Task: Look for space in Cochrane, Canada from 22nd June, 2023 to 30th June, 2023 for 2 adults in price range Rs.7000 to Rs.15000. Place can be entire place with 1  bedroom having 1 bed and 1 bathroom. Property type can be house, flat, guest house, hotel. Booking option can be shelf check-in. Required host language is English.
Action: Mouse moved to (550, 160)
Screenshot: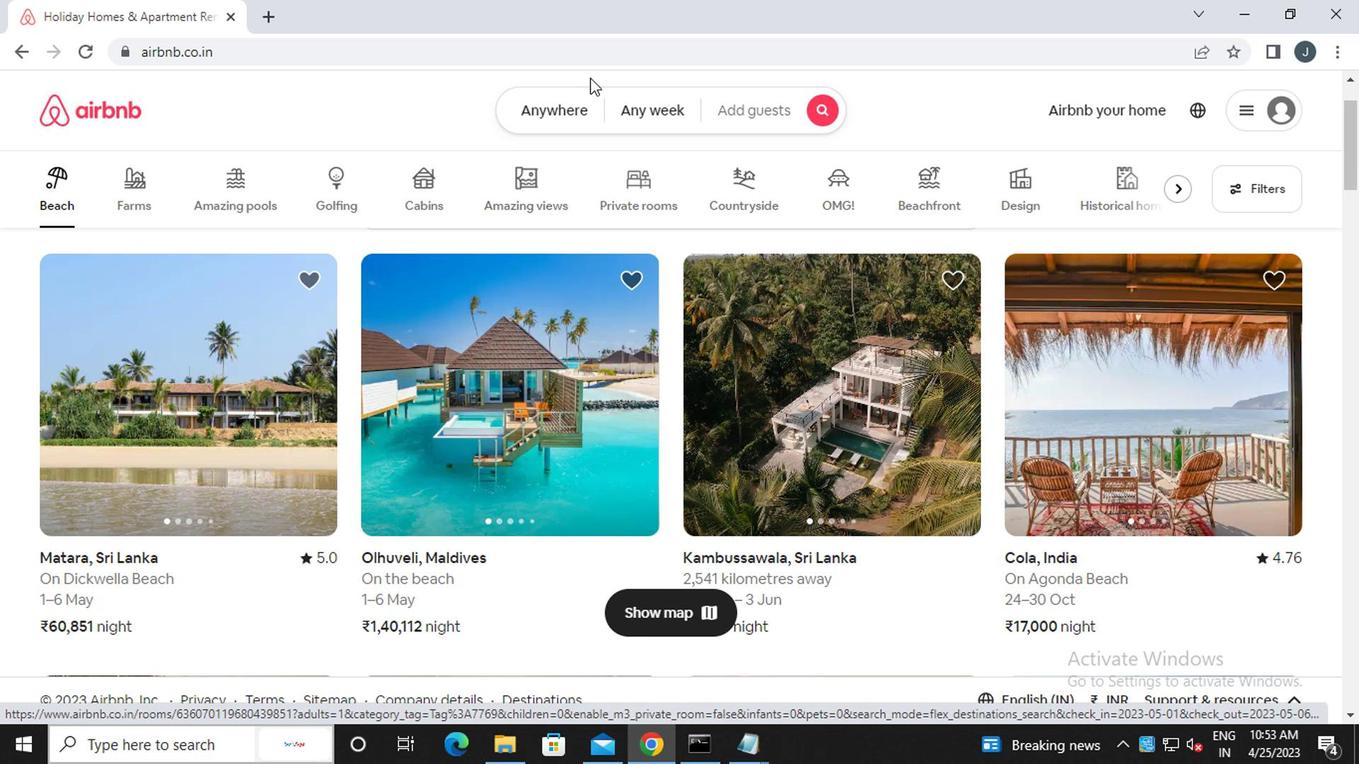 
Action: Mouse pressed left at (550, 160)
Screenshot: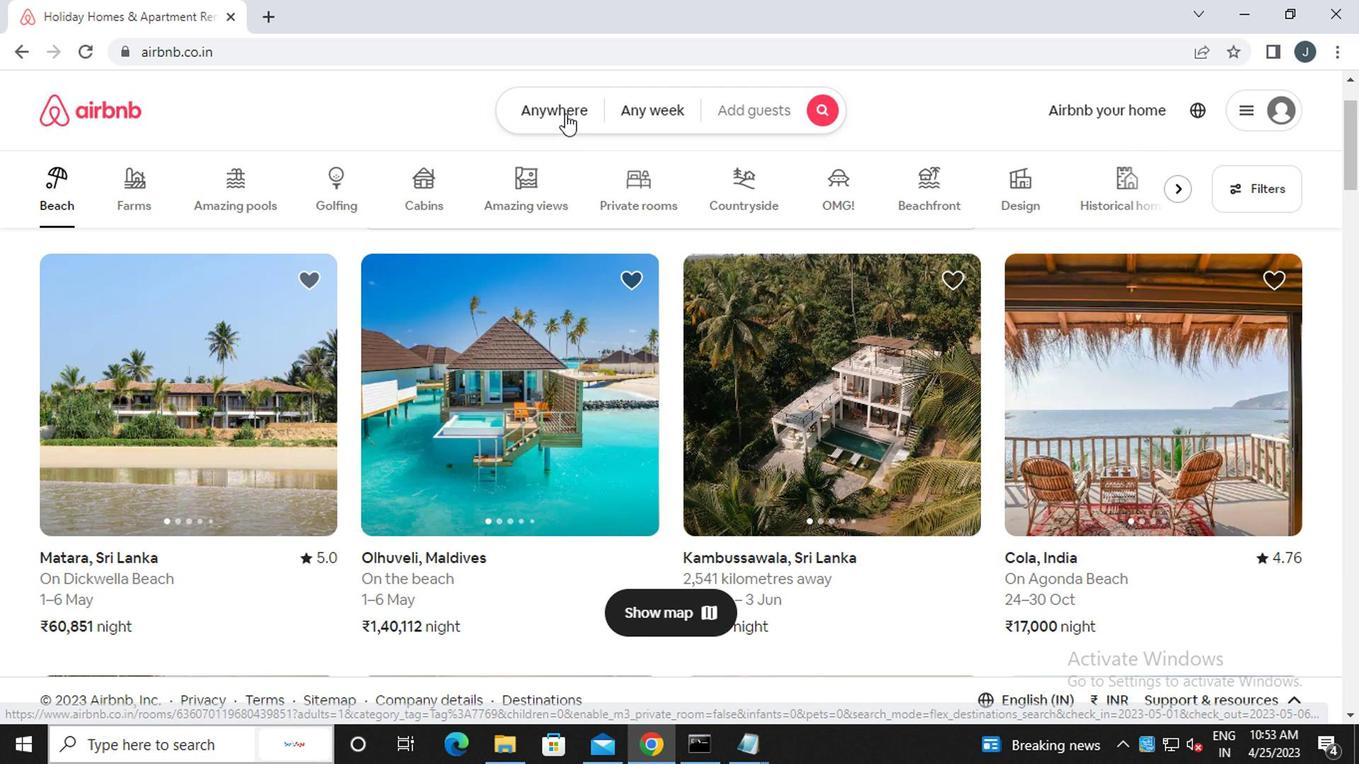 
Action: Mouse moved to (374, 230)
Screenshot: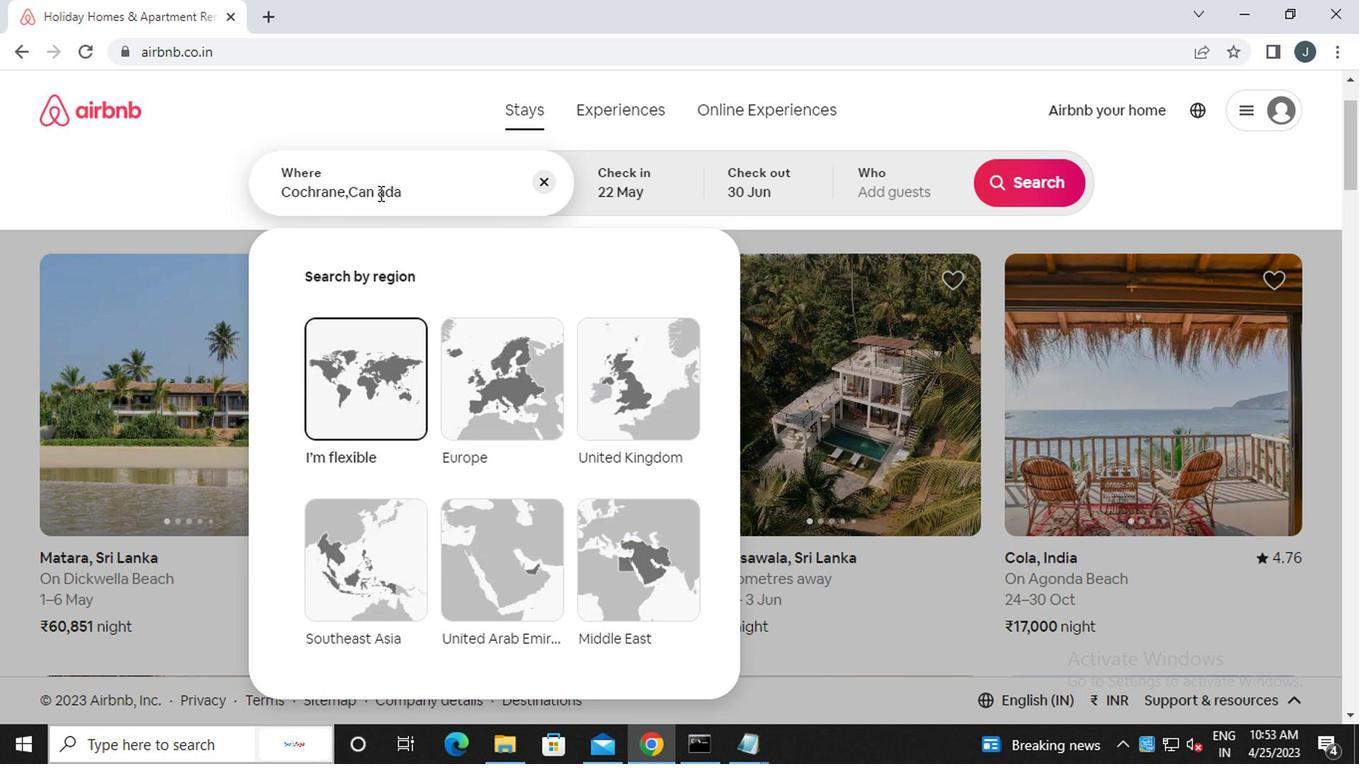 
Action: Mouse pressed left at (374, 230)
Screenshot: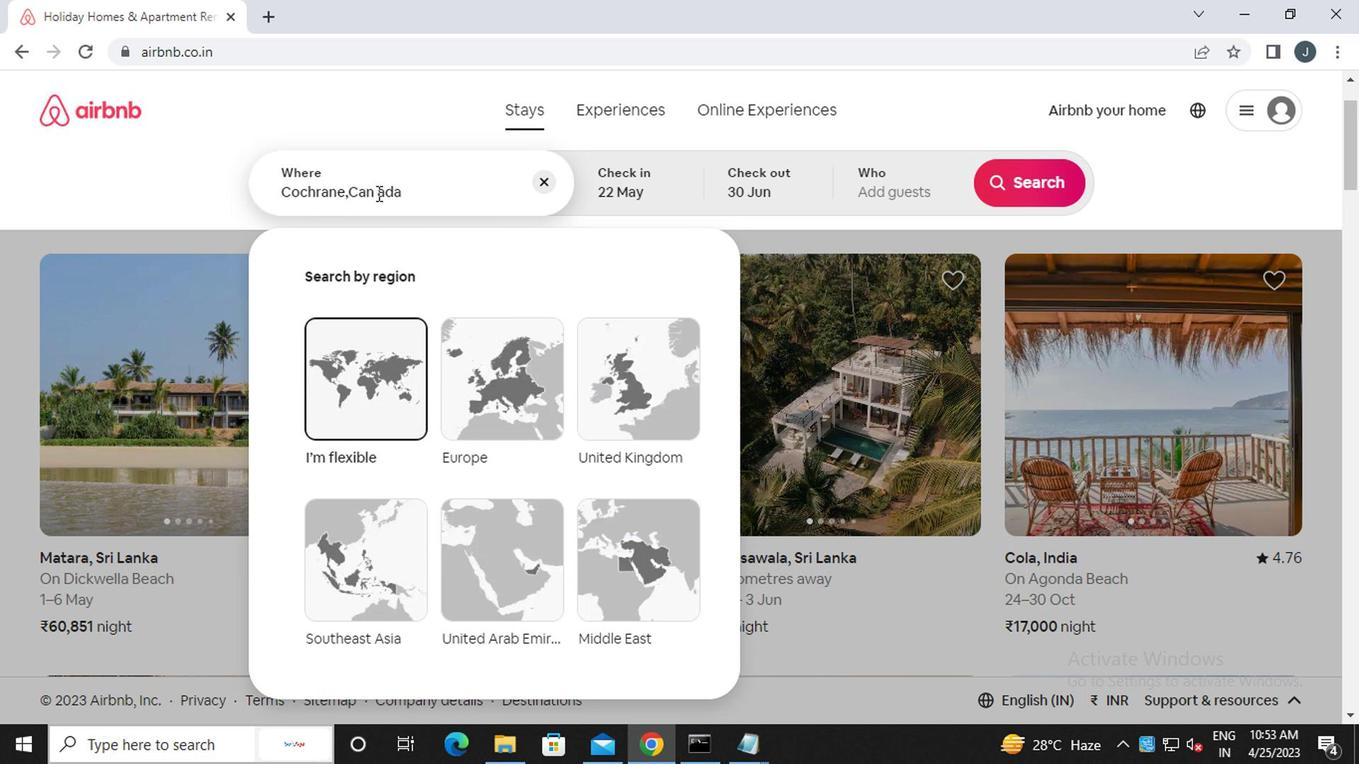 
Action: Mouse moved to (402, 240)
Screenshot: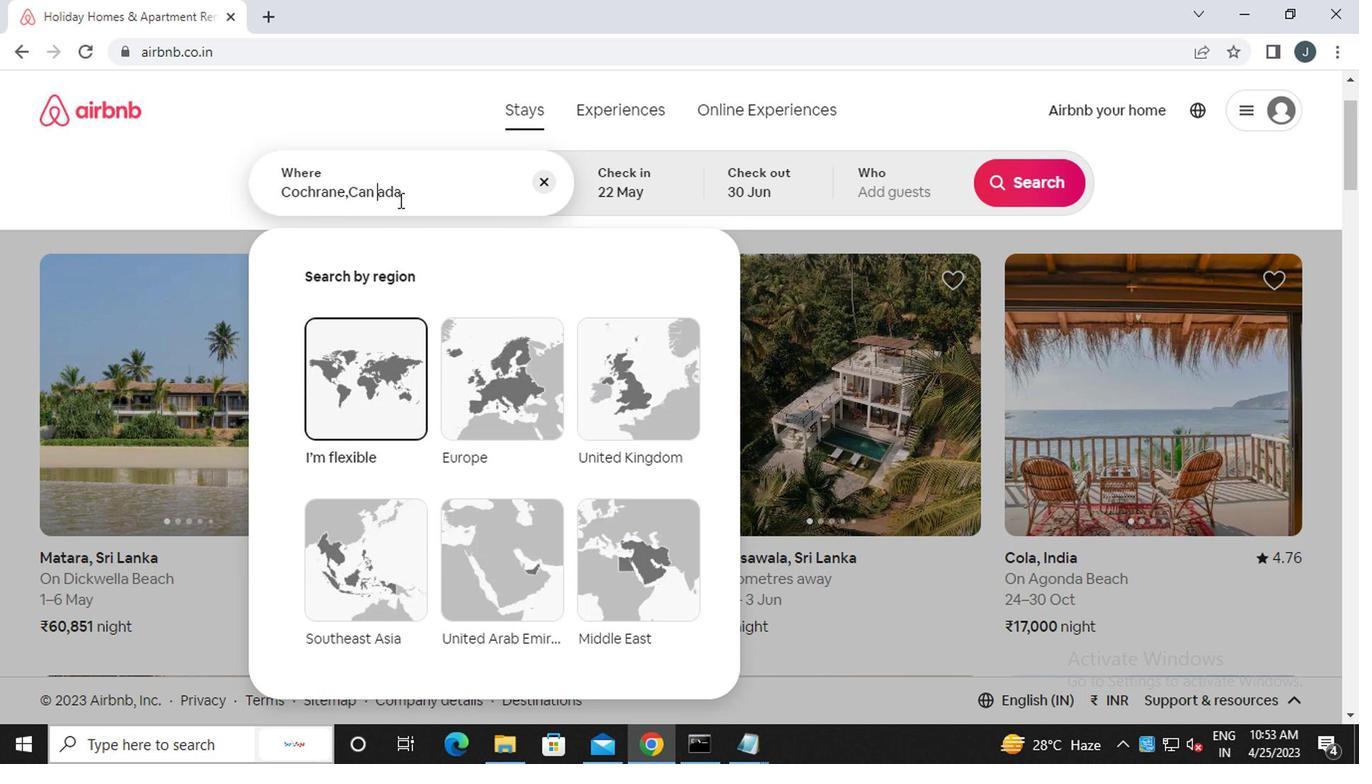 
Action: Key pressed <Key.backspace>
Screenshot: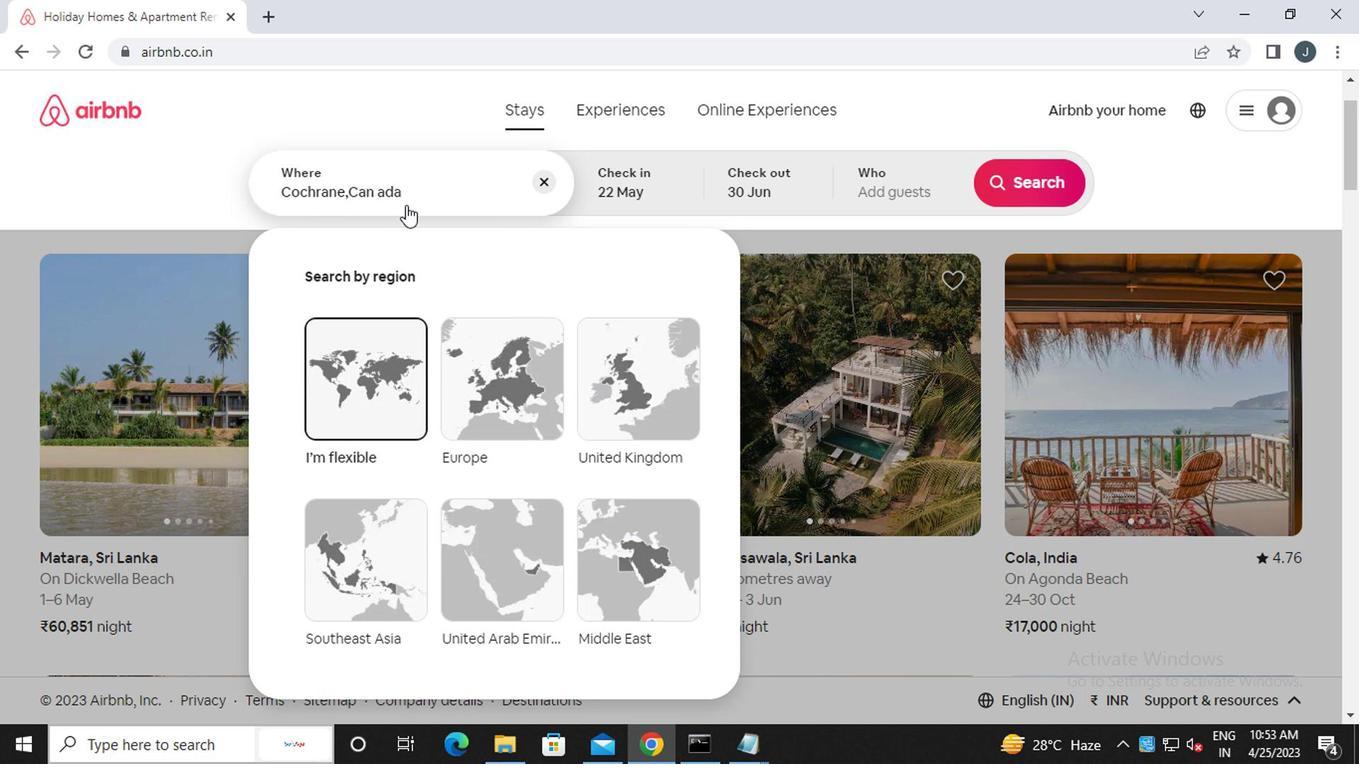 
Action: Mouse moved to (643, 225)
Screenshot: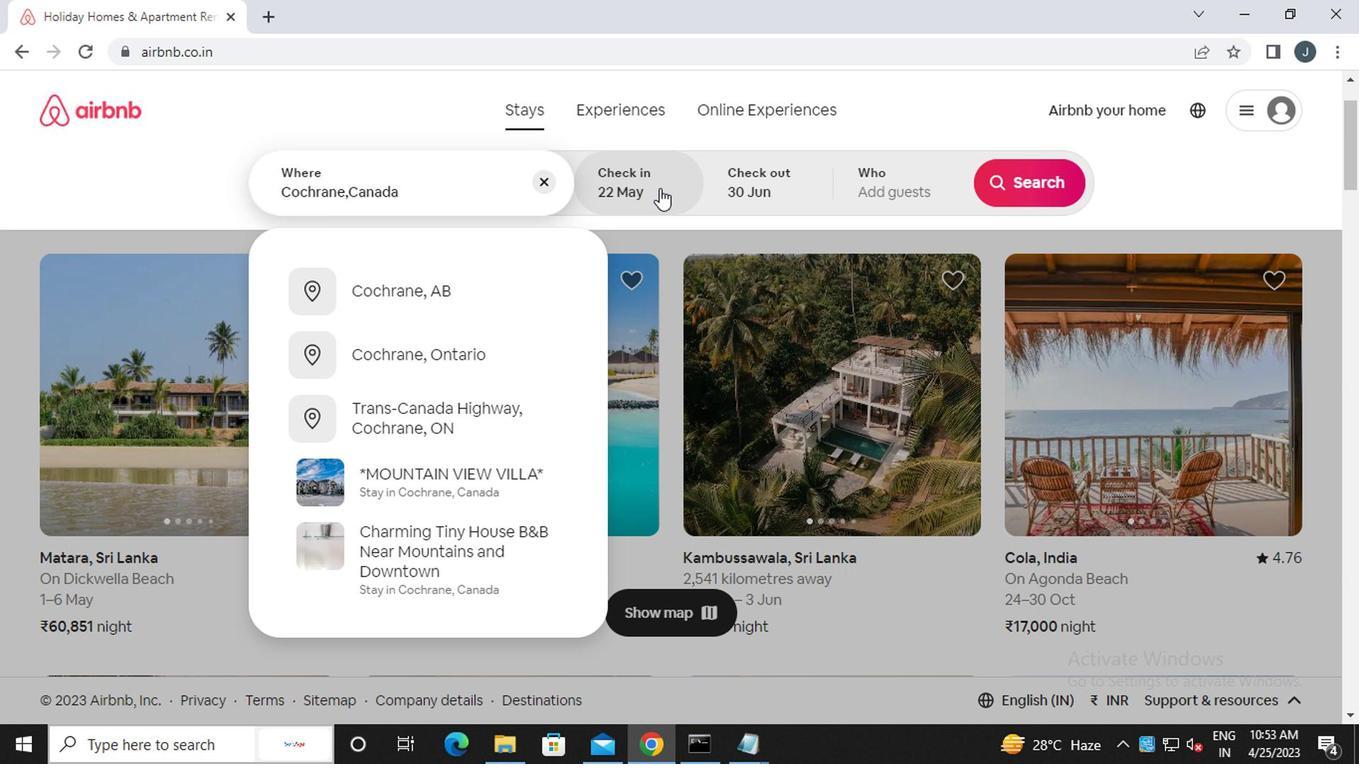 
Action: Mouse pressed left at (643, 225)
Screenshot: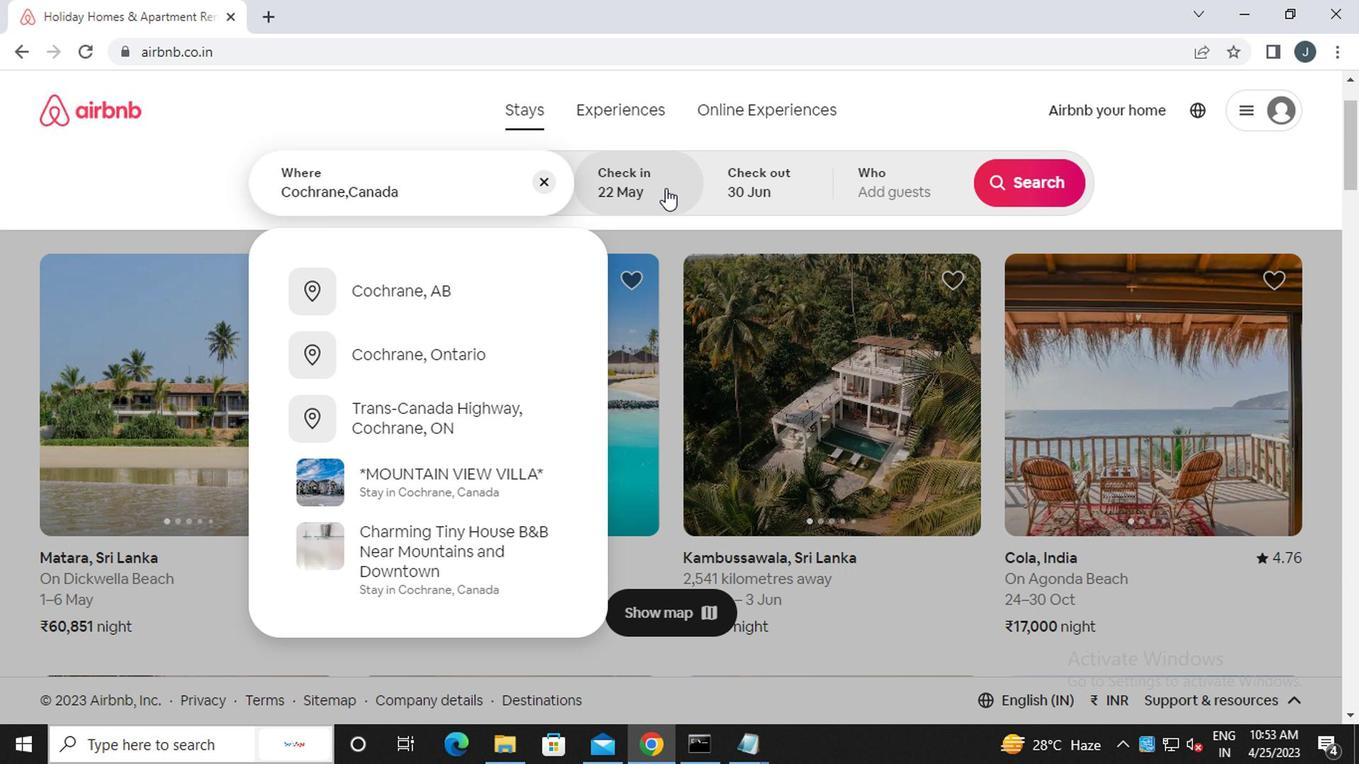 
Action: Mouse moved to (859, 575)
Screenshot: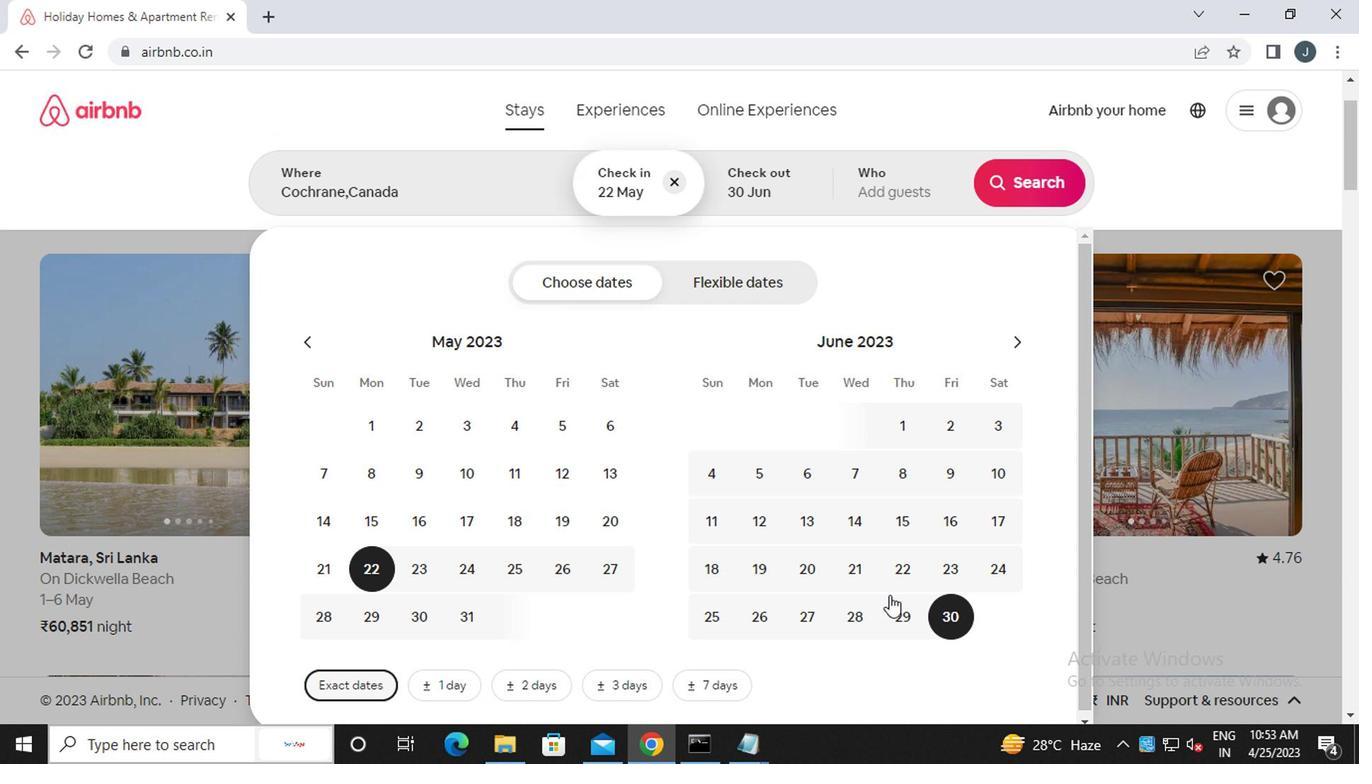 
Action: Mouse pressed left at (859, 575)
Screenshot: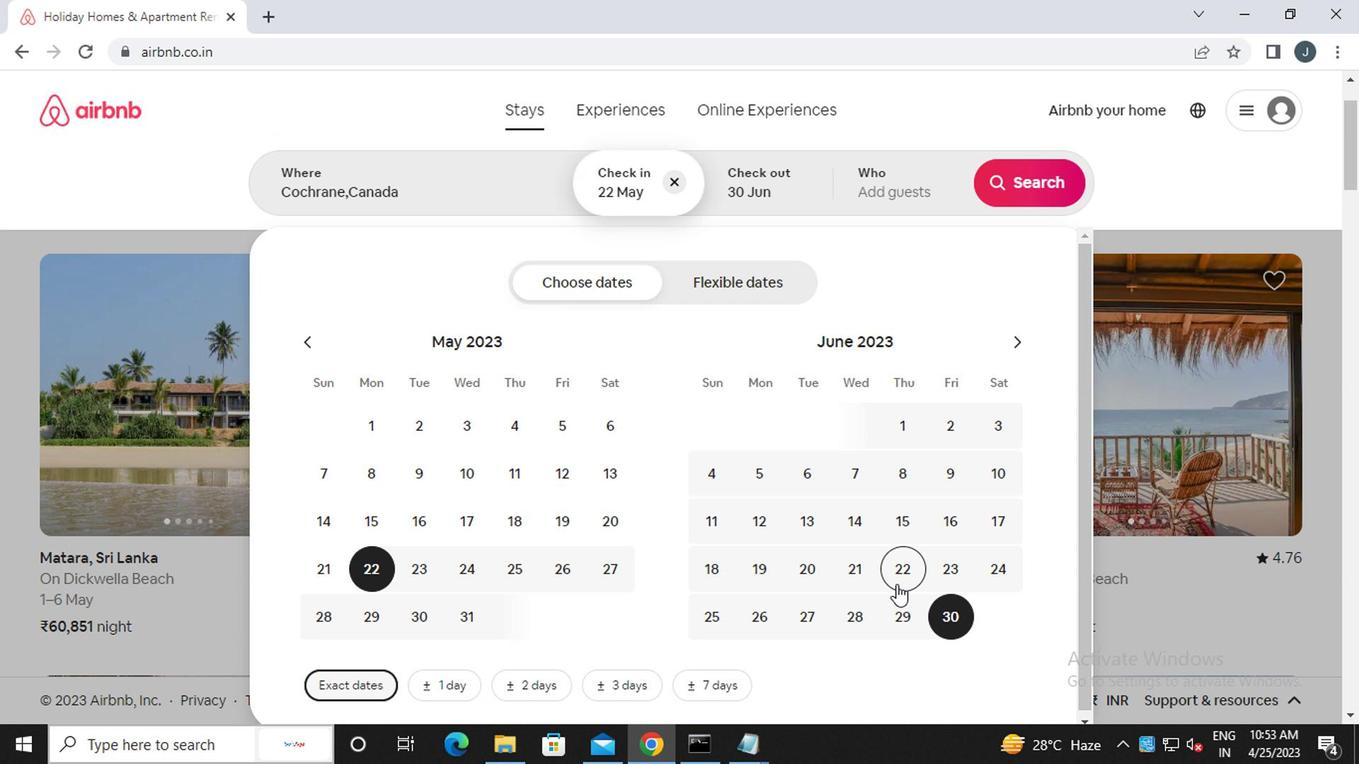 
Action: Mouse moved to (854, 224)
Screenshot: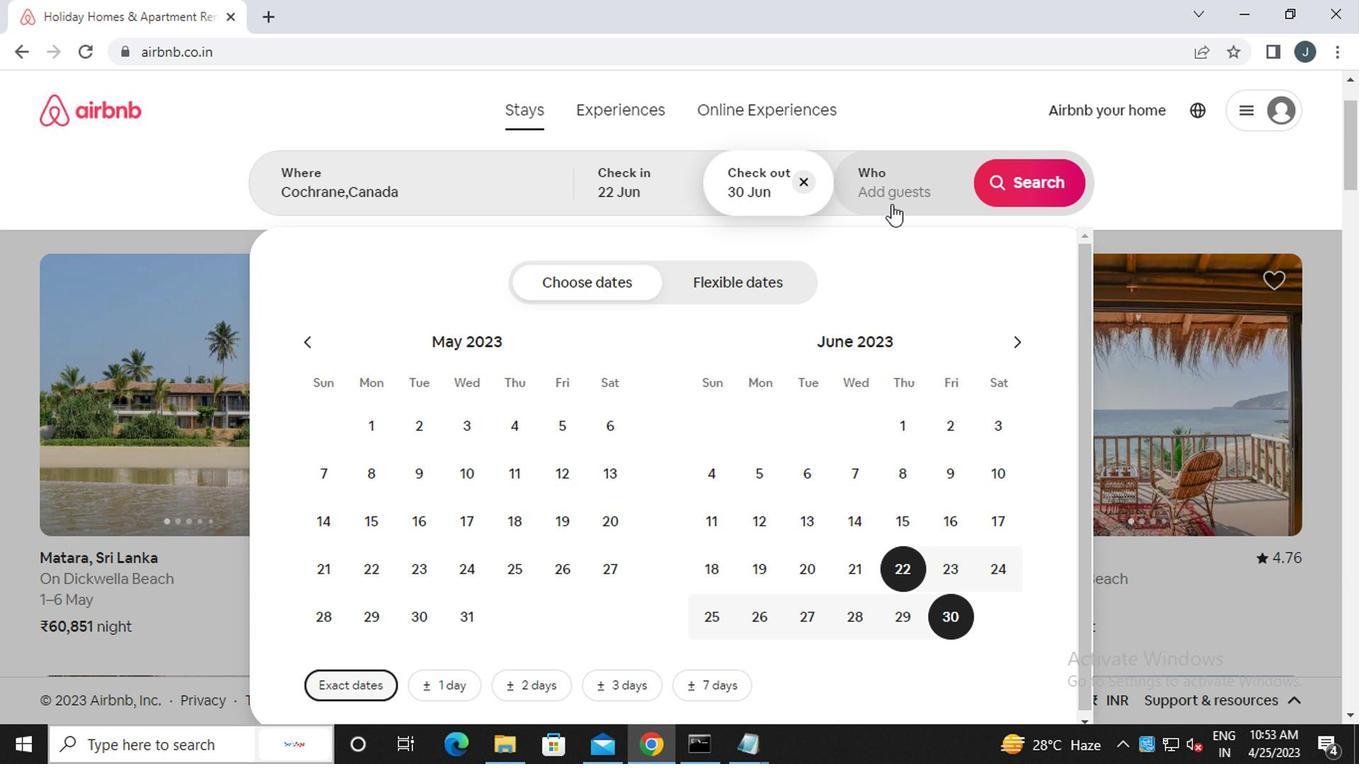 
Action: Mouse pressed left at (854, 224)
Screenshot: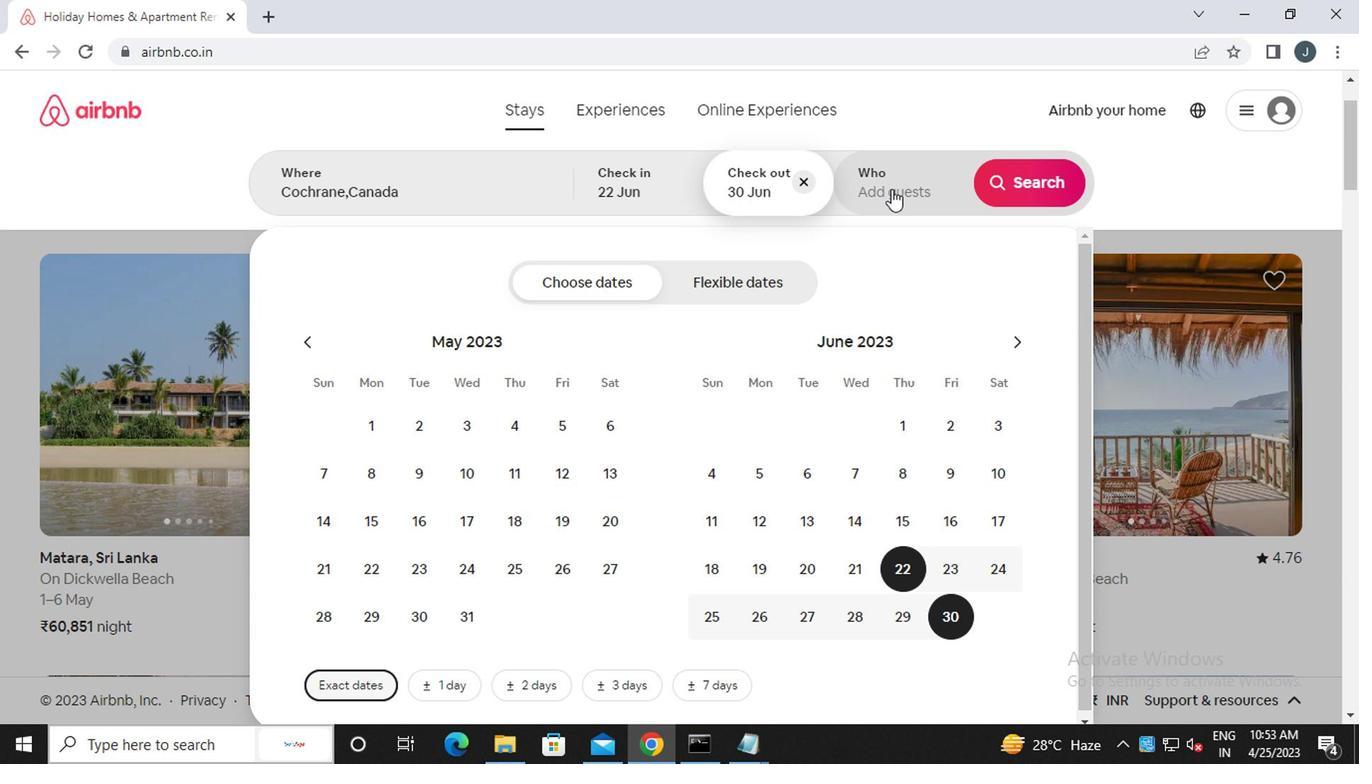
Action: Mouse moved to (990, 322)
Screenshot: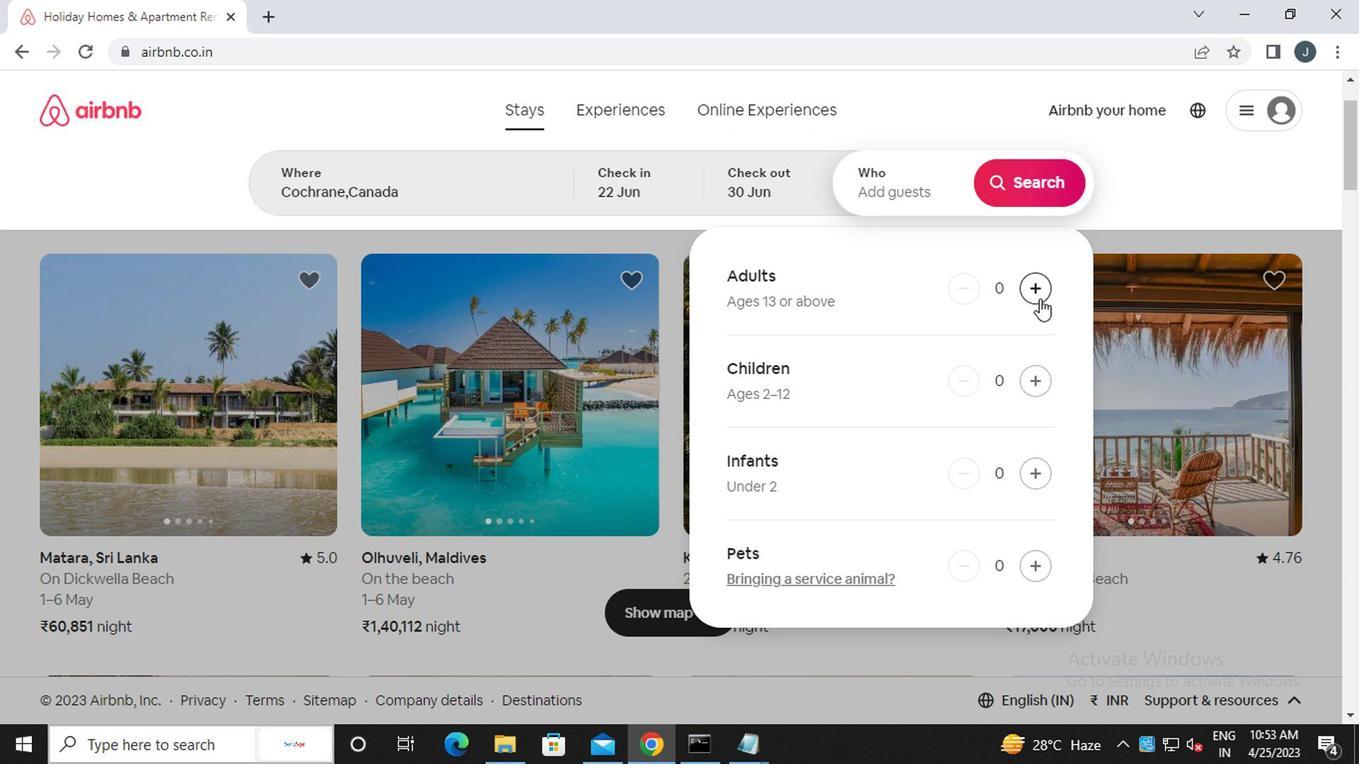 
Action: Mouse pressed left at (990, 322)
Screenshot: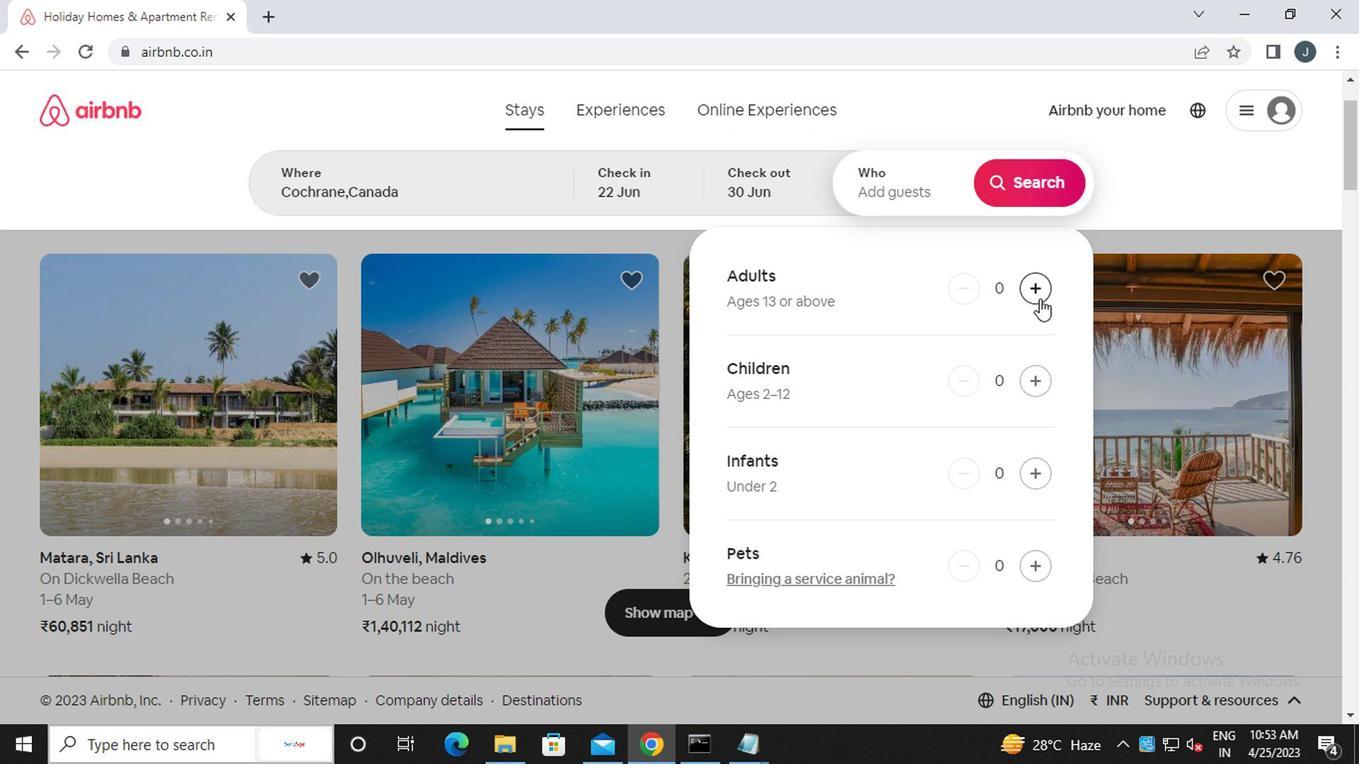 
Action: Mouse pressed left at (990, 322)
Screenshot: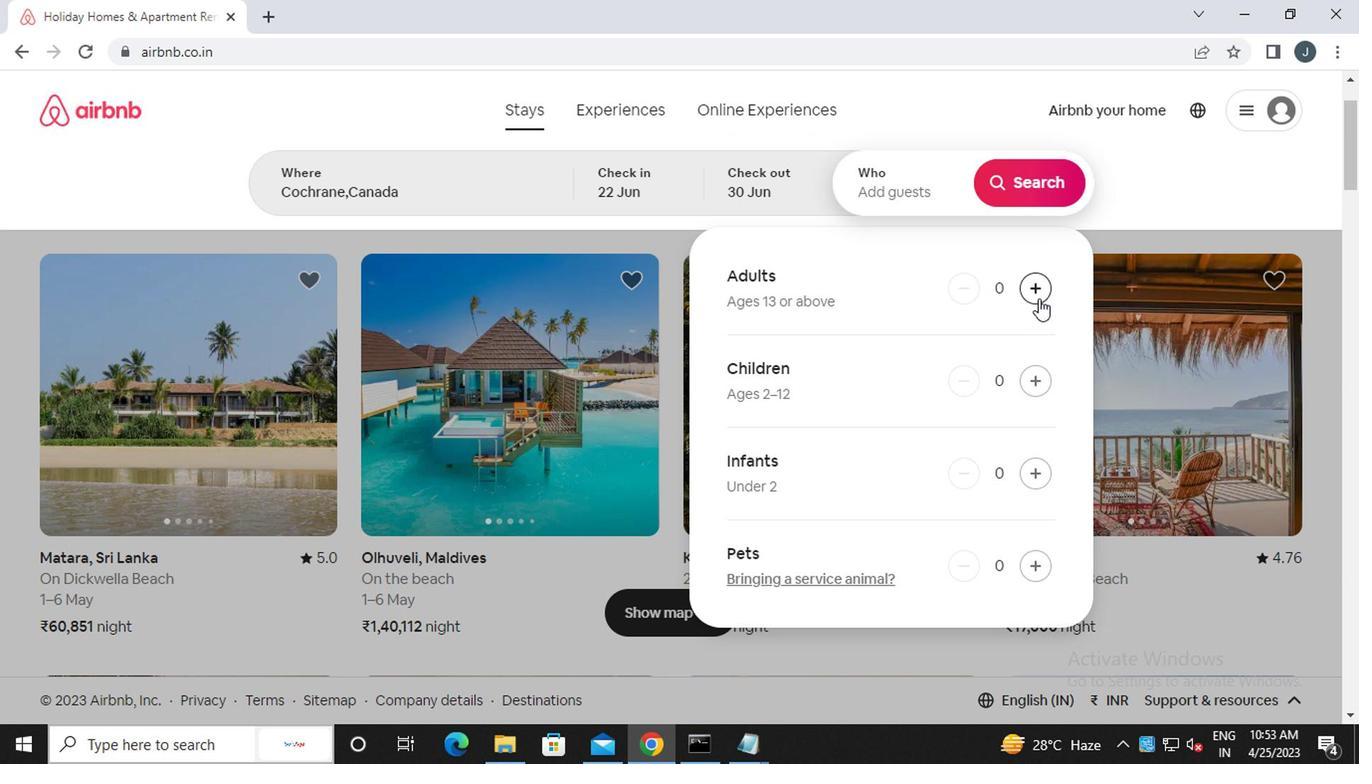 
Action: Mouse moved to (996, 225)
Screenshot: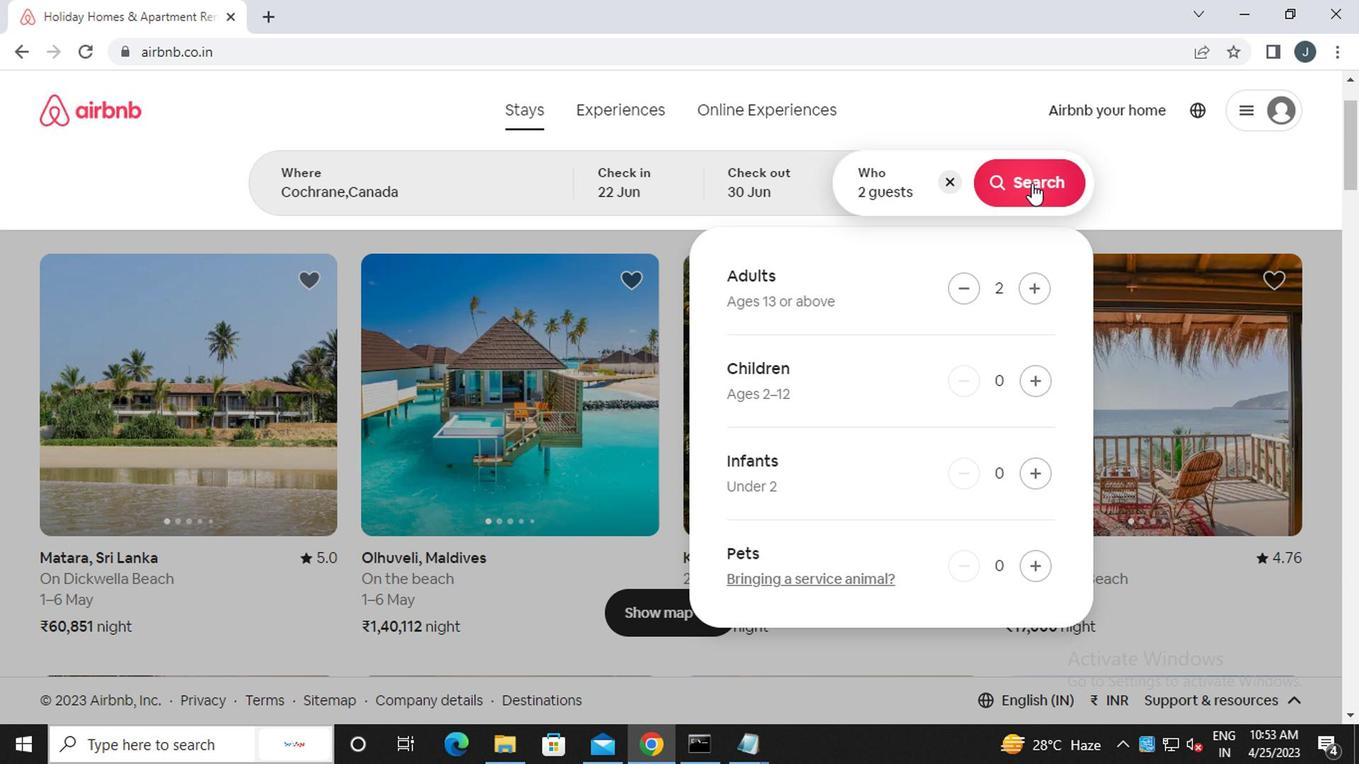 
Action: Mouse pressed left at (996, 225)
Screenshot: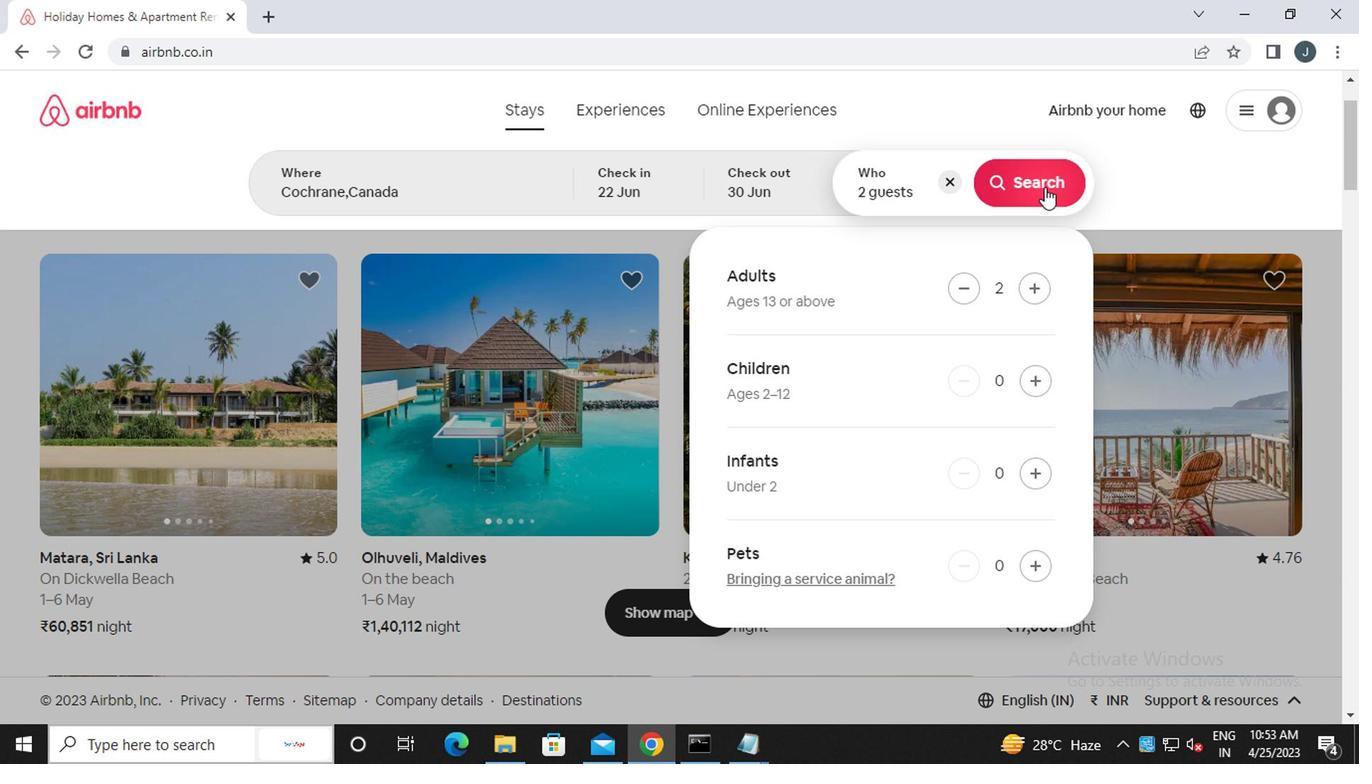 
Action: Mouse moved to (1217, 228)
Screenshot: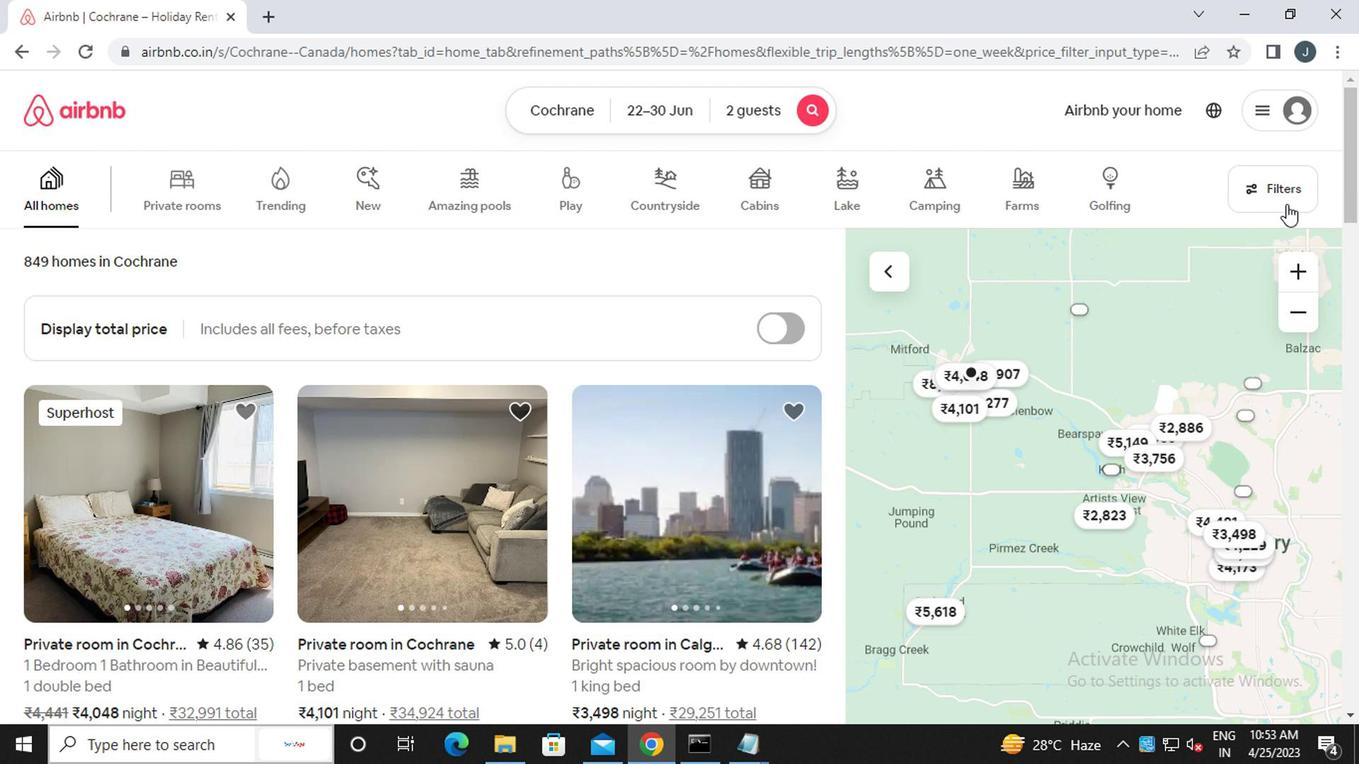 
Action: Mouse pressed left at (1217, 228)
Screenshot: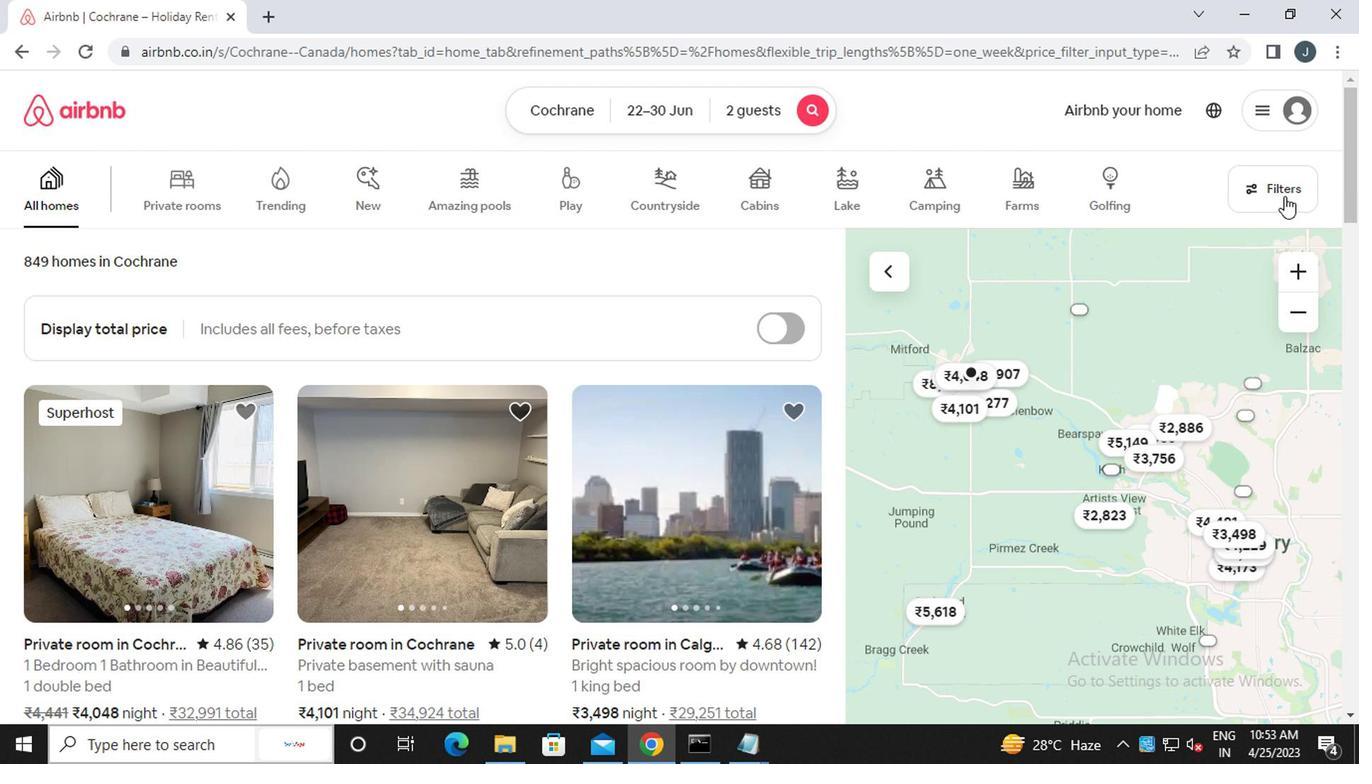 
Action: Mouse moved to (429, 452)
Screenshot: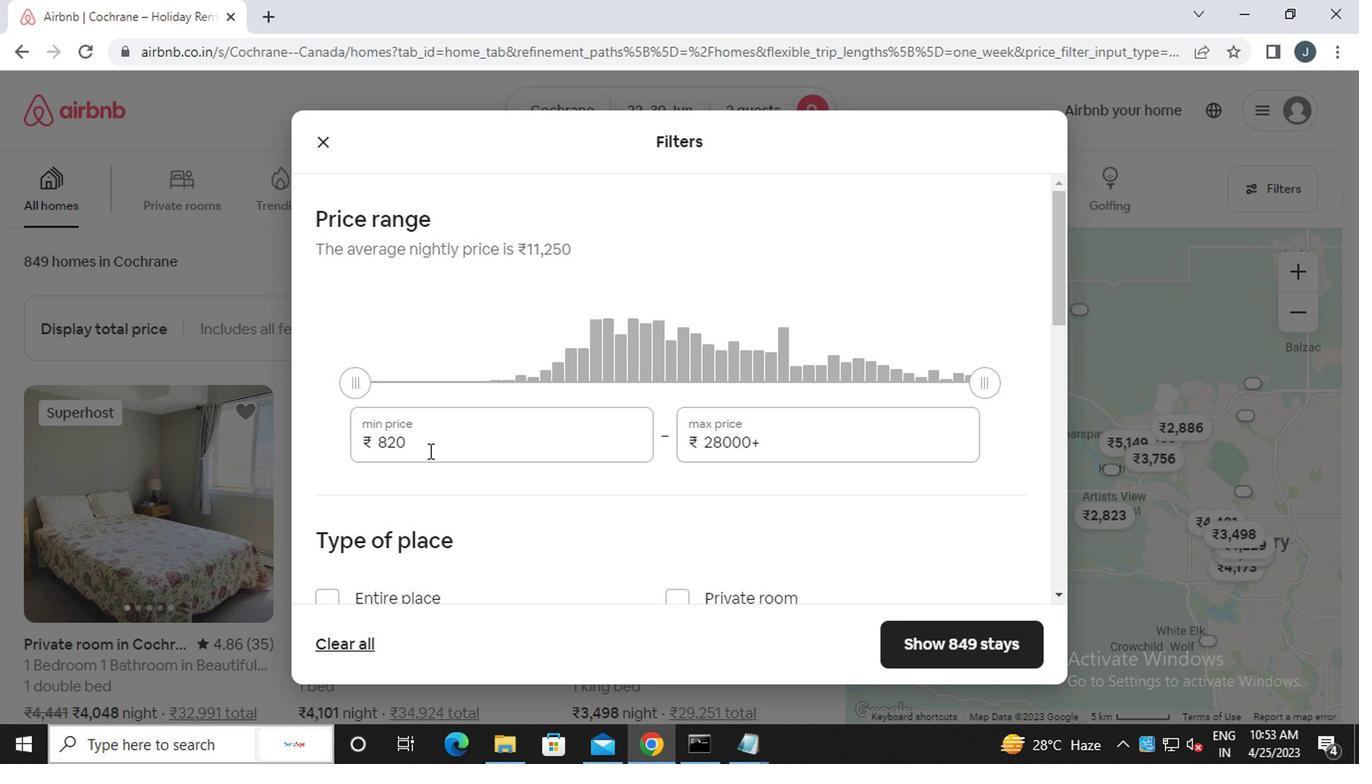 
Action: Mouse pressed left at (429, 452)
Screenshot: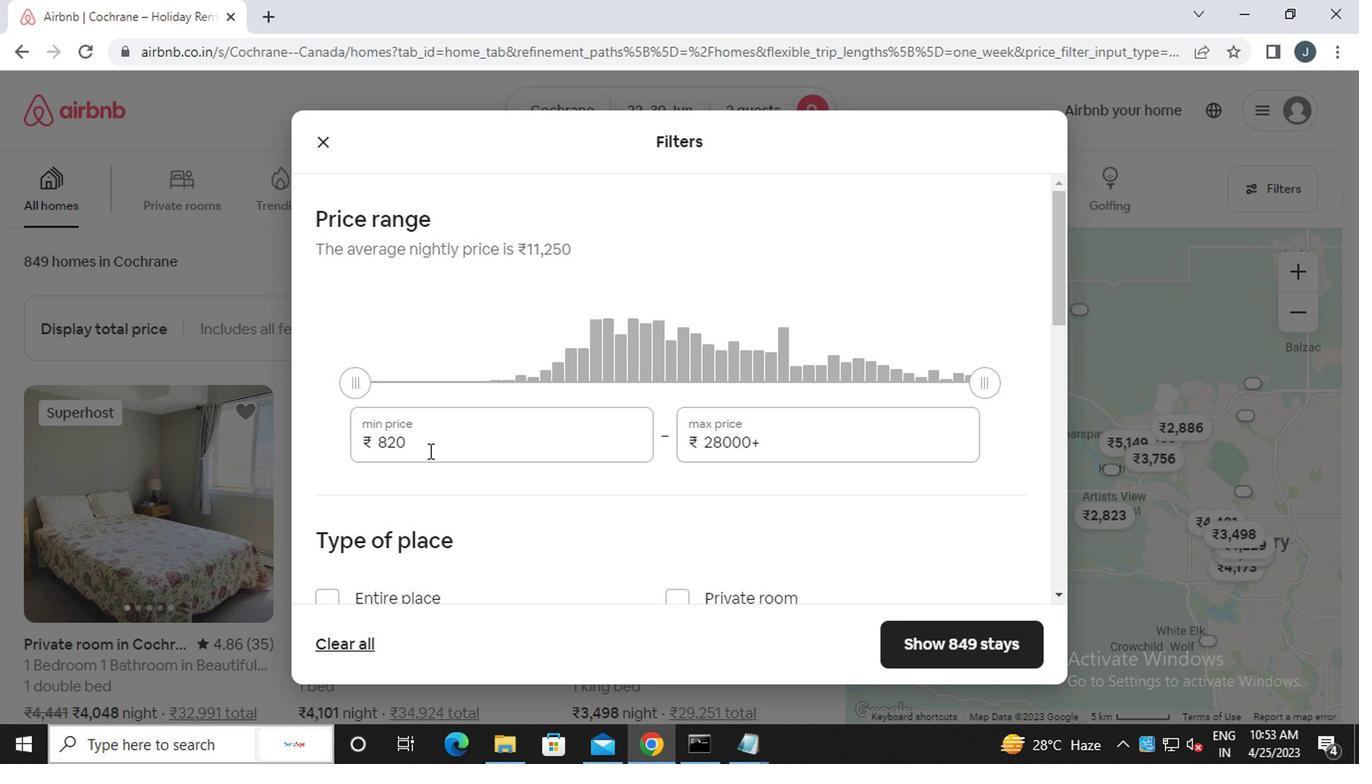 
Action: Mouse moved to (429, 452)
Screenshot: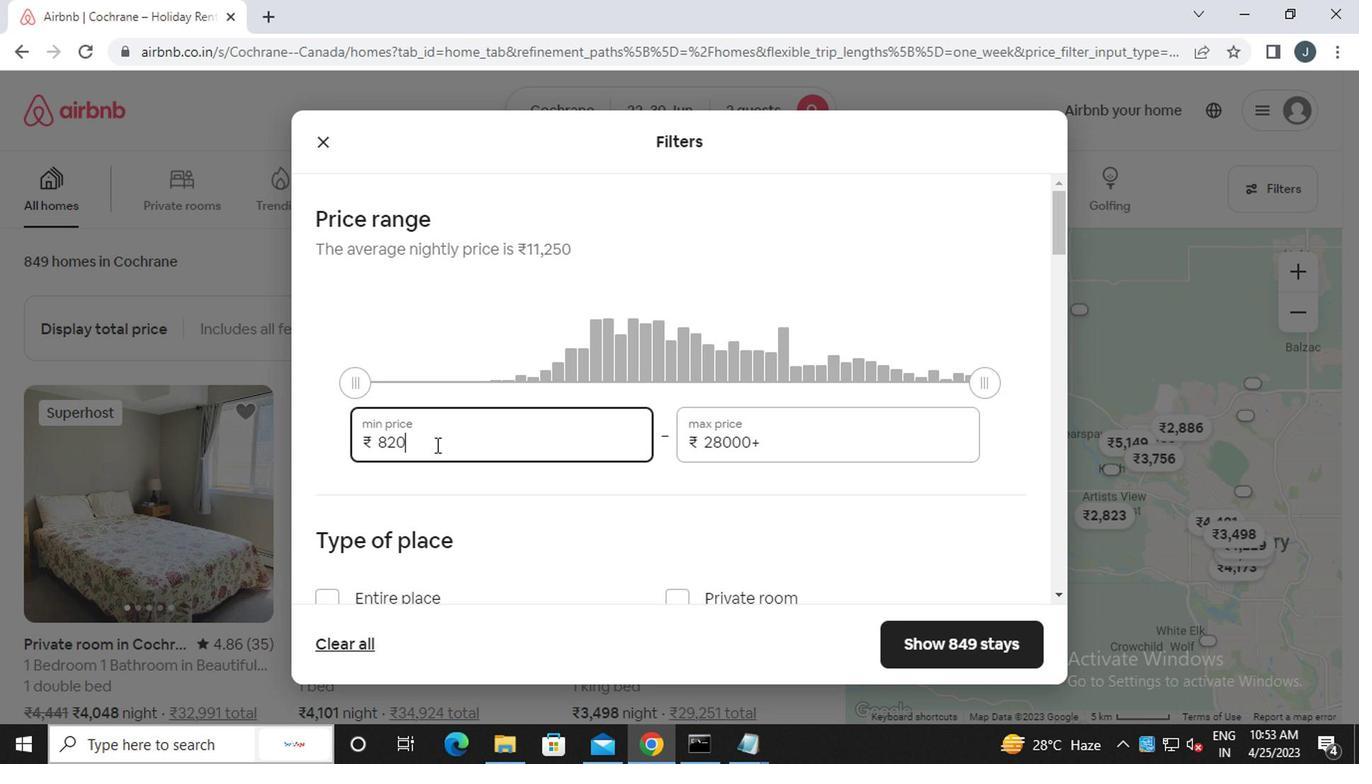 
Action: Key pressed <Key.backspace><Key.backspace><Key.backspace><<103>><<96>><<96>><<96>>
Screenshot: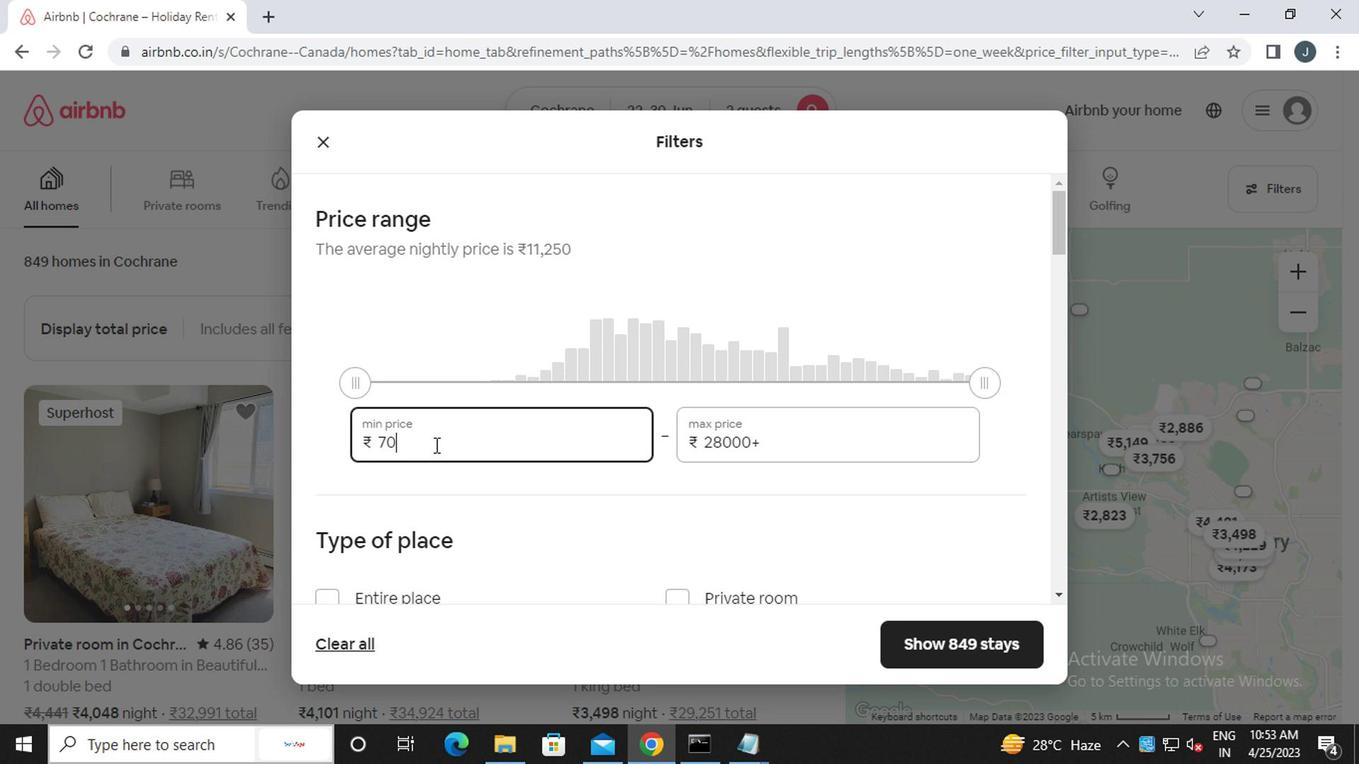 
Action: Mouse moved to (759, 448)
Screenshot: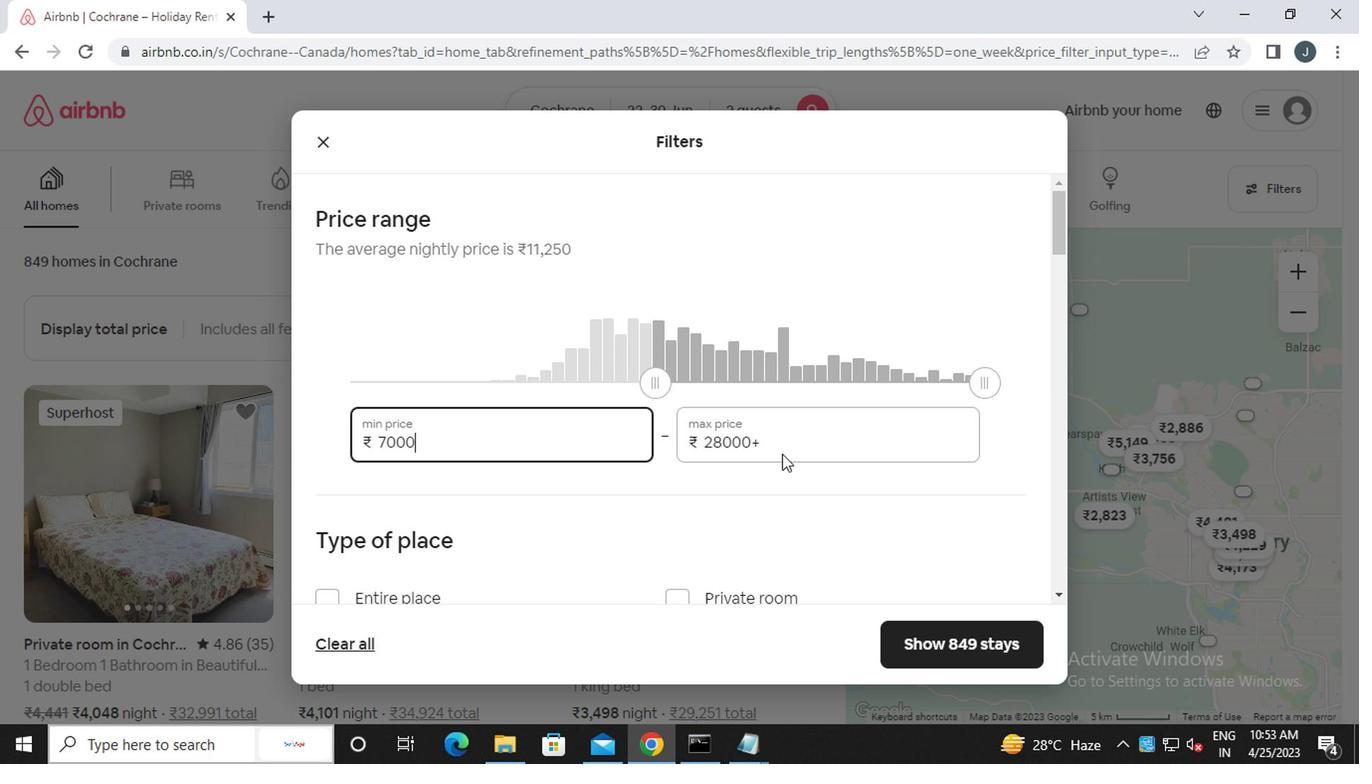 
Action: Mouse pressed left at (759, 448)
Screenshot: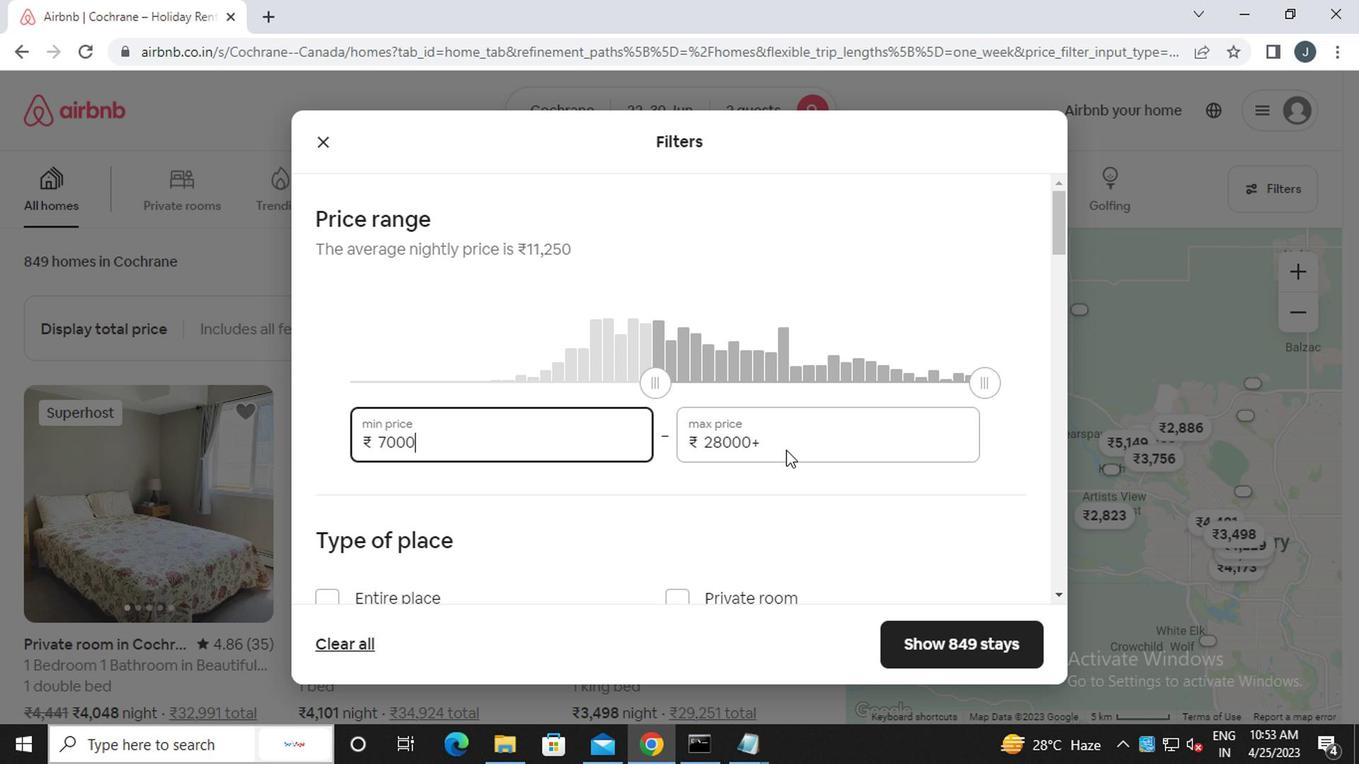 
Action: Mouse moved to (749, 448)
Screenshot: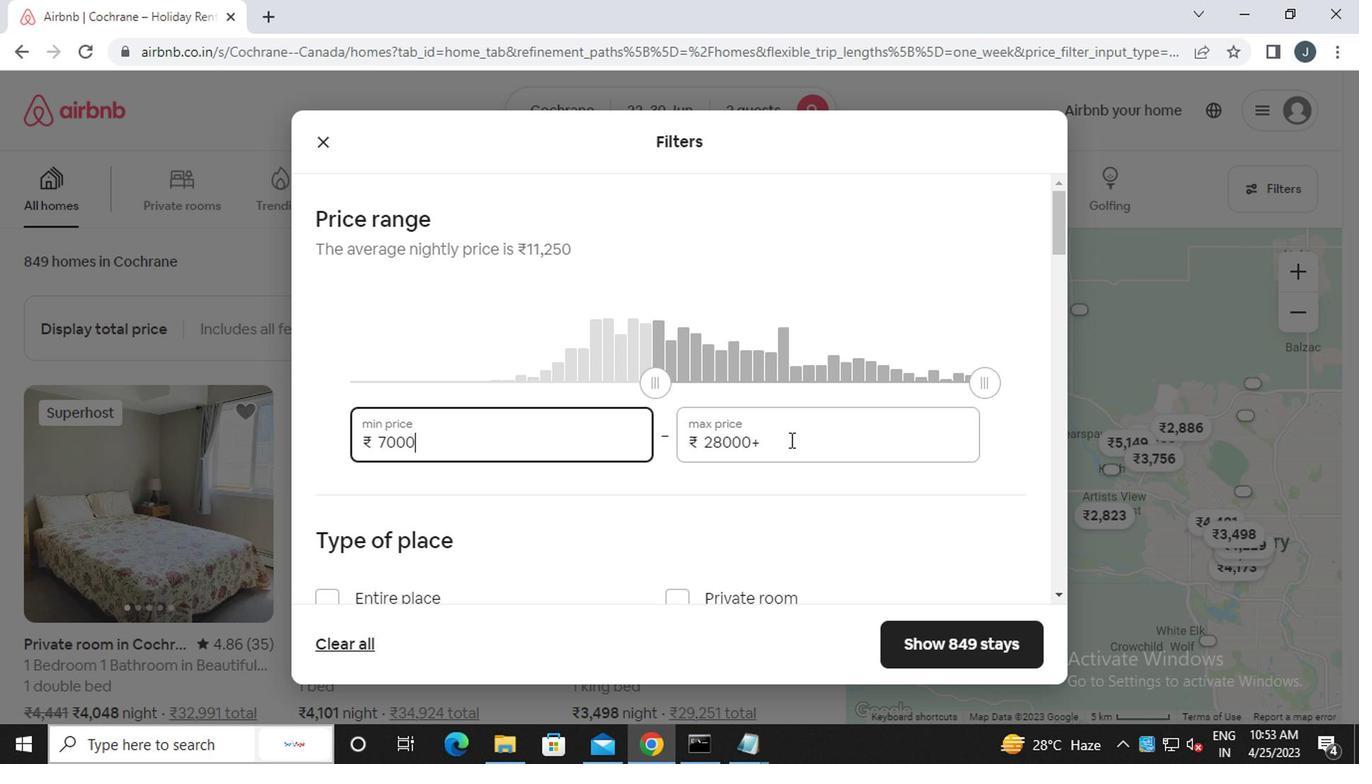 
Action: Key pressed <Key.backspace><Key.backspace><Key.backspace><Key.backspace><Key.backspace><Key.backspace><Key.backspace><Key.backspace><Key.backspace><Key.backspace><Key.backspace><<97>><<101>><<96>><<96>><<96>>
Screenshot: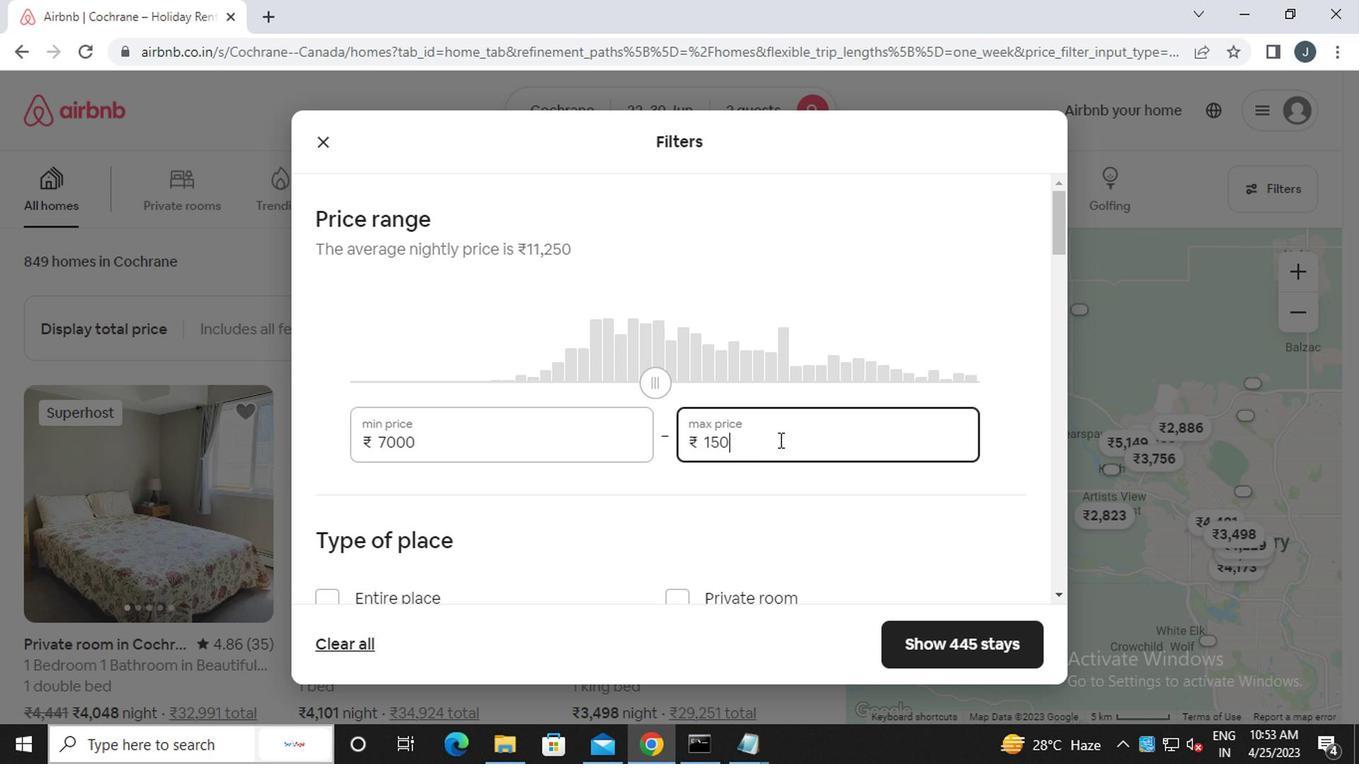
Action: Mouse moved to (745, 454)
Screenshot: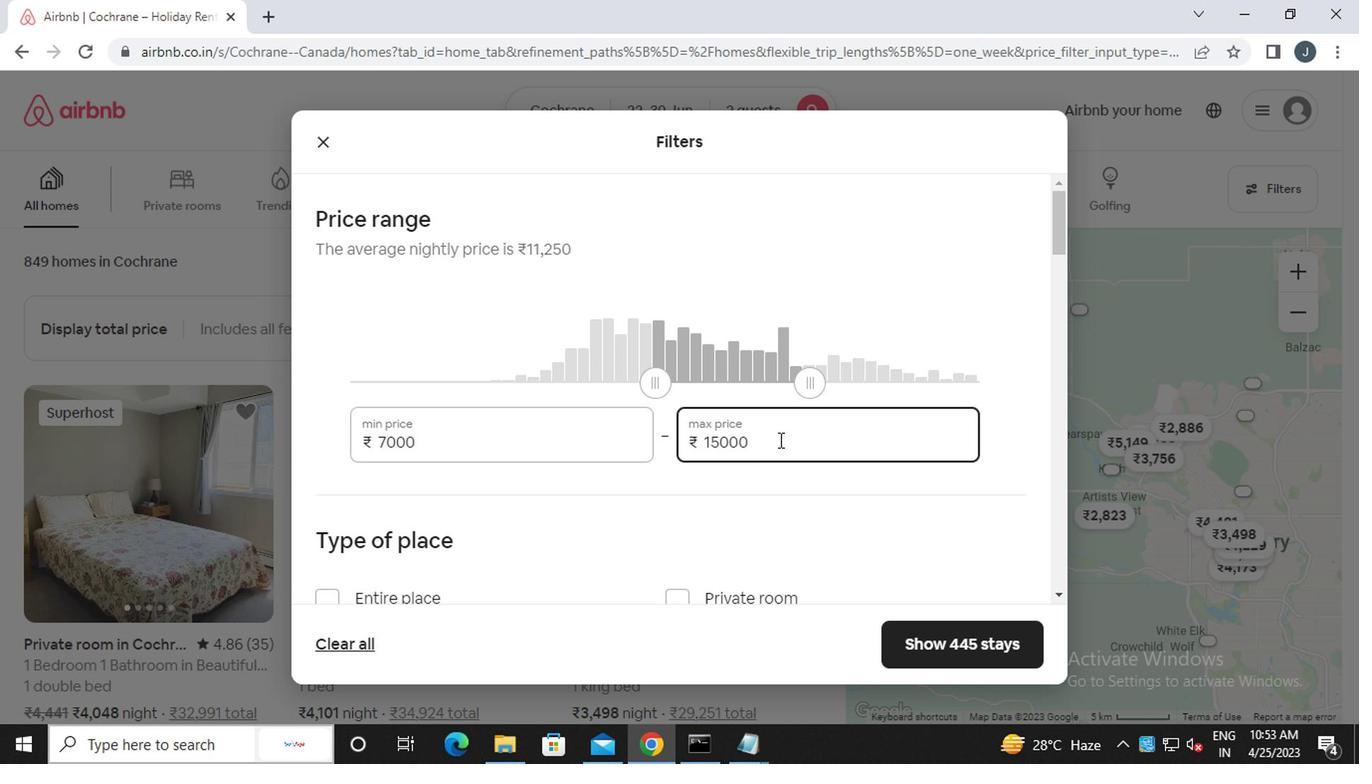
Action: Mouse scrolled (745, 453) with delta (0, -1)
Screenshot: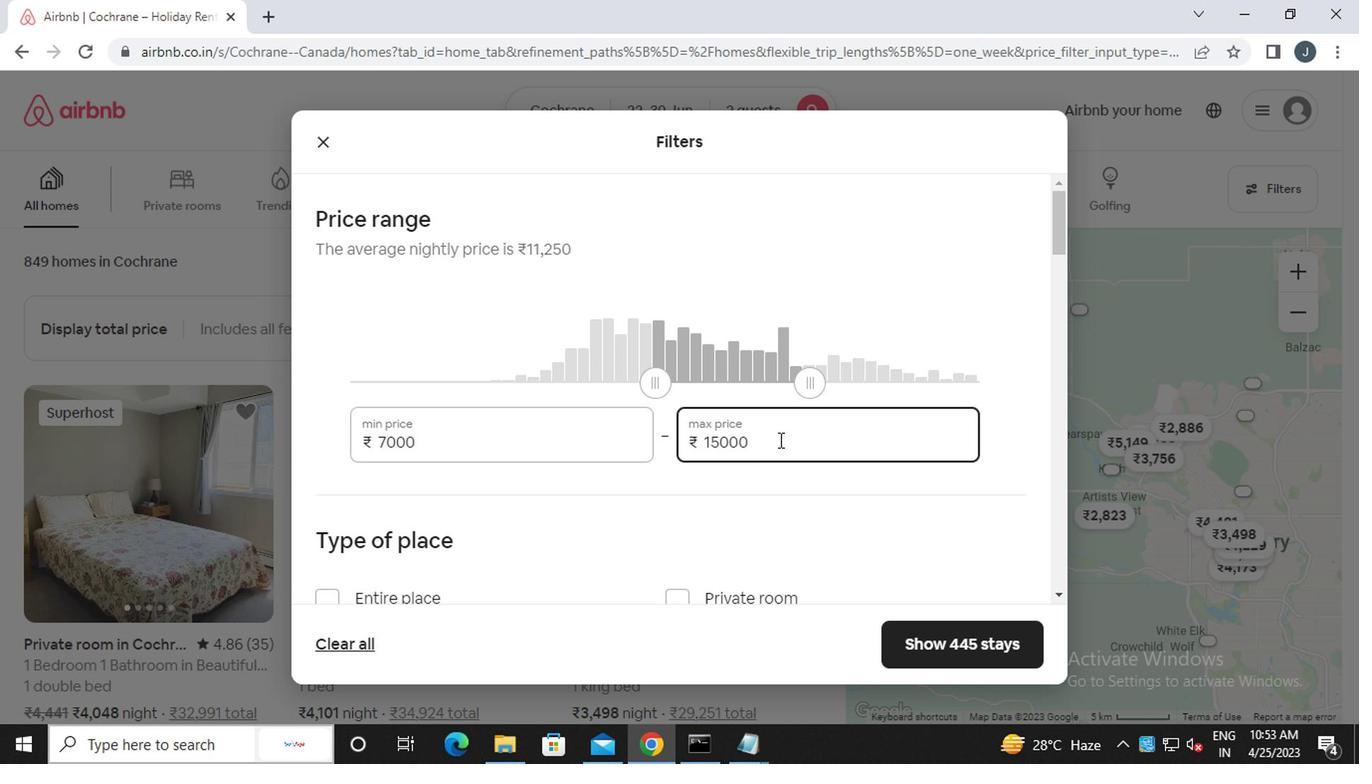 
Action: Mouse moved to (745, 455)
Screenshot: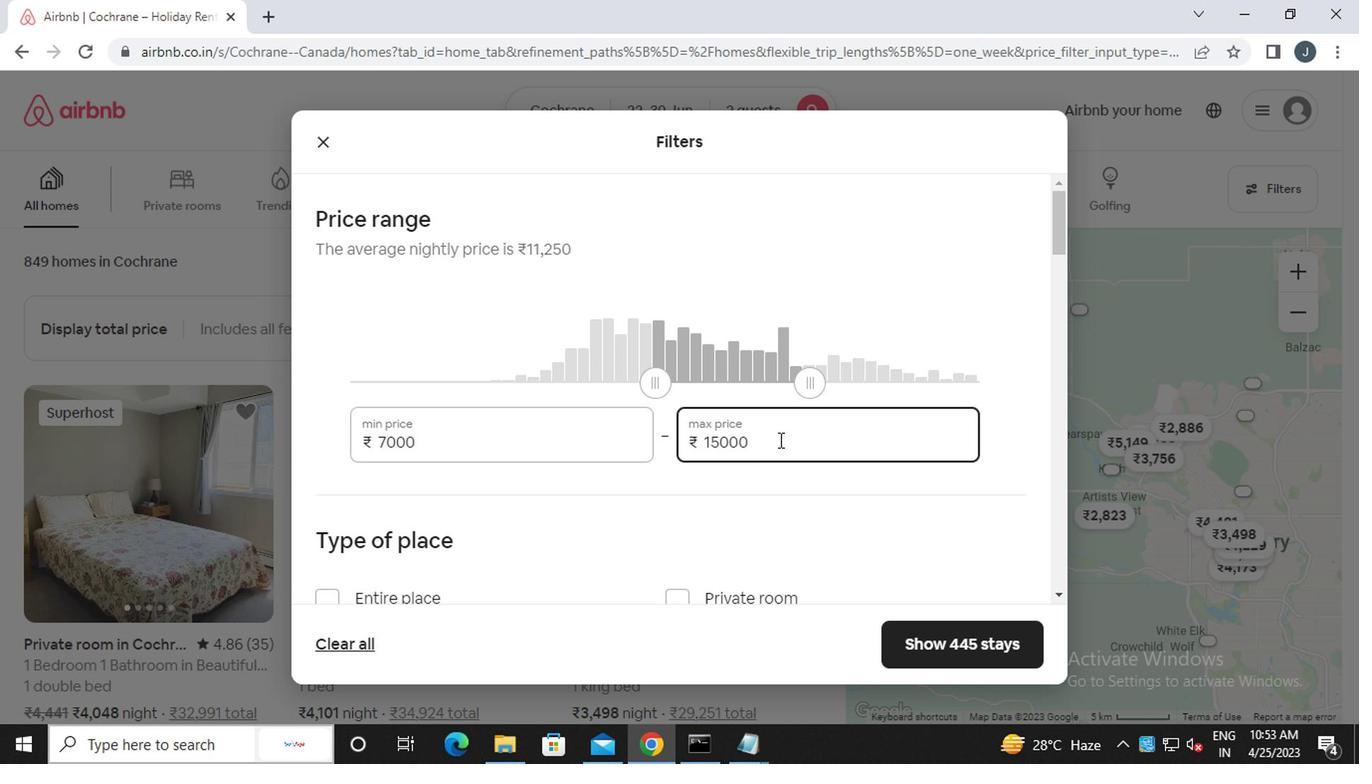 
Action: Mouse scrolled (745, 454) with delta (0, 0)
Screenshot: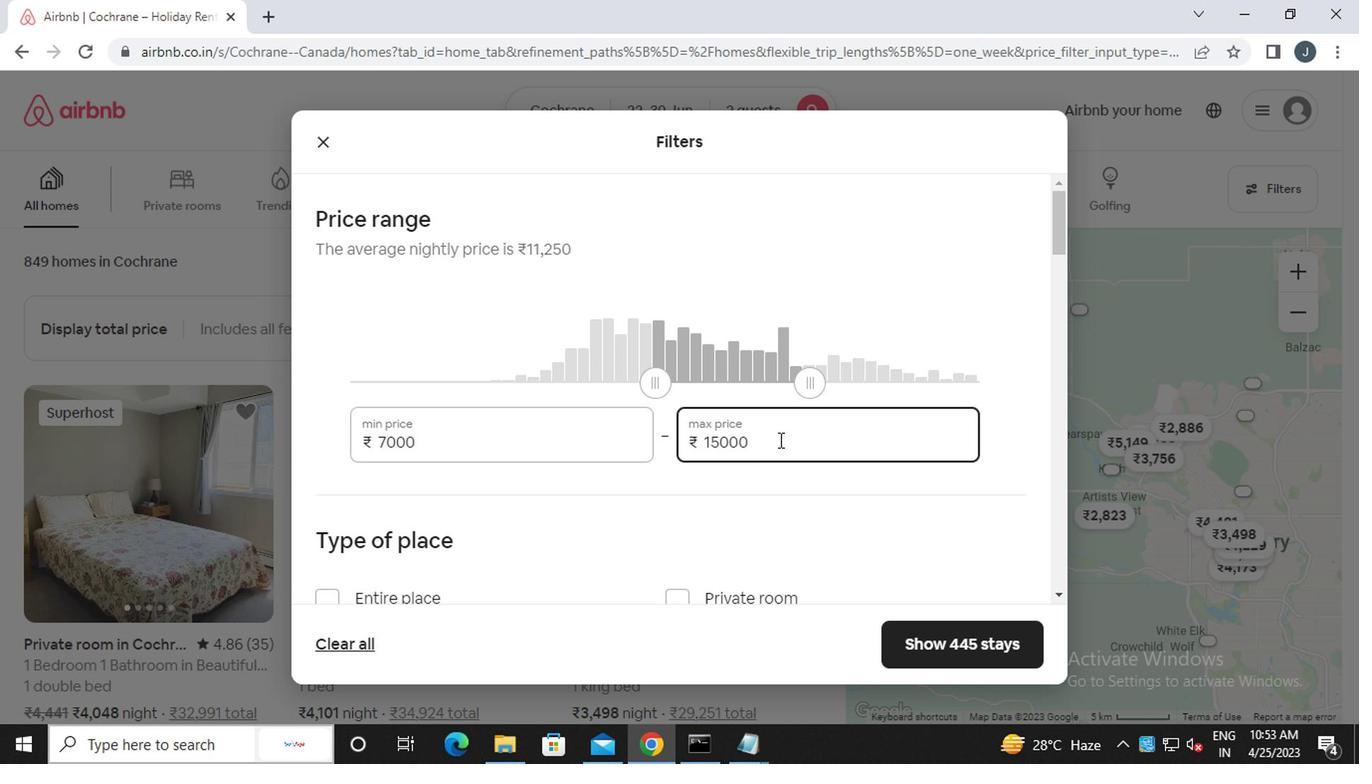 
Action: Mouse moved to (745, 458)
Screenshot: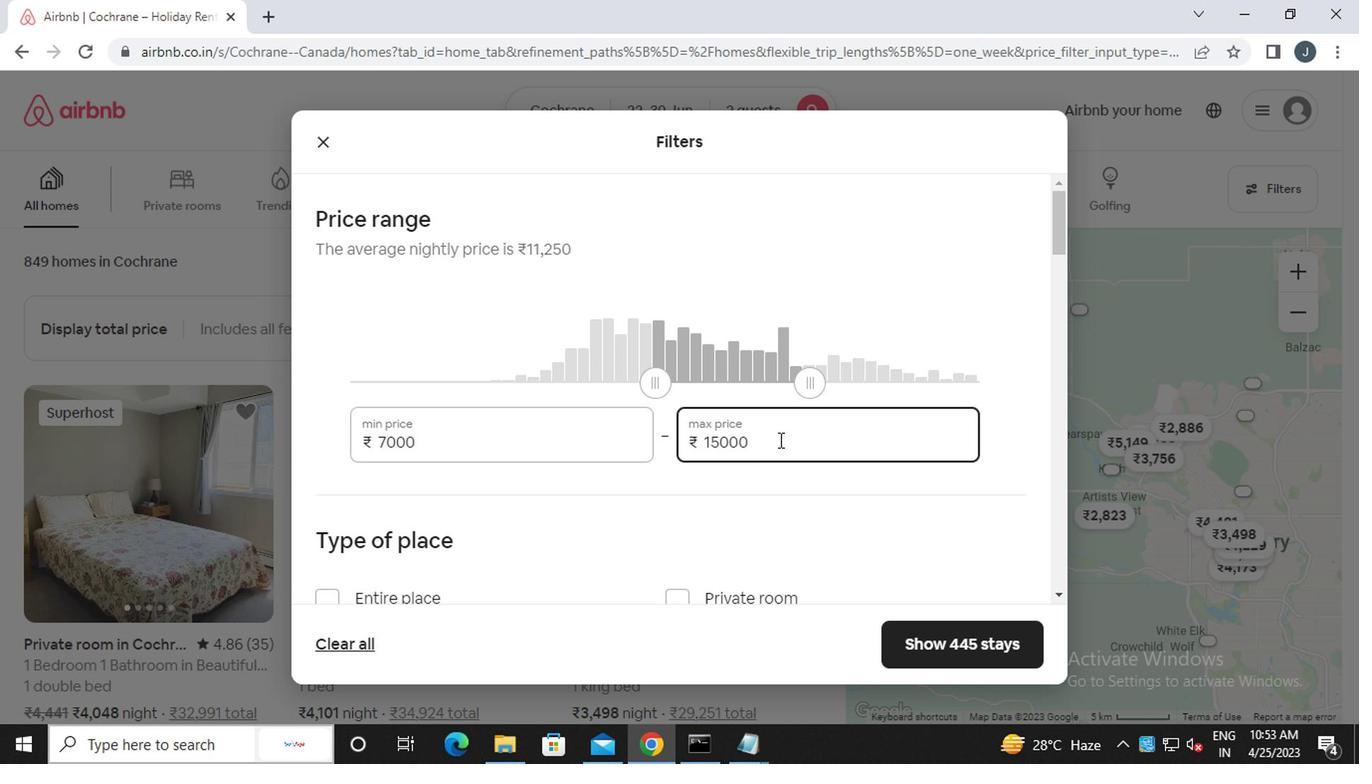 
Action: Mouse scrolled (745, 456) with delta (0, -1)
Screenshot: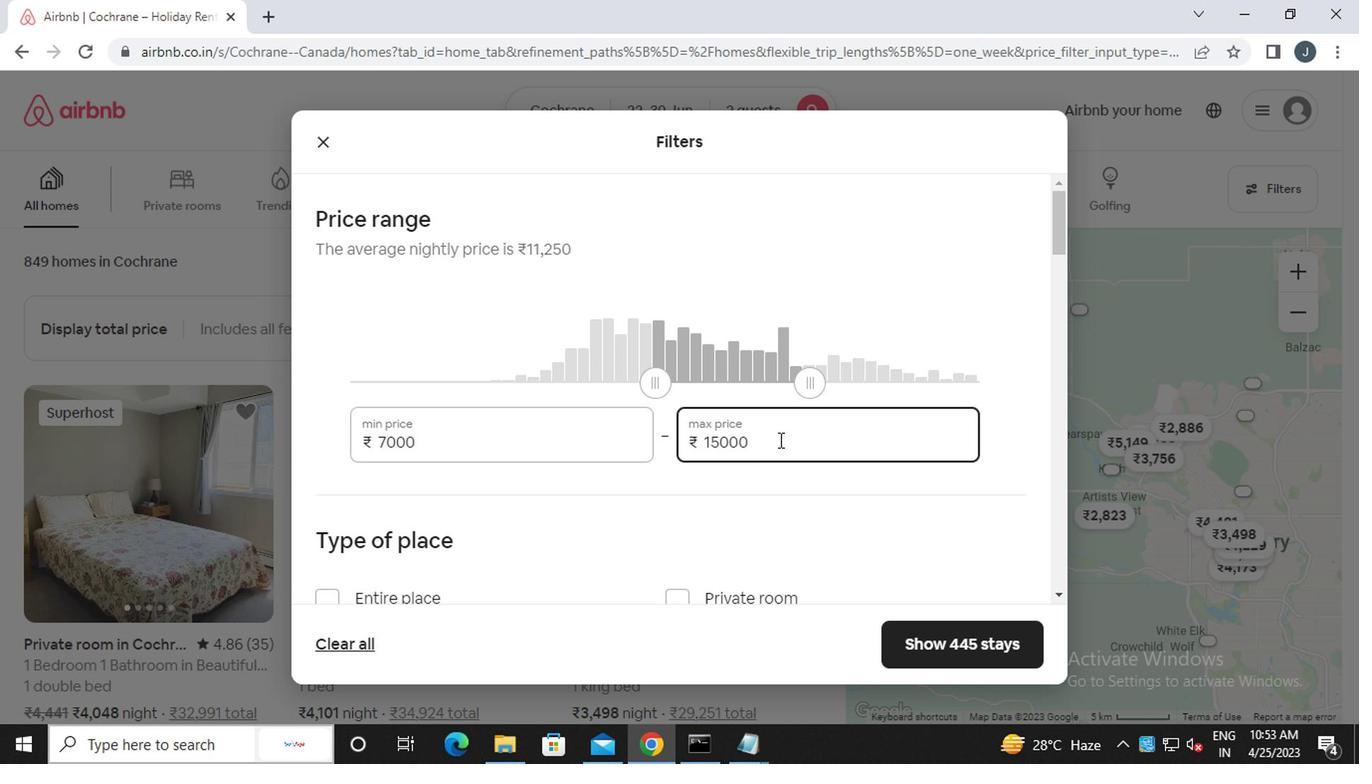 
Action: Mouse moved to (334, 322)
Screenshot: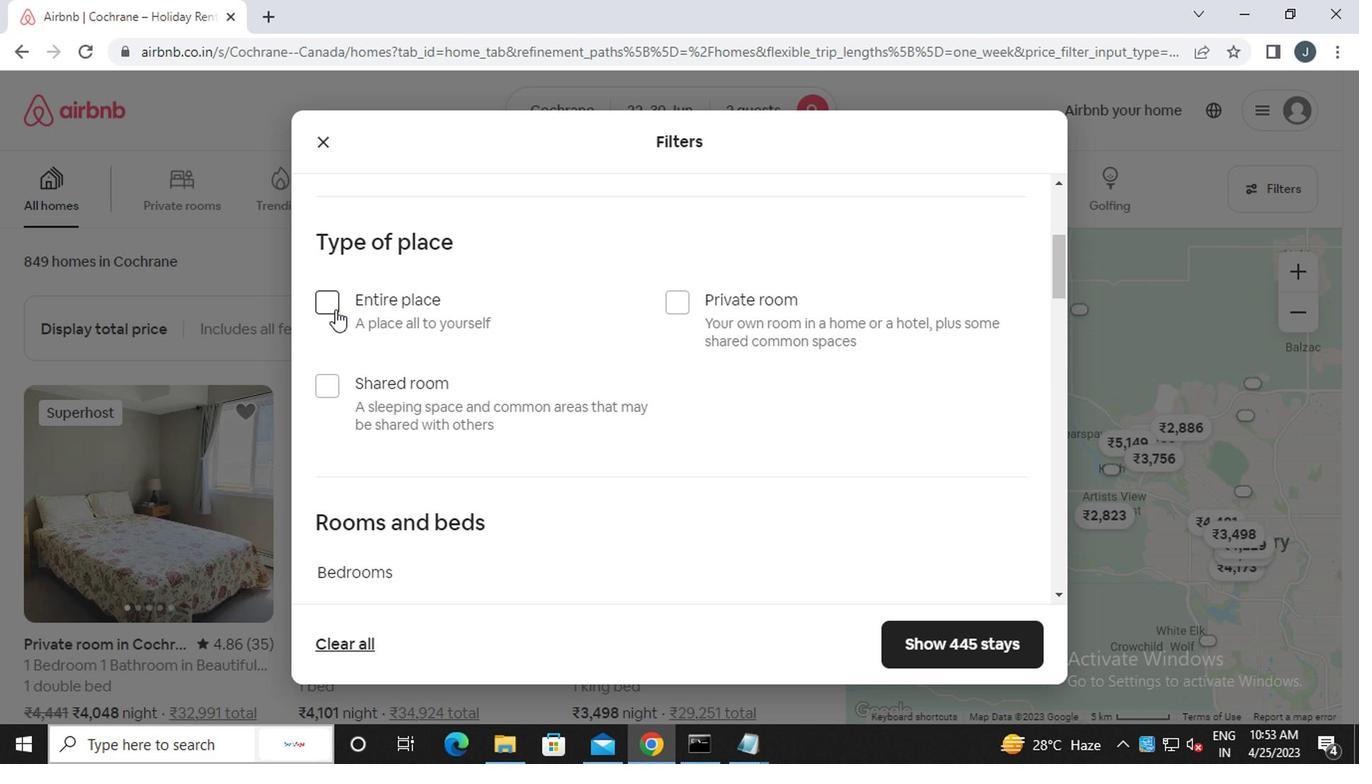 
Action: Mouse pressed left at (334, 322)
Screenshot: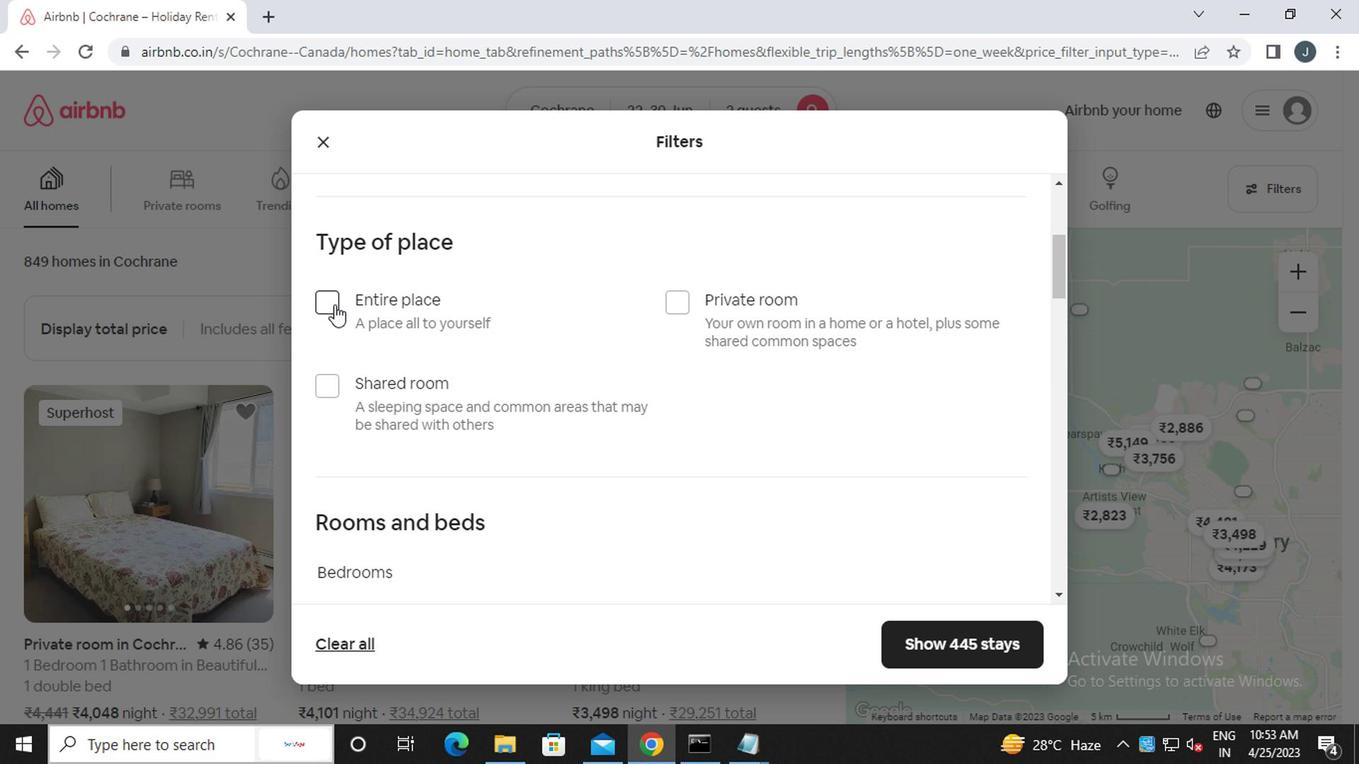 
Action: Mouse moved to (640, 434)
Screenshot: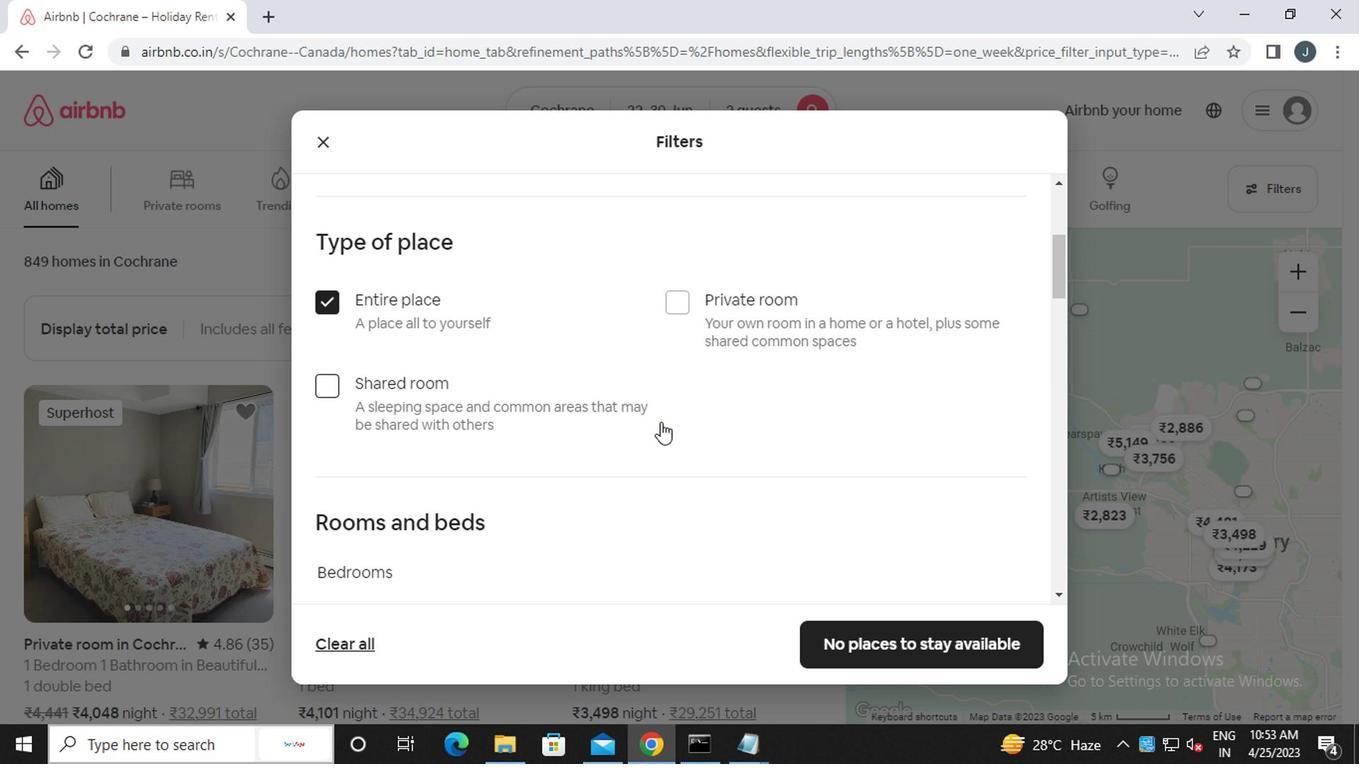 
Action: Mouse scrolled (640, 433) with delta (0, 0)
Screenshot: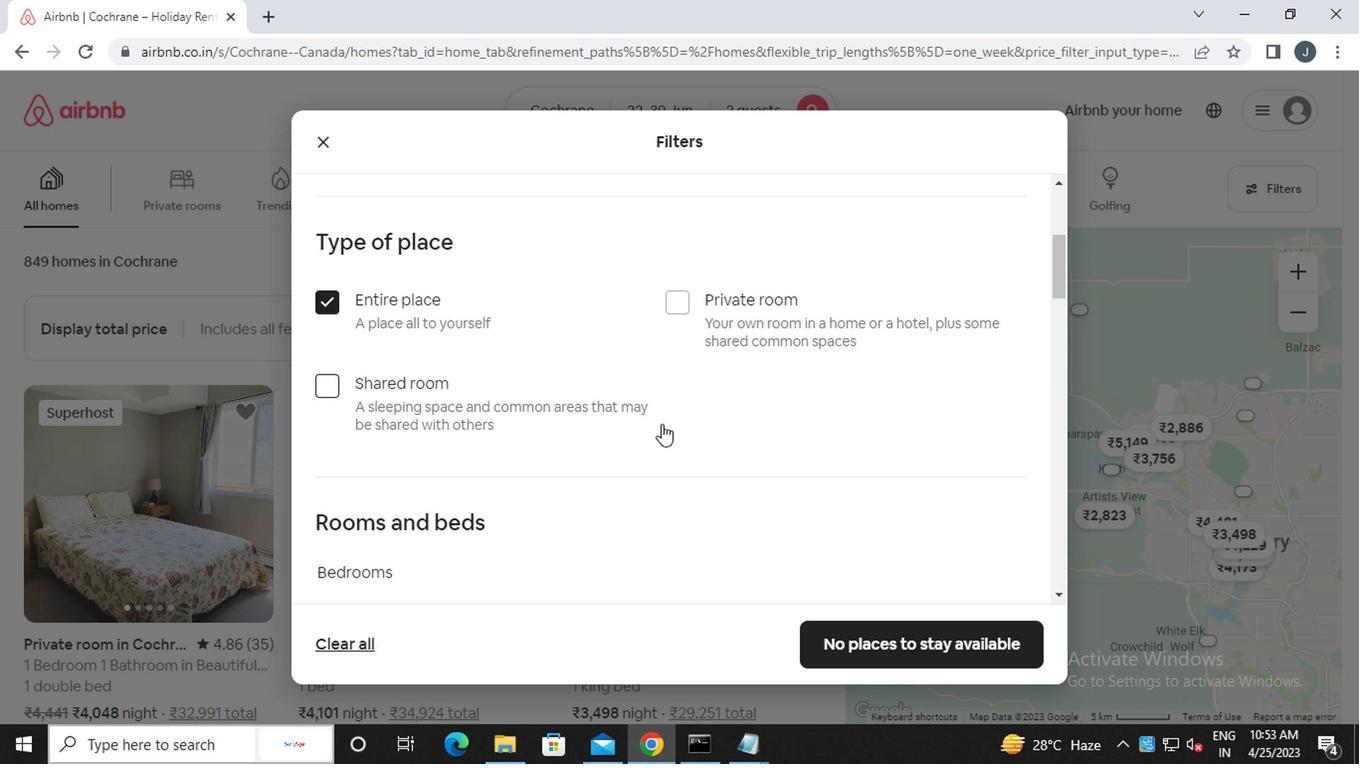 
Action: Mouse scrolled (640, 433) with delta (0, 0)
Screenshot: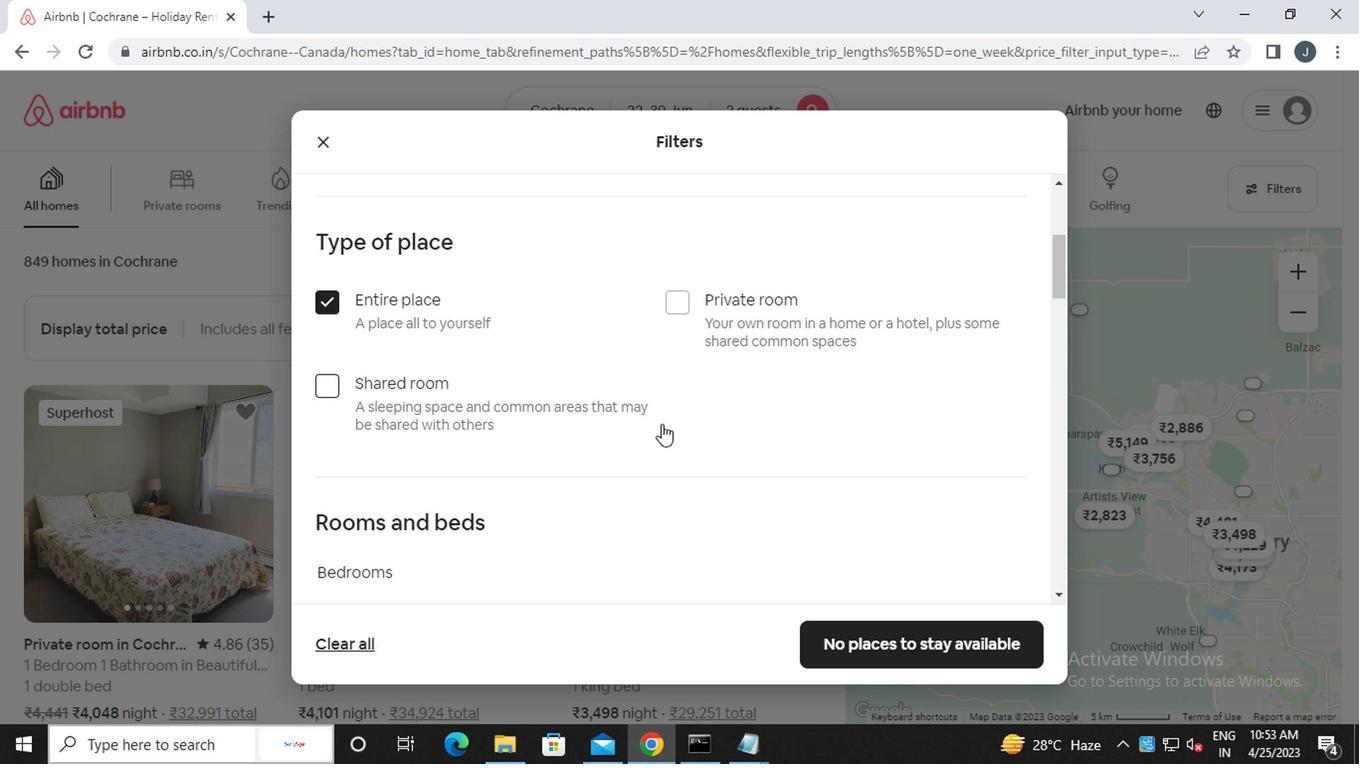
Action: Mouse scrolled (640, 433) with delta (0, 0)
Screenshot: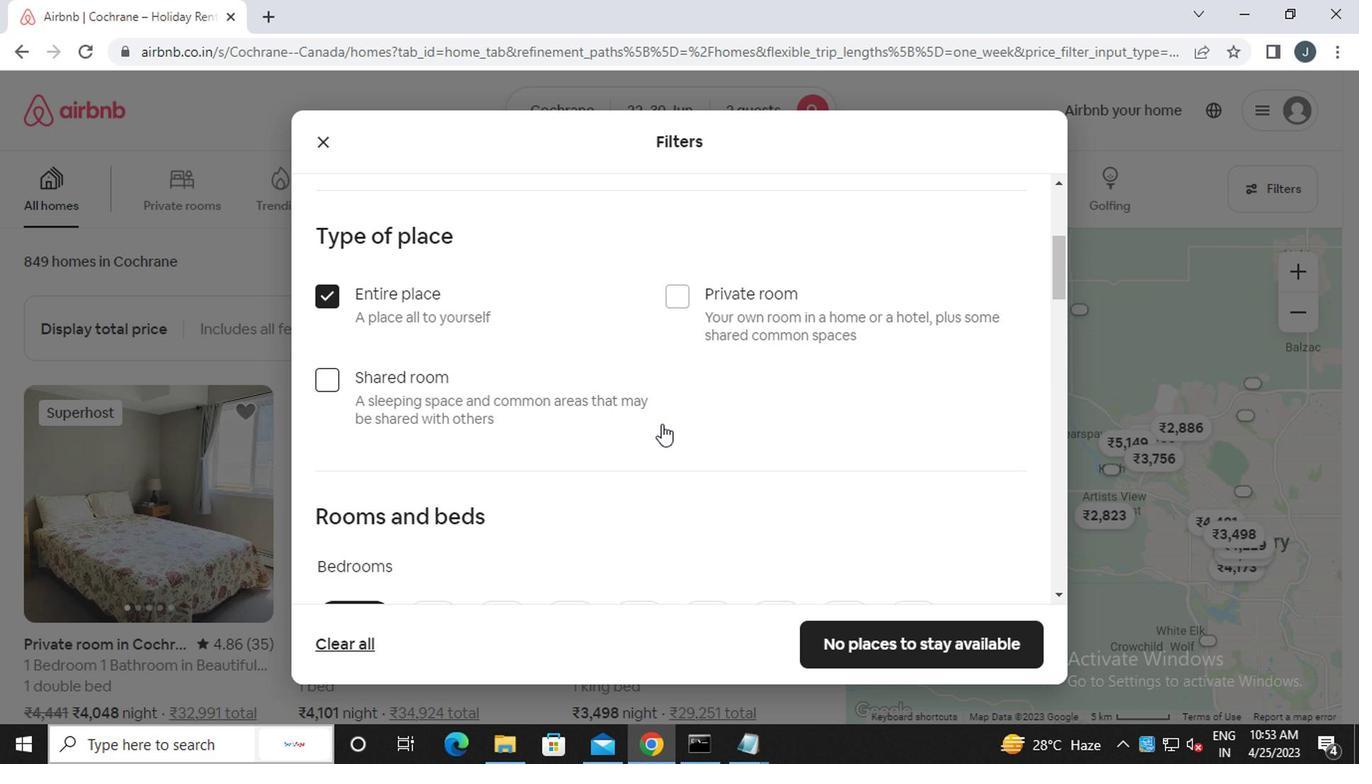 
Action: Mouse moved to (430, 352)
Screenshot: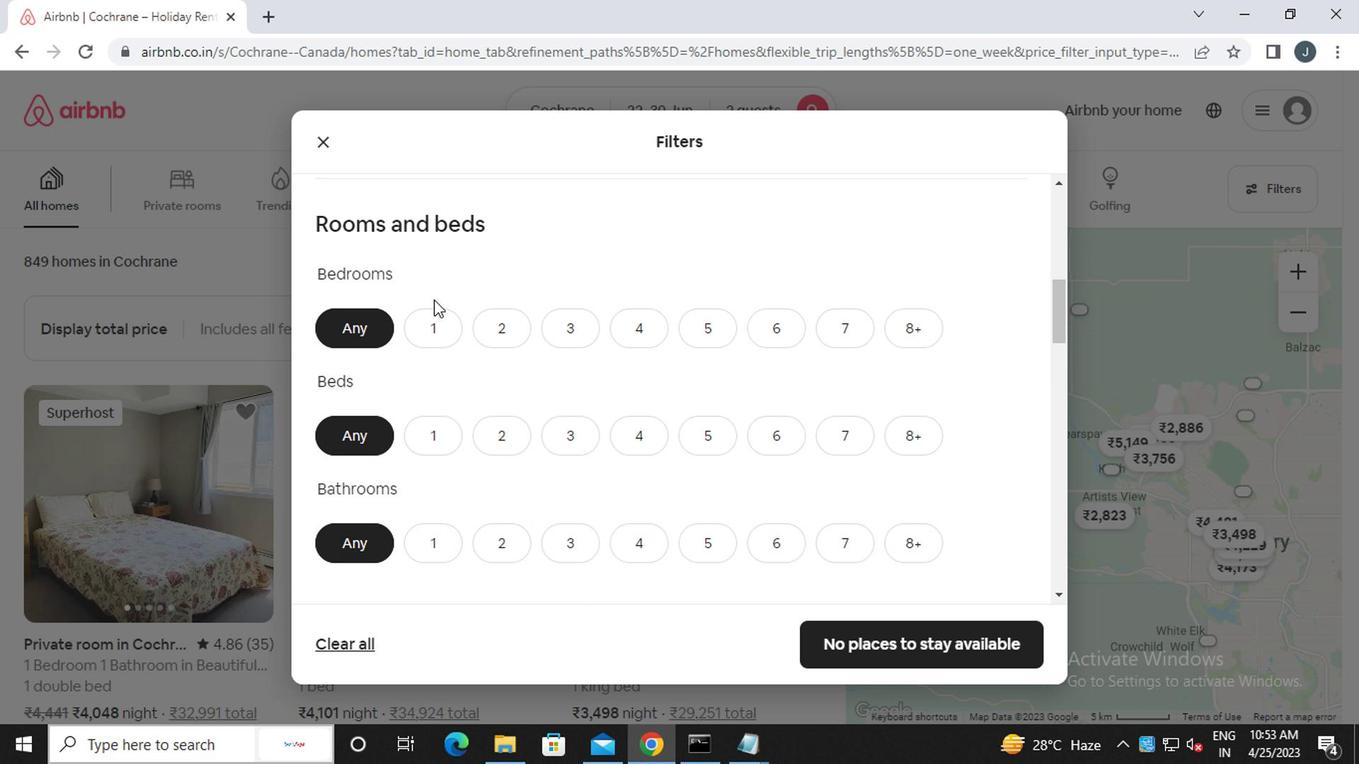 
Action: Mouse pressed left at (430, 352)
Screenshot: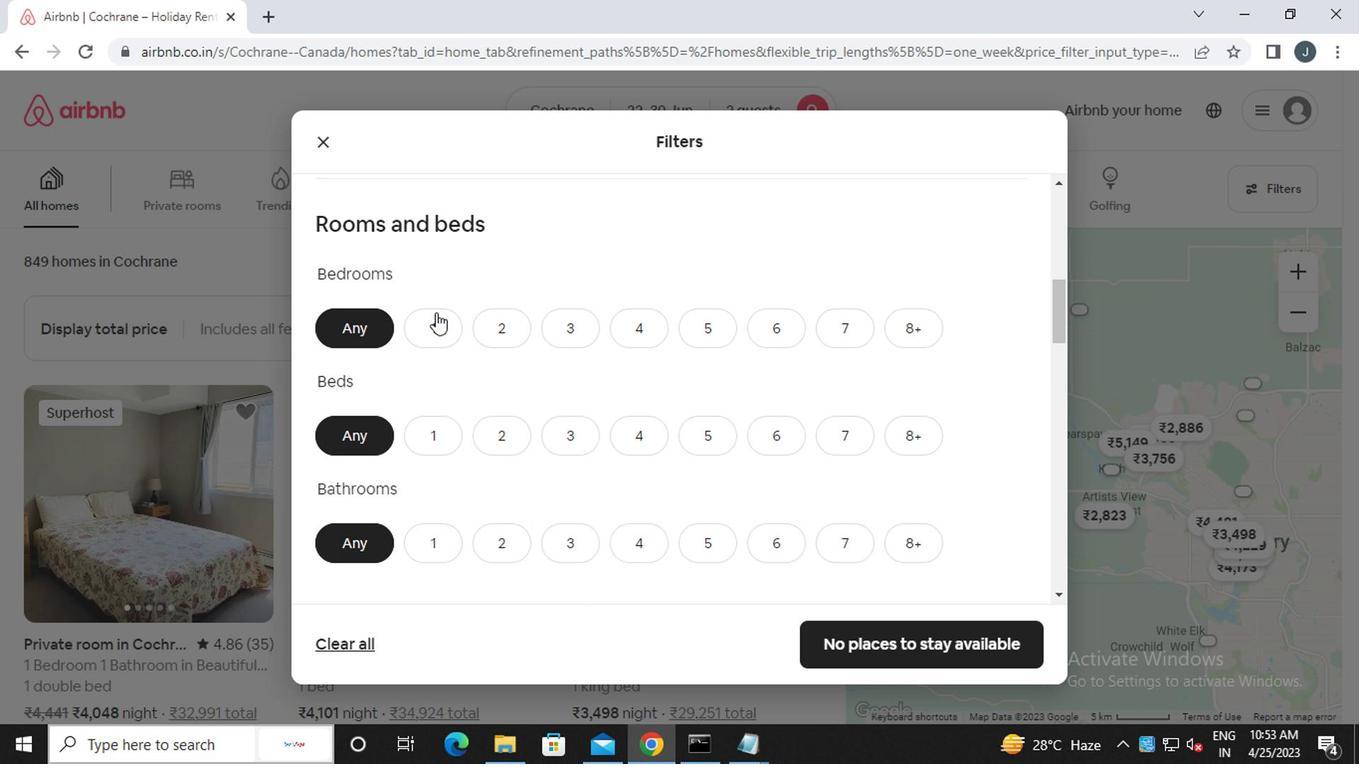 
Action: Mouse moved to (437, 438)
Screenshot: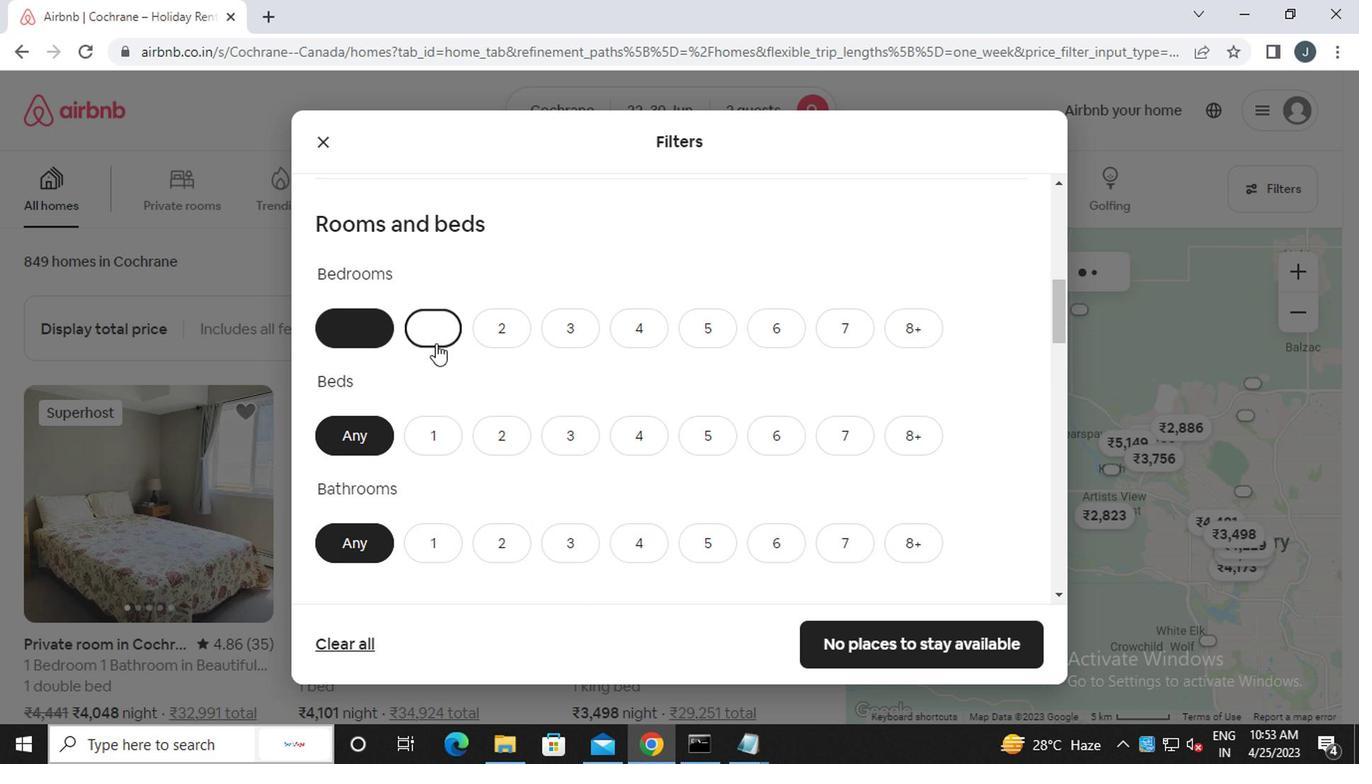 
Action: Mouse pressed left at (437, 438)
Screenshot: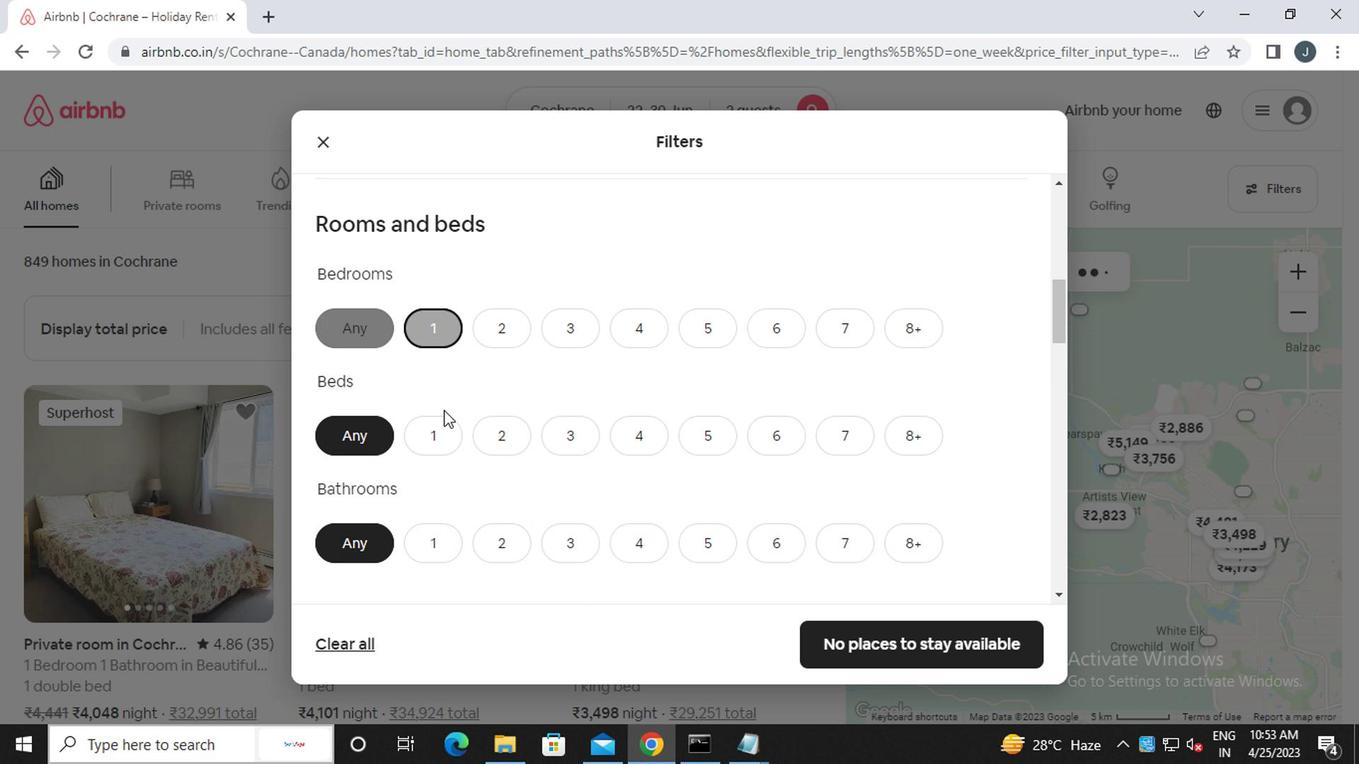 
Action: Mouse moved to (423, 528)
Screenshot: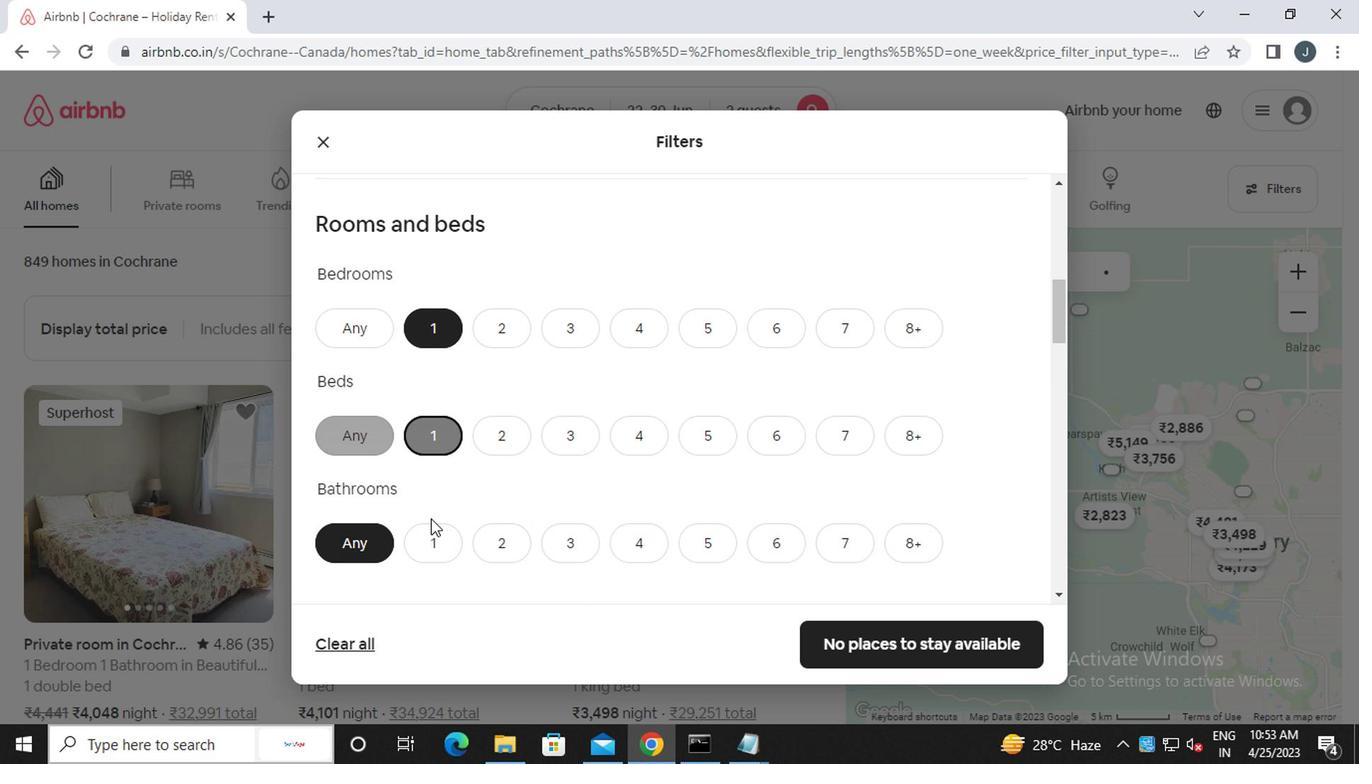 
Action: Mouse pressed left at (423, 528)
Screenshot: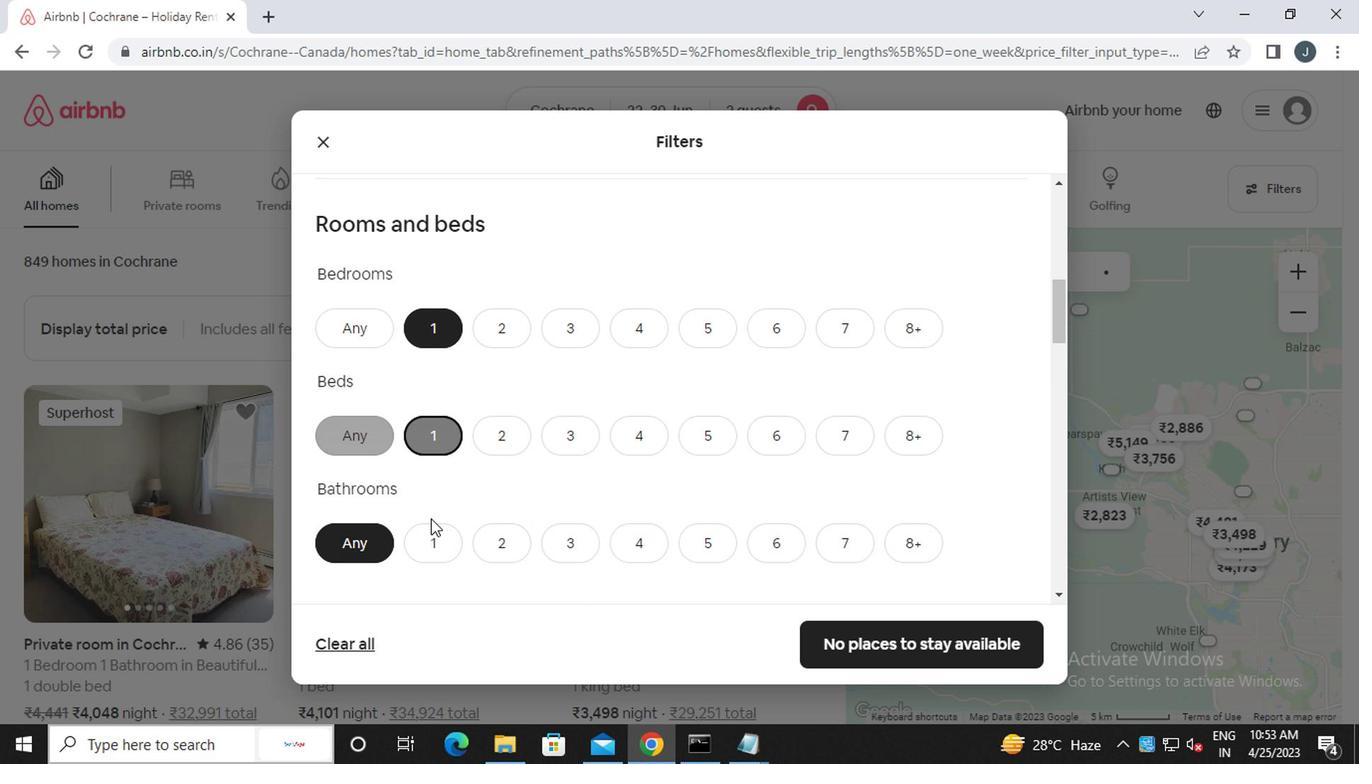 
Action: Mouse moved to (482, 516)
Screenshot: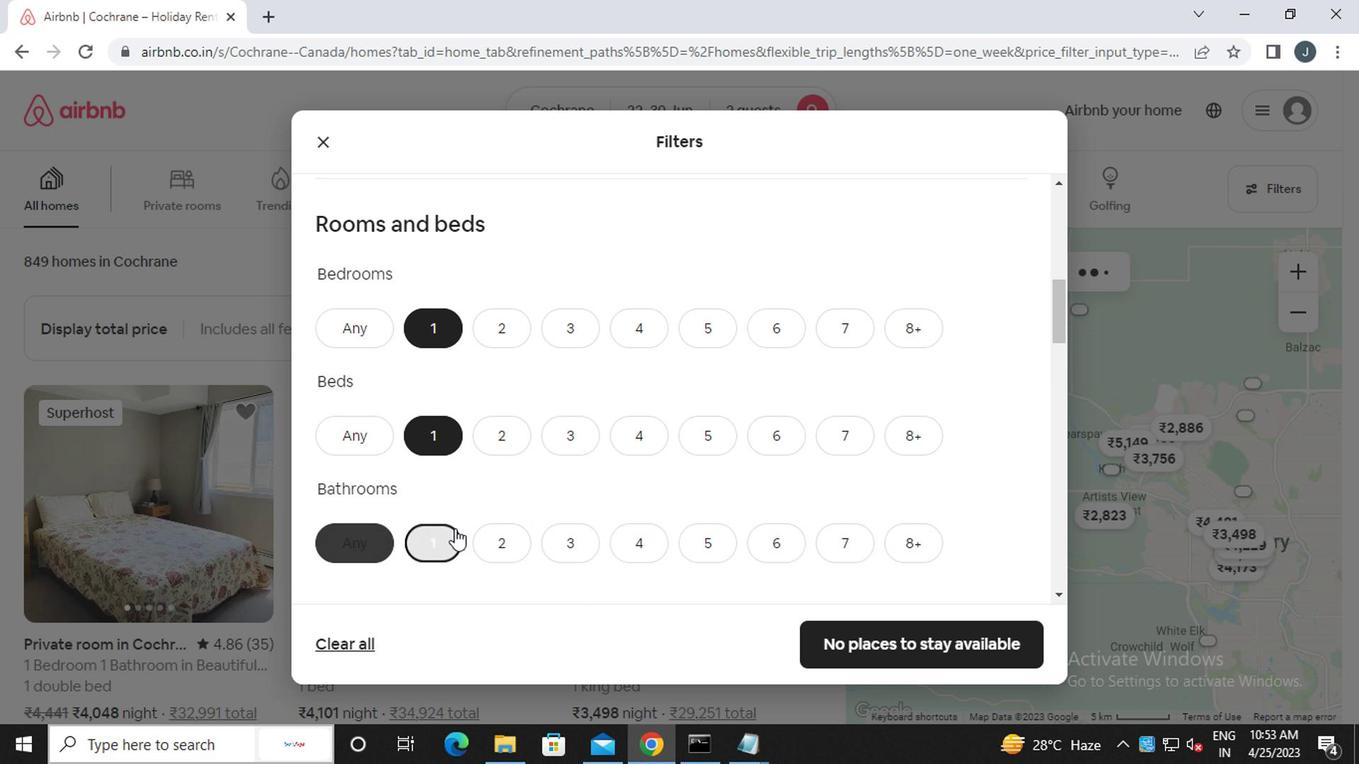 
Action: Mouse scrolled (482, 517) with delta (0, 0)
Screenshot: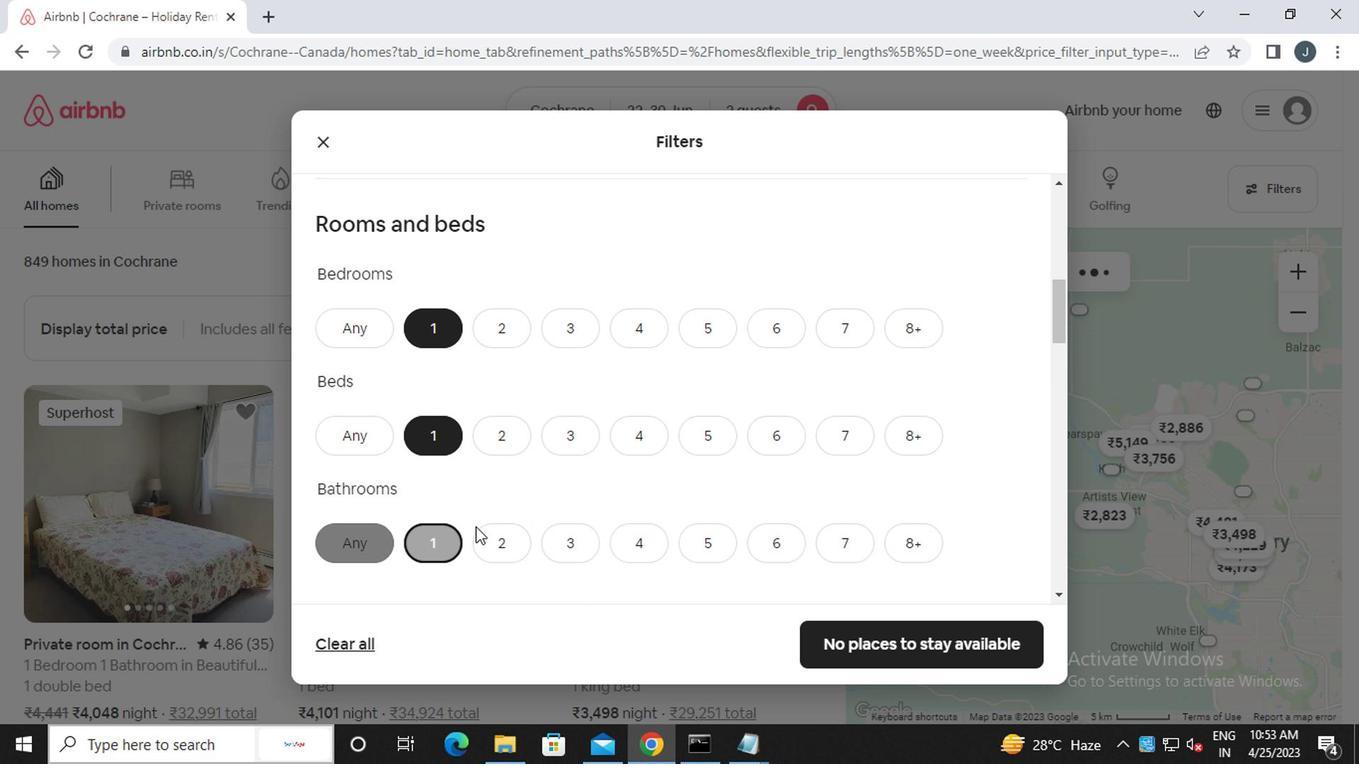 
Action: Mouse scrolled (482, 517) with delta (0, 0)
Screenshot: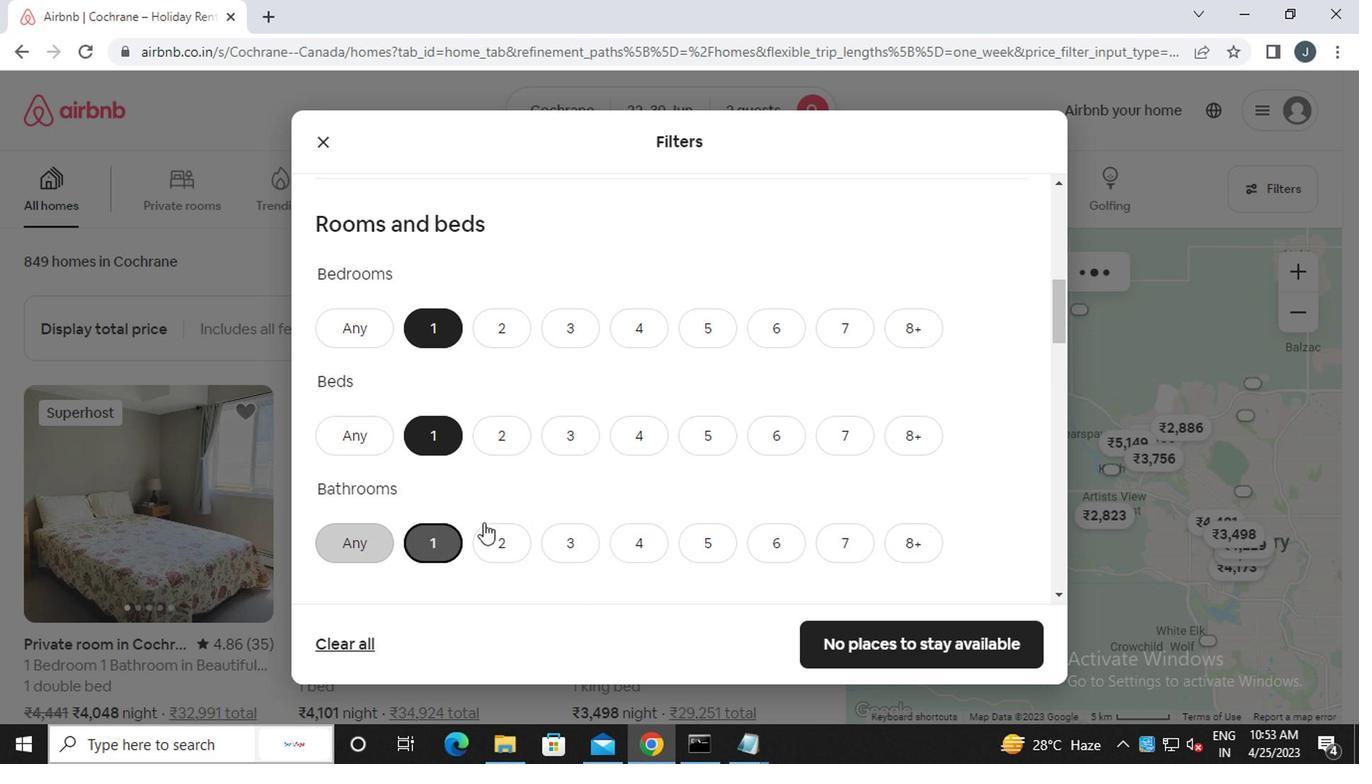 
Action: Mouse scrolled (482, 517) with delta (0, 0)
Screenshot: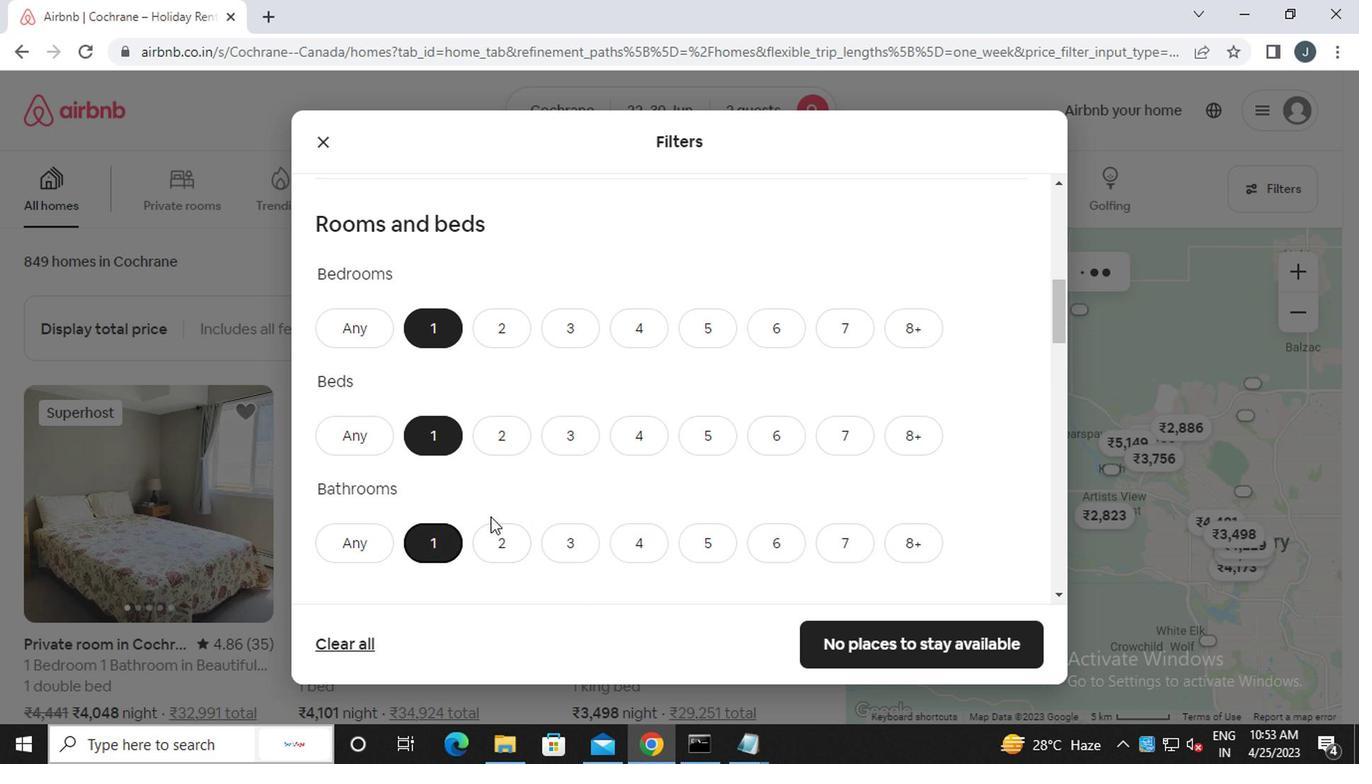 
Action: Mouse scrolled (482, 514) with delta (0, -1)
Screenshot: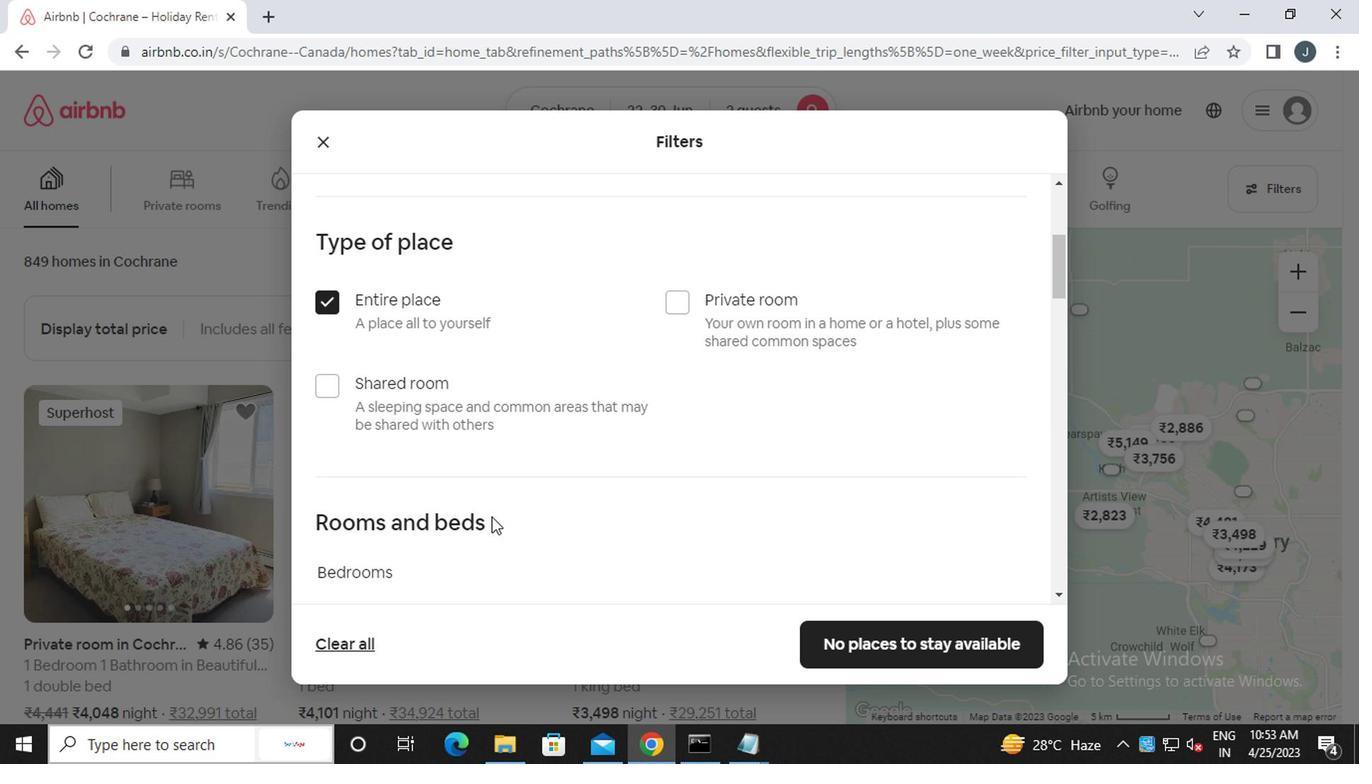 
Action: Mouse scrolled (482, 514) with delta (0, -1)
Screenshot: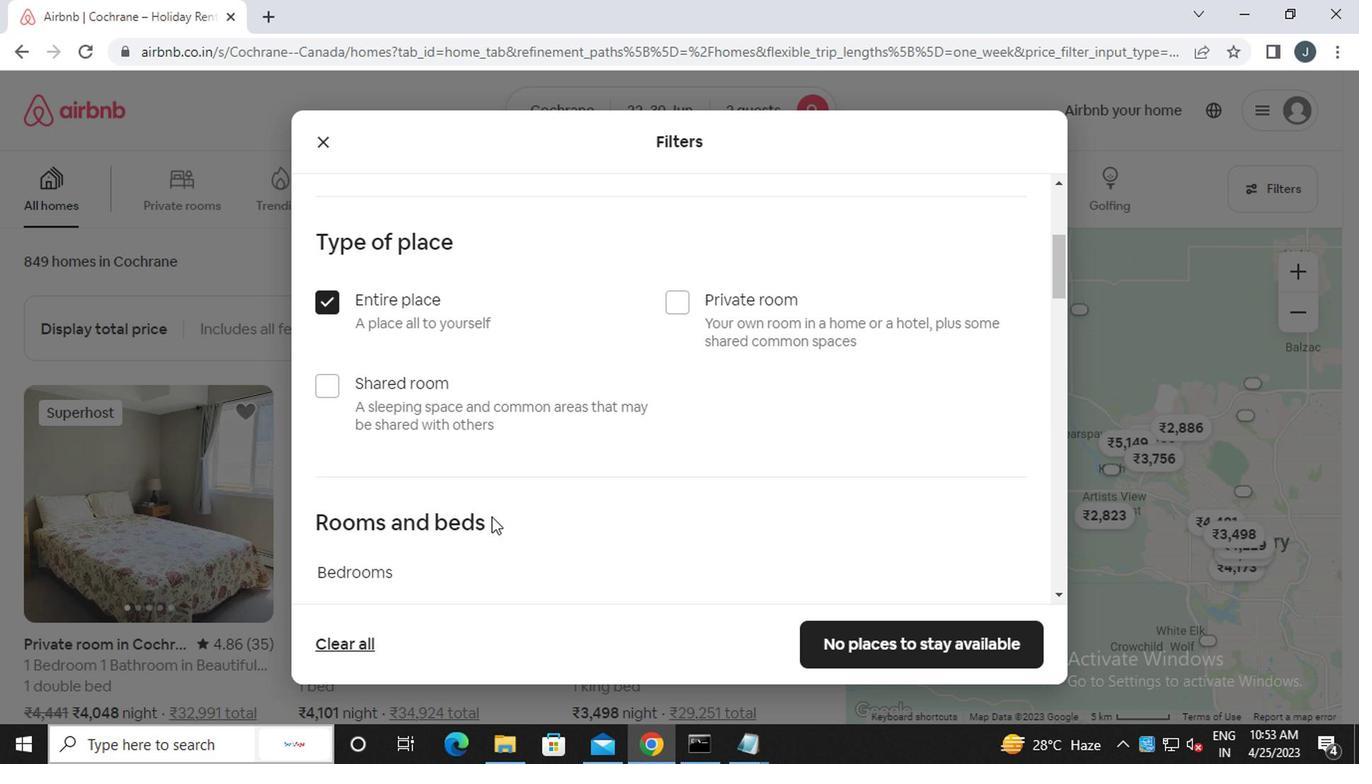 
Action: Mouse scrolled (482, 514) with delta (0, -1)
Screenshot: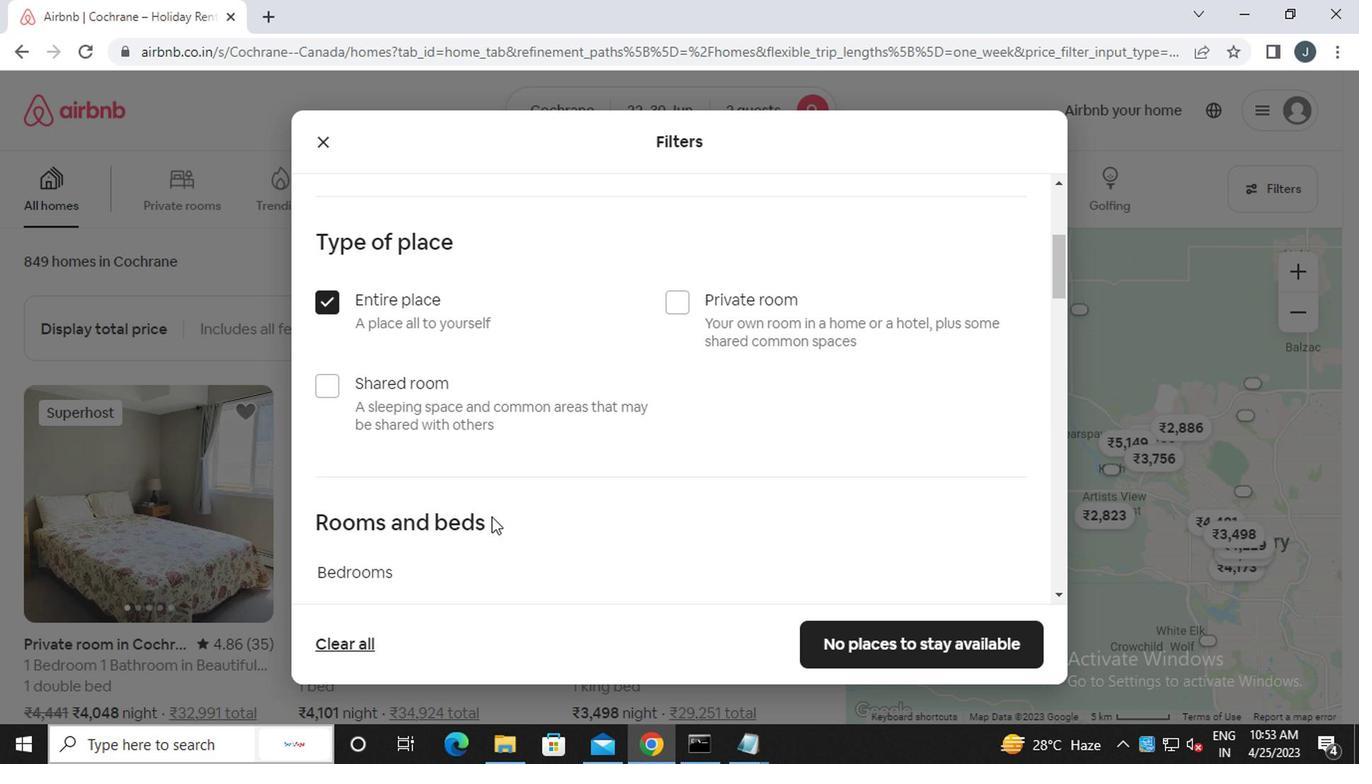 
Action: Mouse scrolled (482, 514) with delta (0, -1)
Screenshot: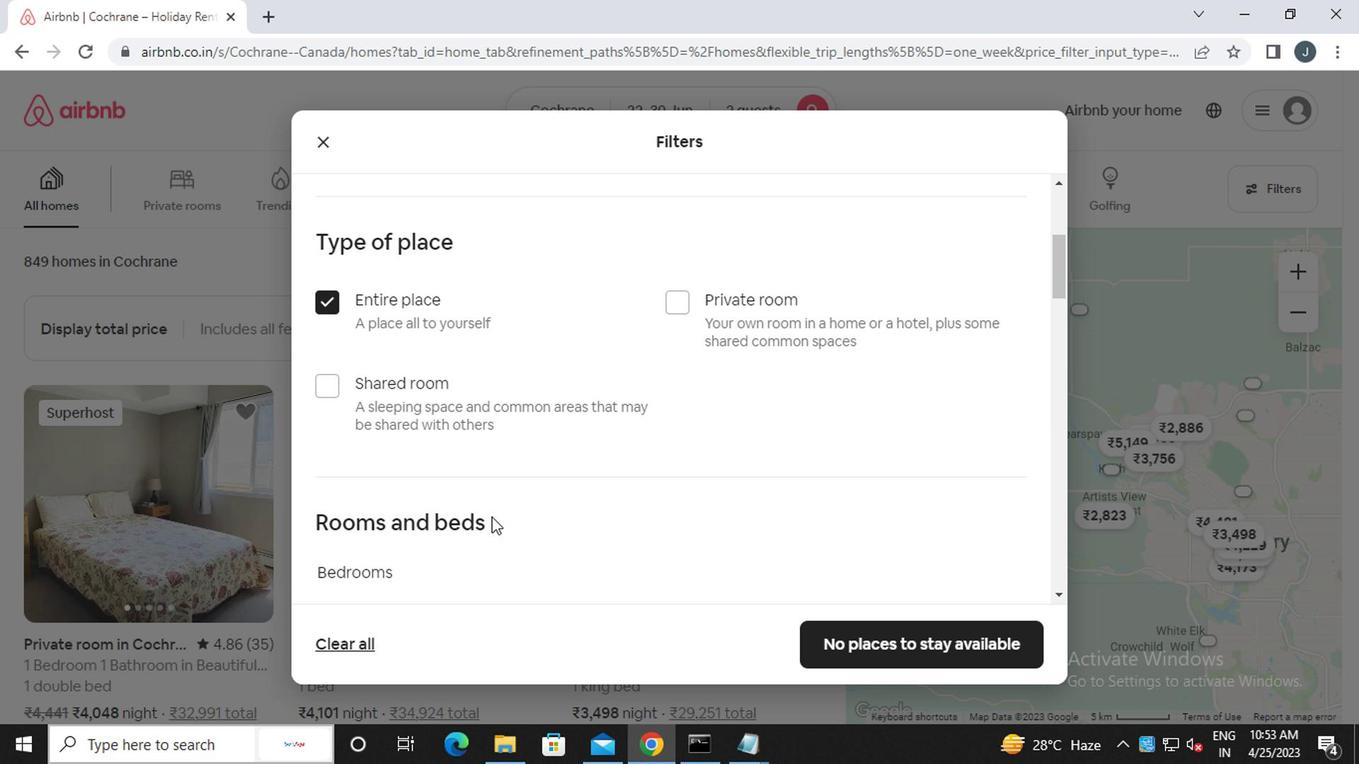 
Action: Mouse moved to (485, 521)
Screenshot: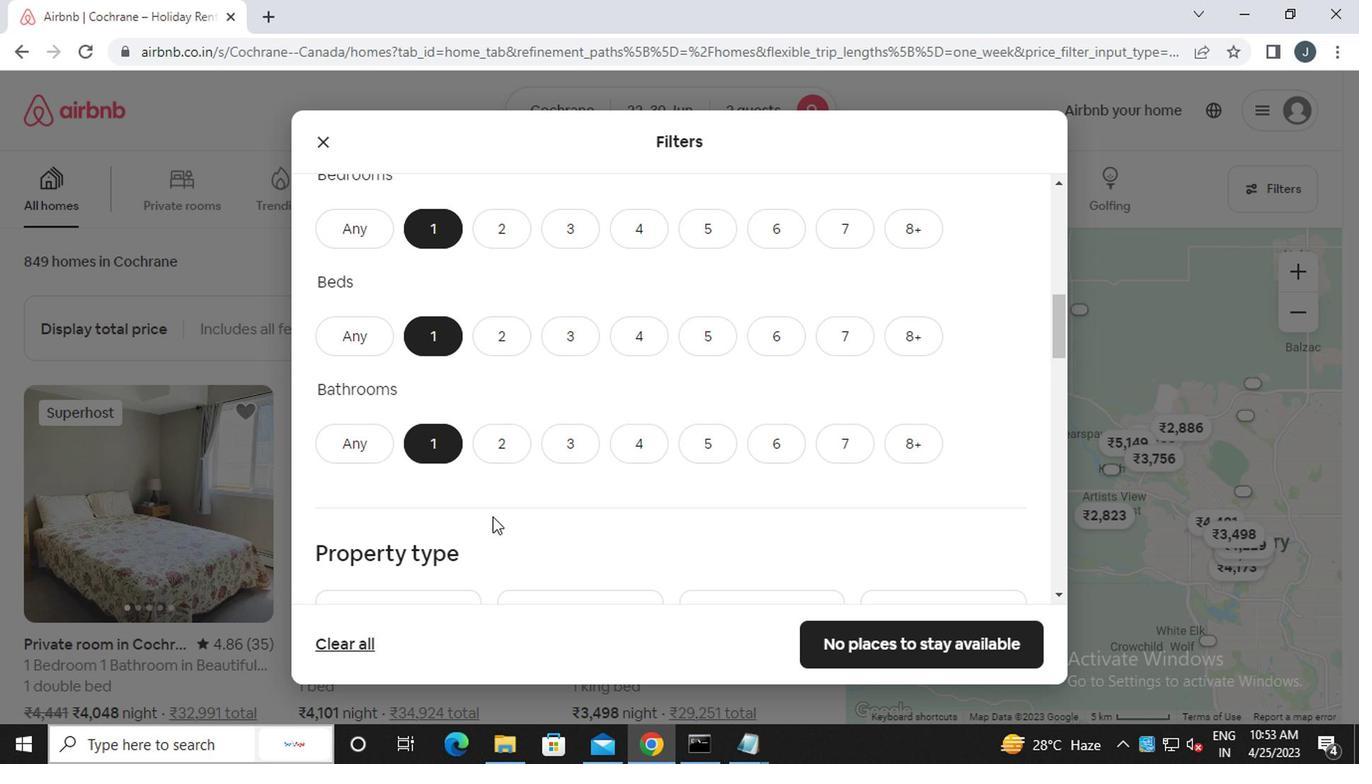 
Action: Mouse scrolled (485, 520) with delta (0, 0)
Screenshot: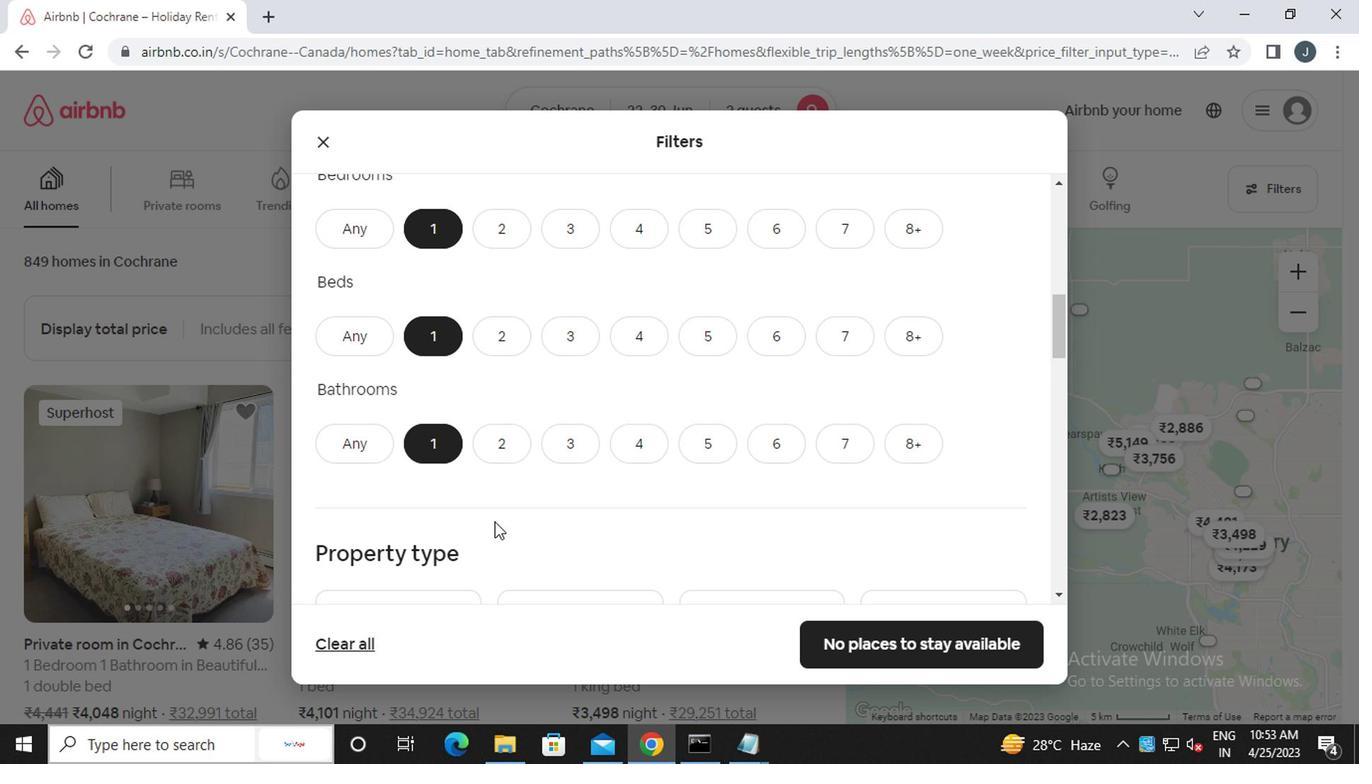 
Action: Mouse scrolled (485, 520) with delta (0, 0)
Screenshot: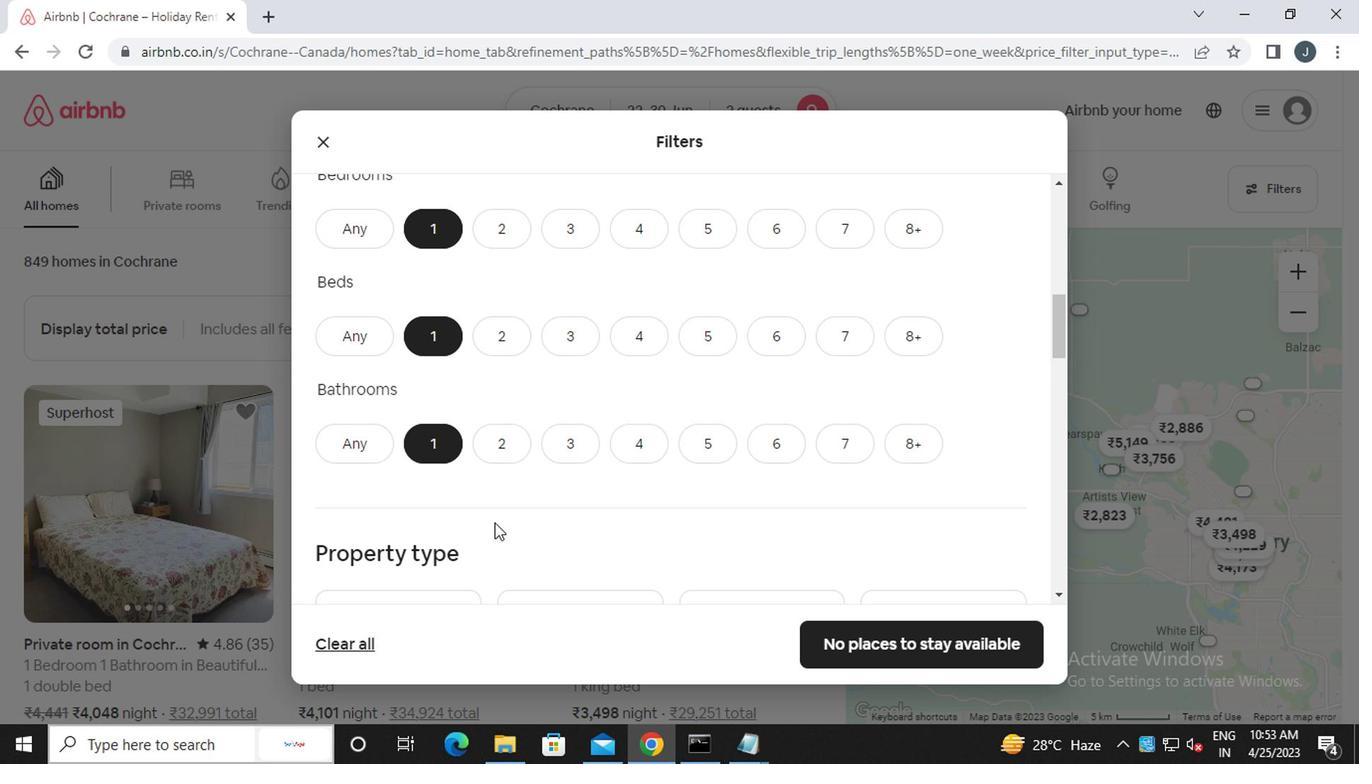 
Action: Mouse moved to (388, 452)
Screenshot: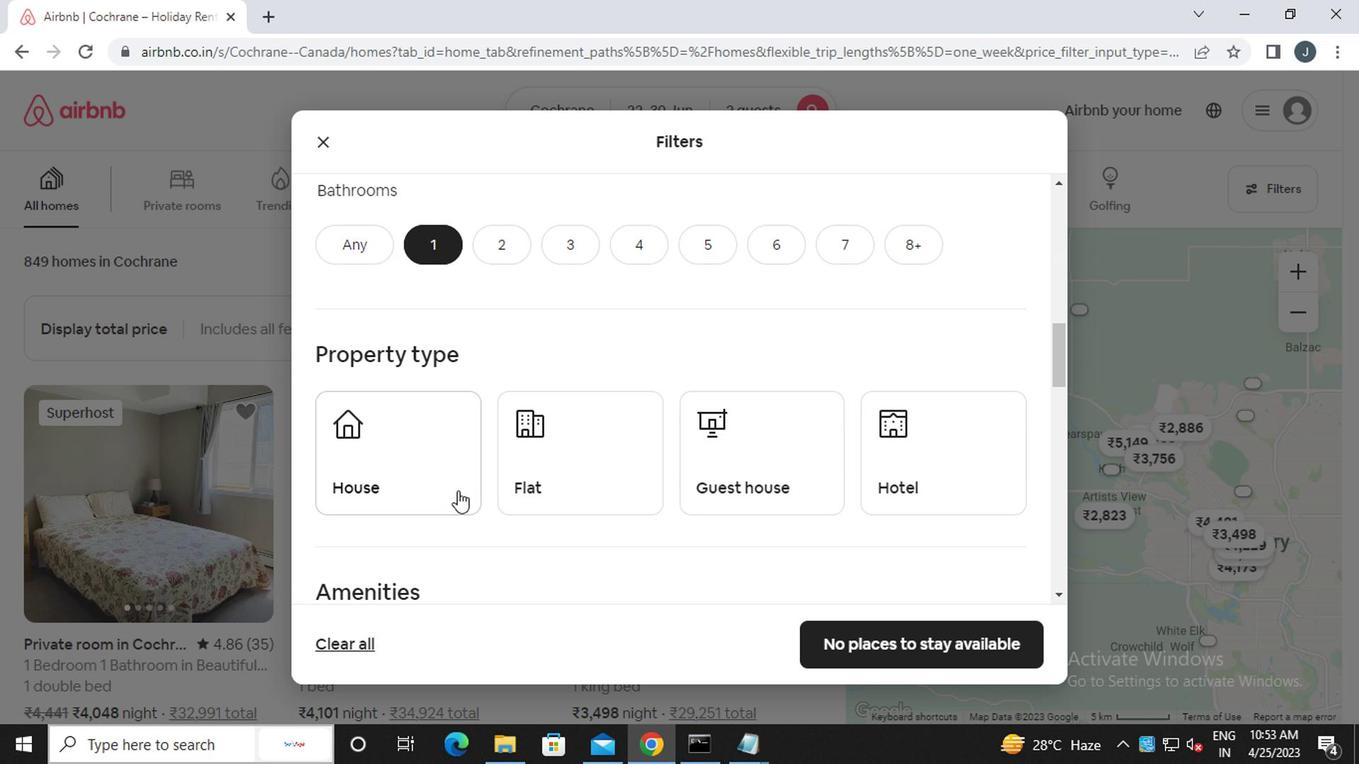 
Action: Mouse pressed left at (388, 452)
Screenshot: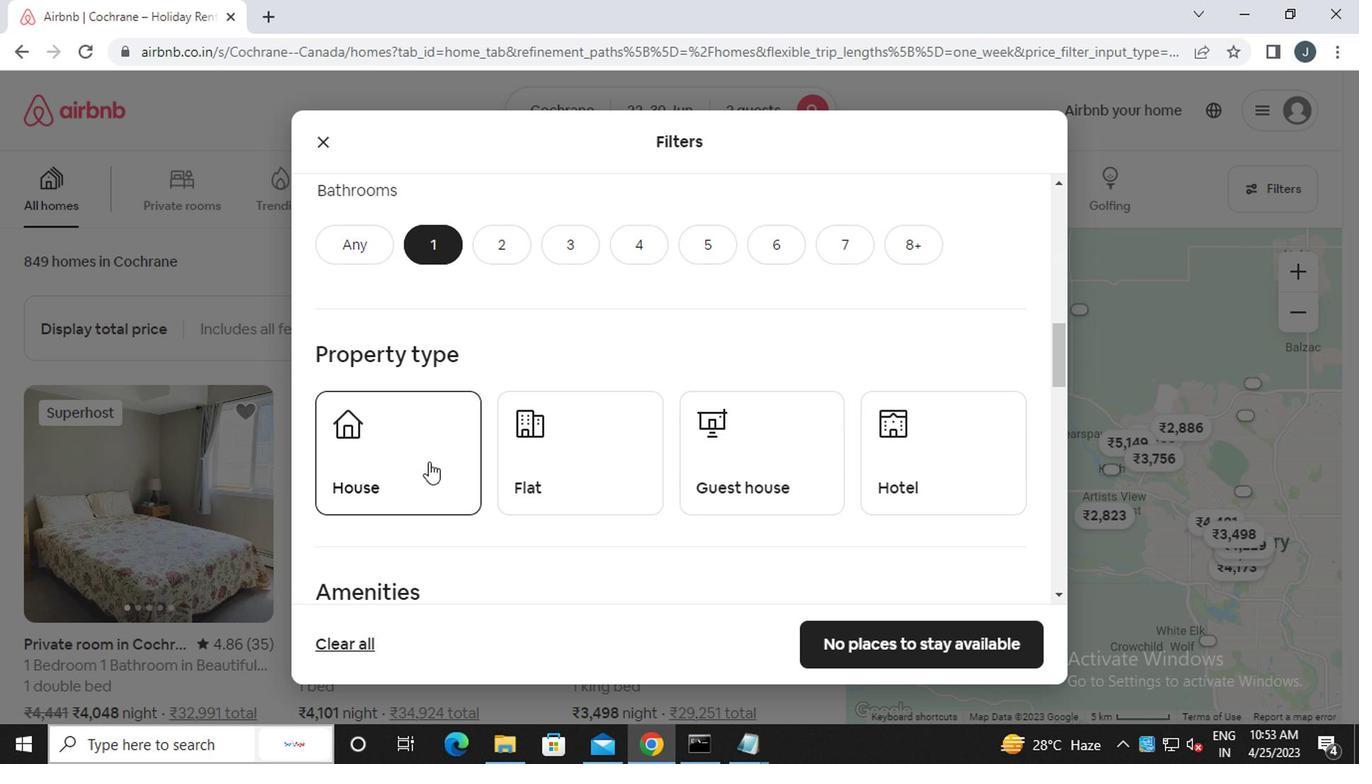 
Action: Mouse moved to (519, 470)
Screenshot: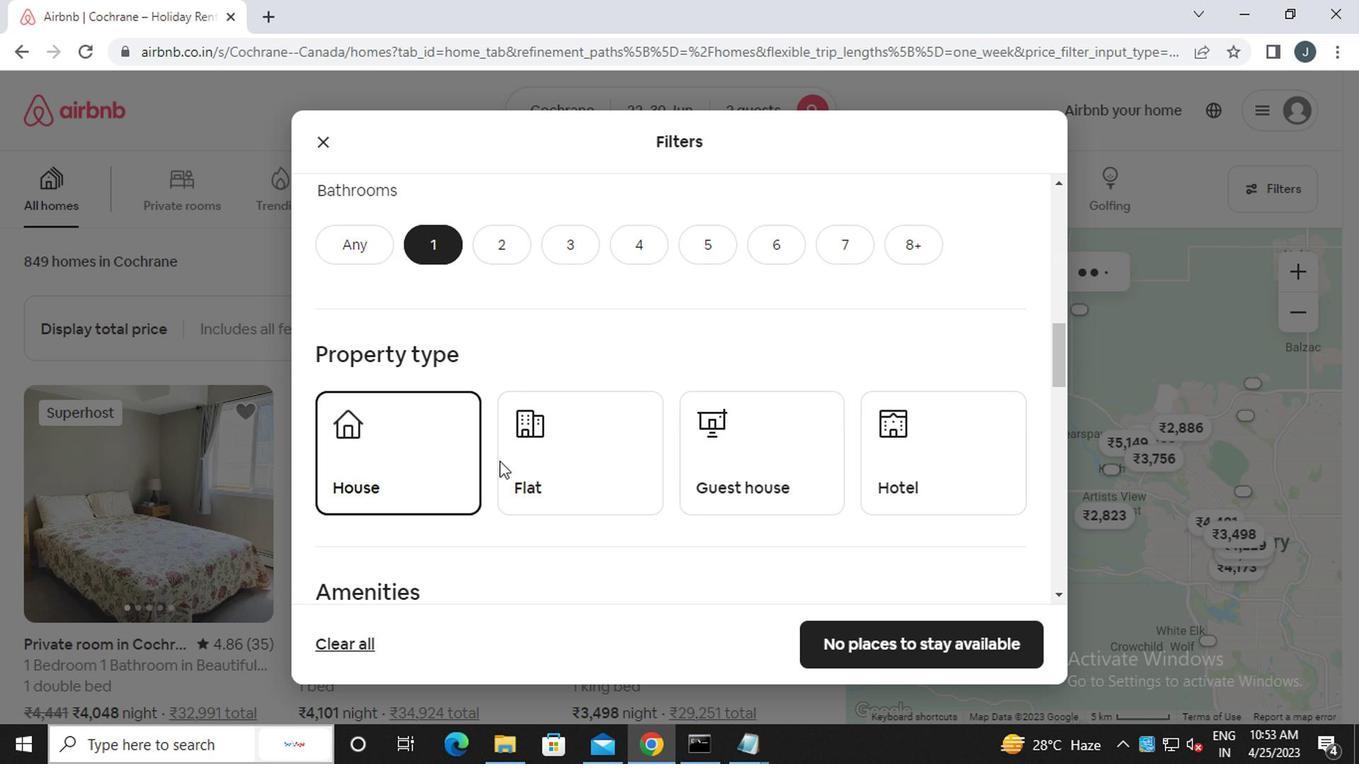 
Action: Mouse pressed left at (519, 470)
Screenshot: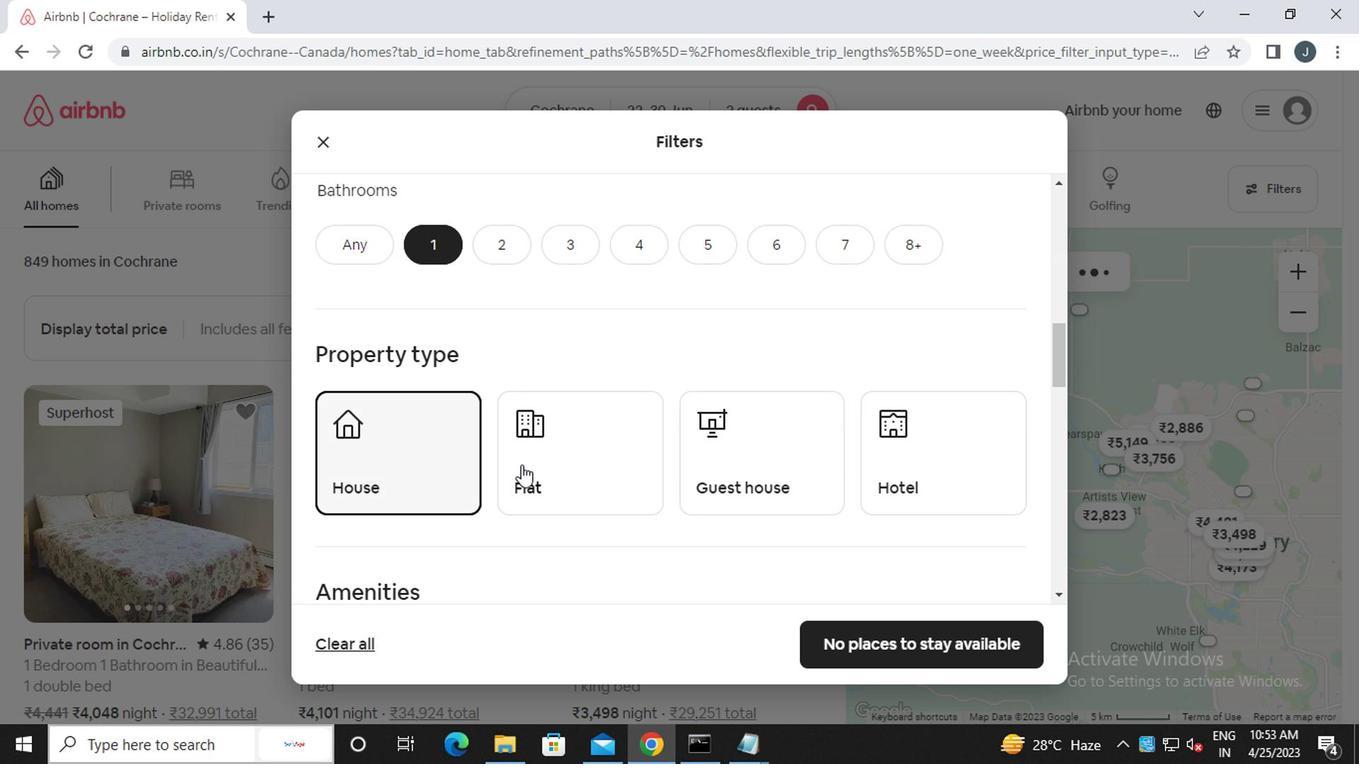 
Action: Mouse moved to (736, 466)
Screenshot: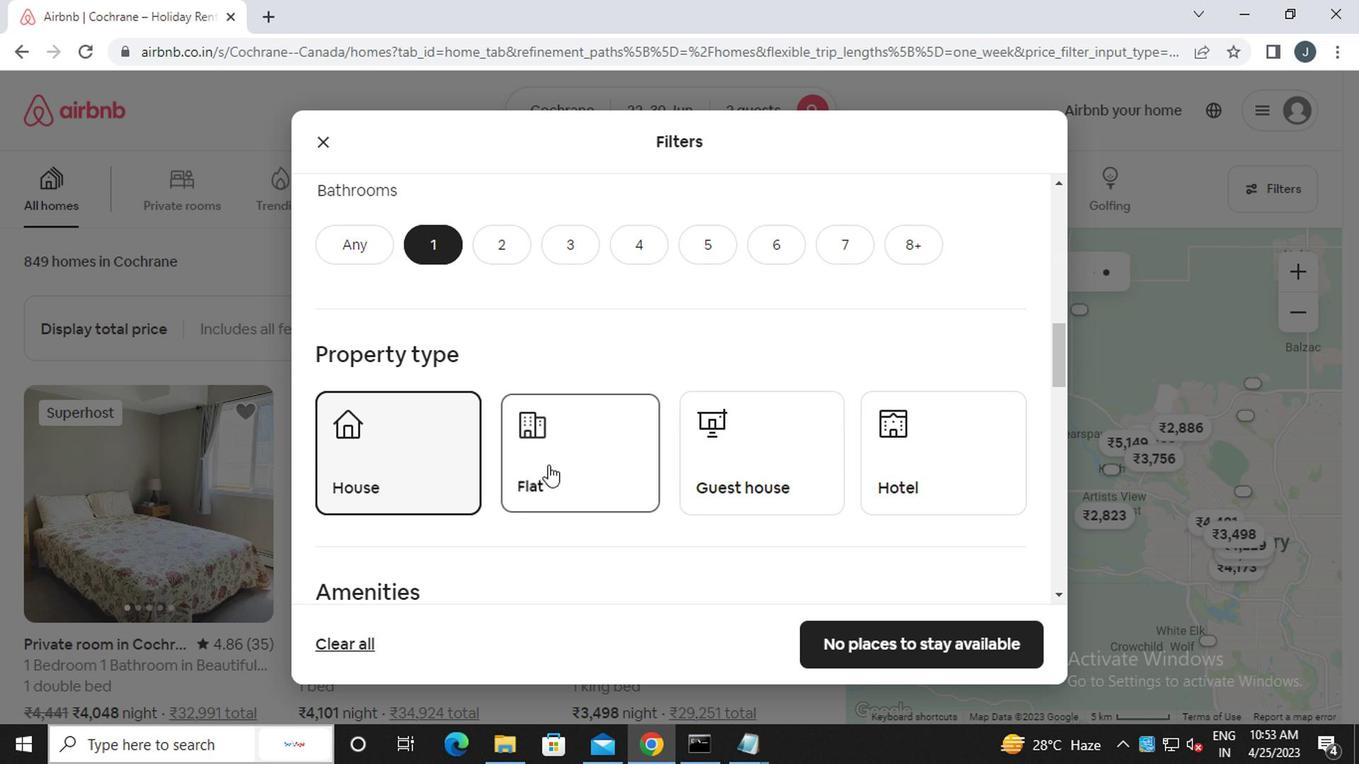 
Action: Mouse pressed left at (736, 466)
Screenshot: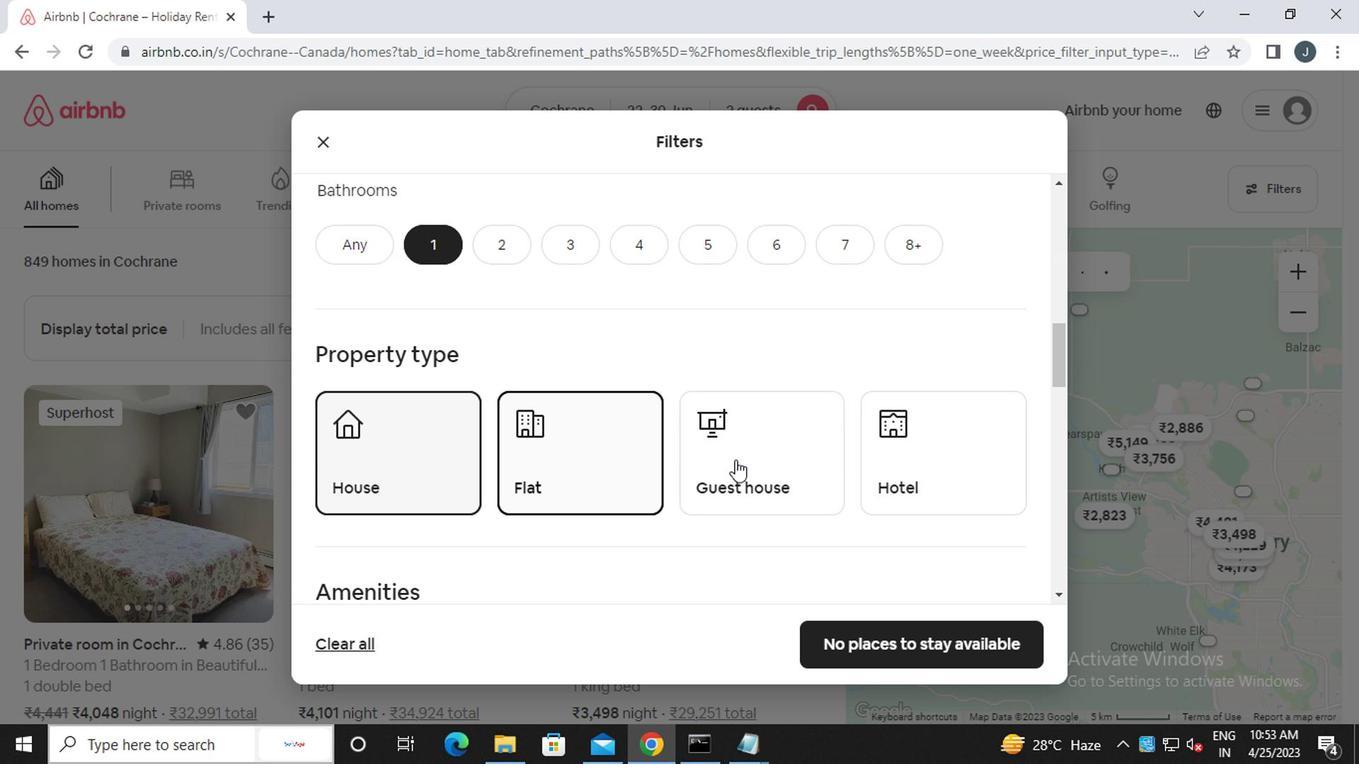 
Action: Mouse moved to (890, 470)
Screenshot: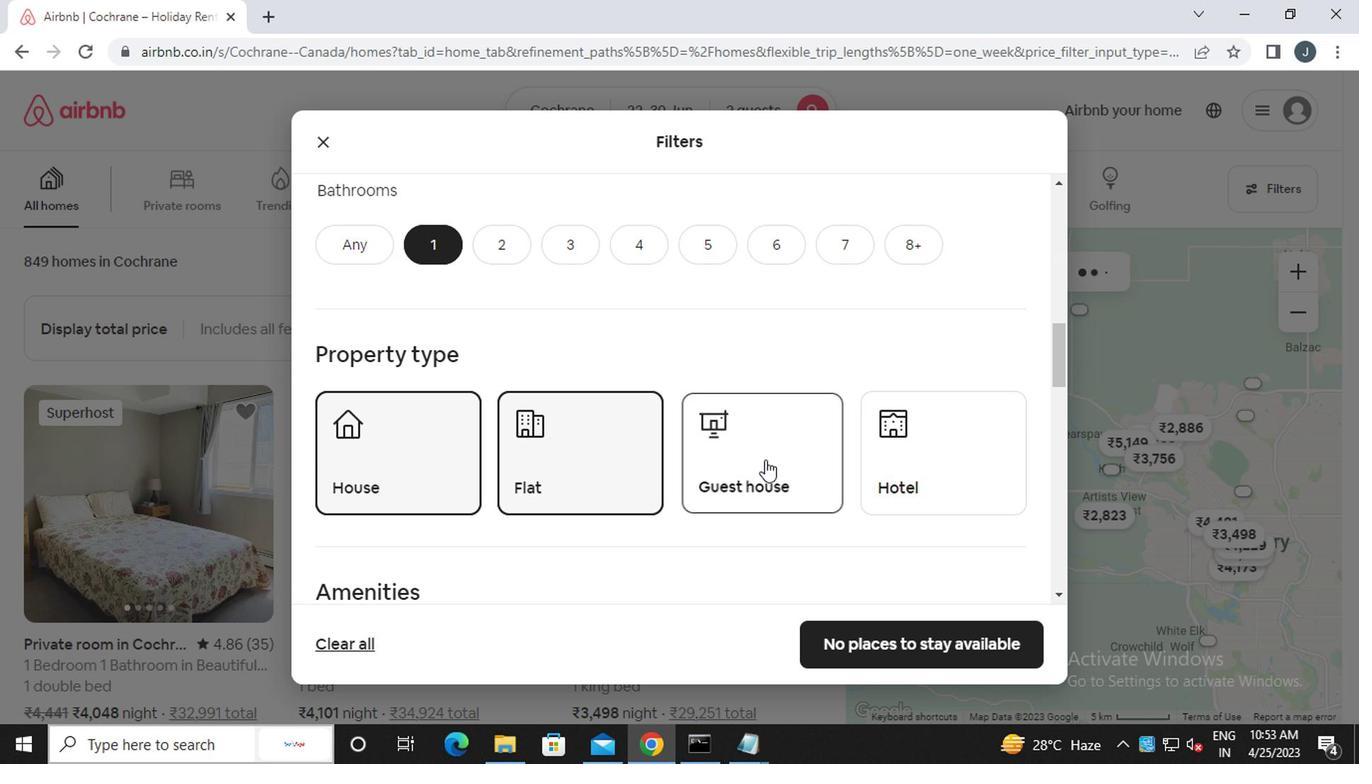 
Action: Mouse pressed left at (890, 470)
Screenshot: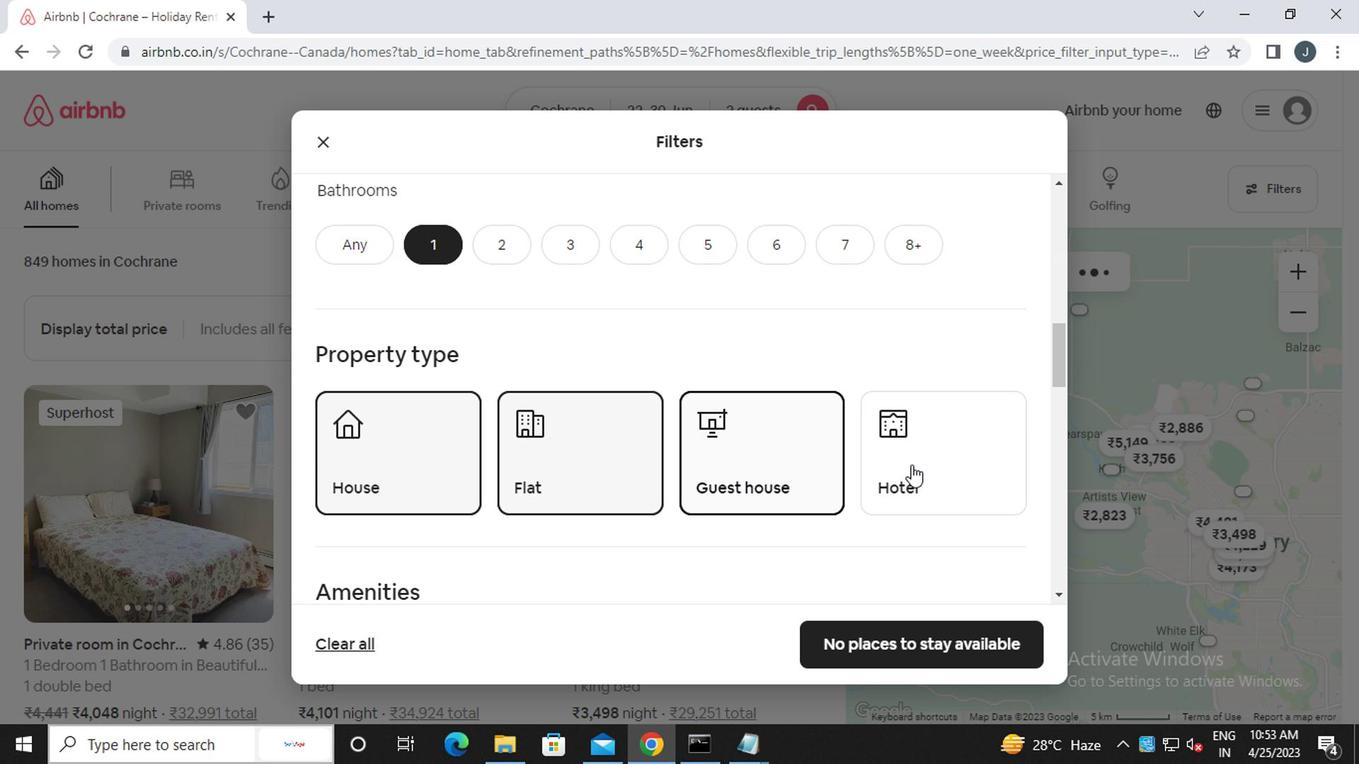 
Action: Mouse moved to (711, 500)
Screenshot: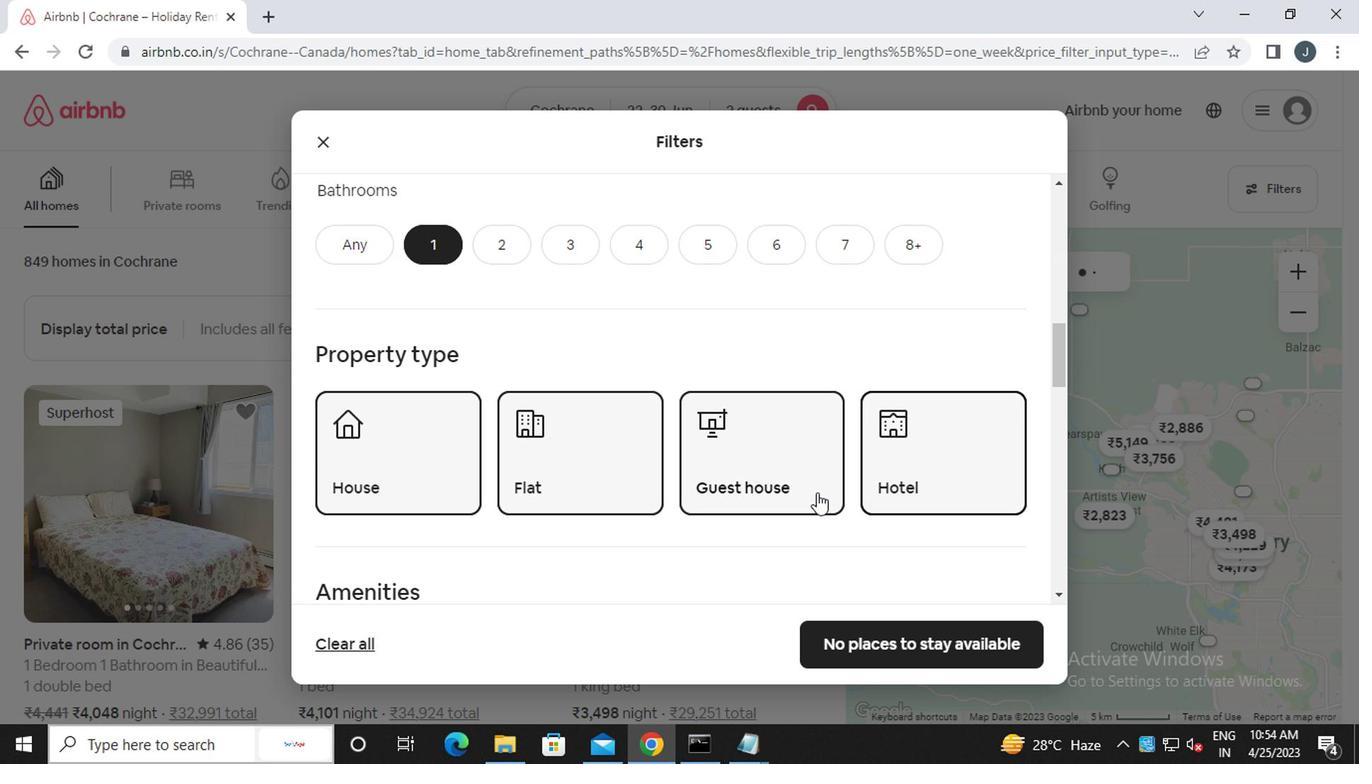
Action: Mouse scrolled (711, 500) with delta (0, 0)
Screenshot: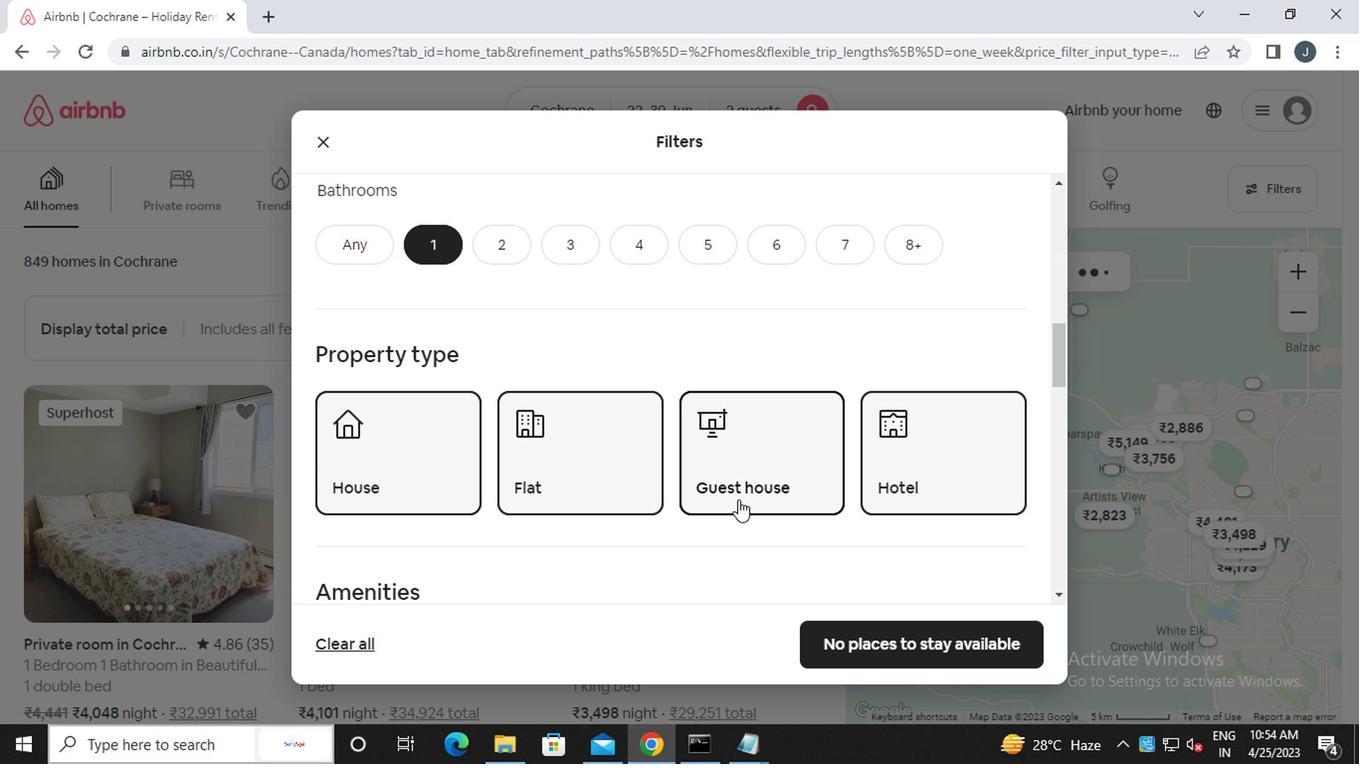 
Action: Mouse scrolled (711, 500) with delta (0, 0)
Screenshot: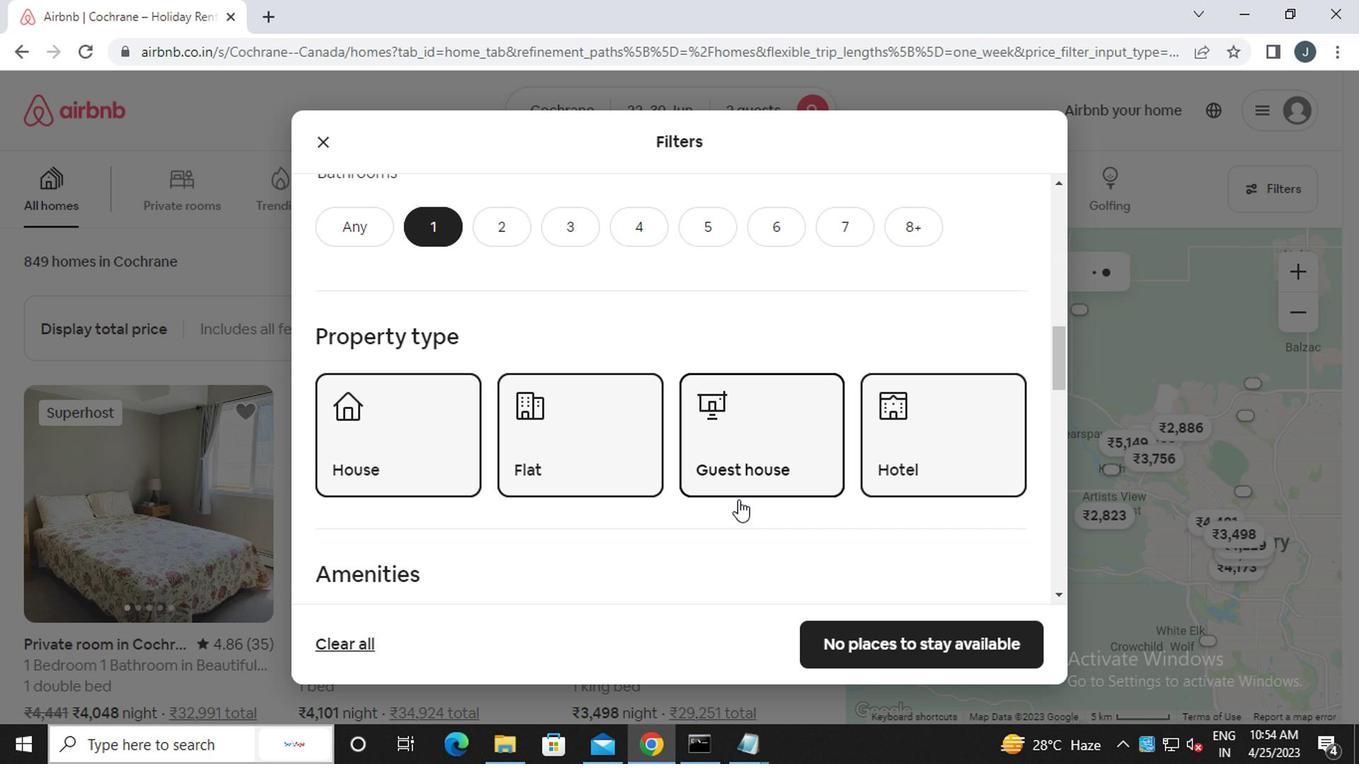 
Action: Mouse scrolled (711, 500) with delta (0, 0)
Screenshot: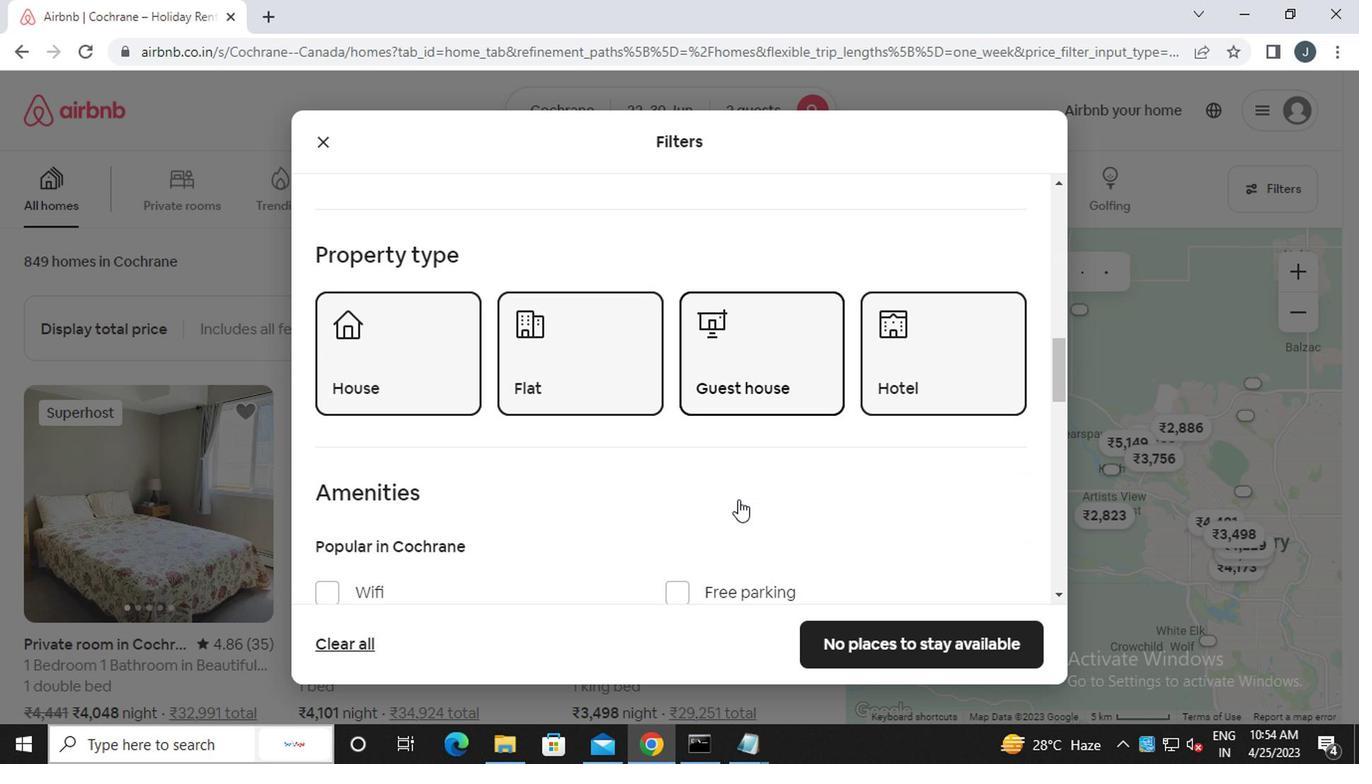 
Action: Mouse moved to (708, 500)
Screenshot: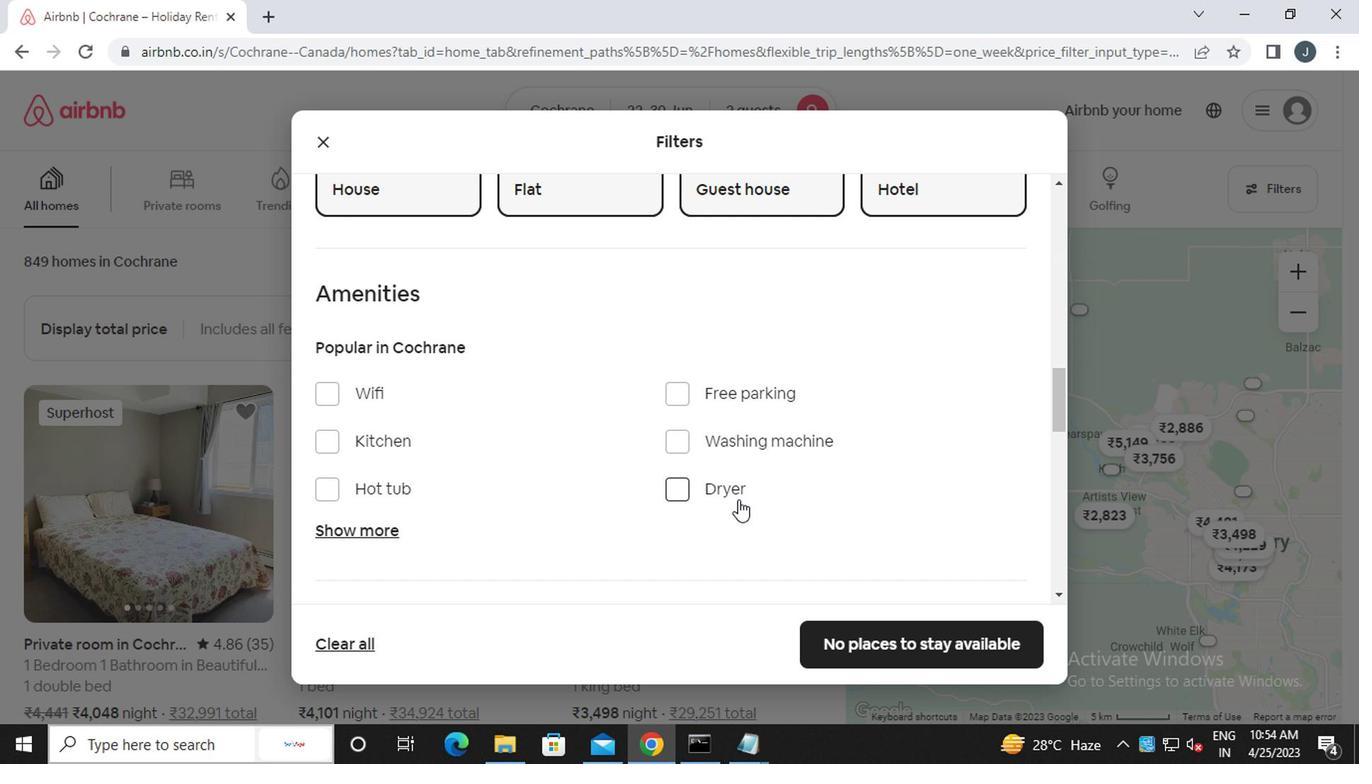 
Action: Mouse scrolled (708, 500) with delta (0, 0)
Screenshot: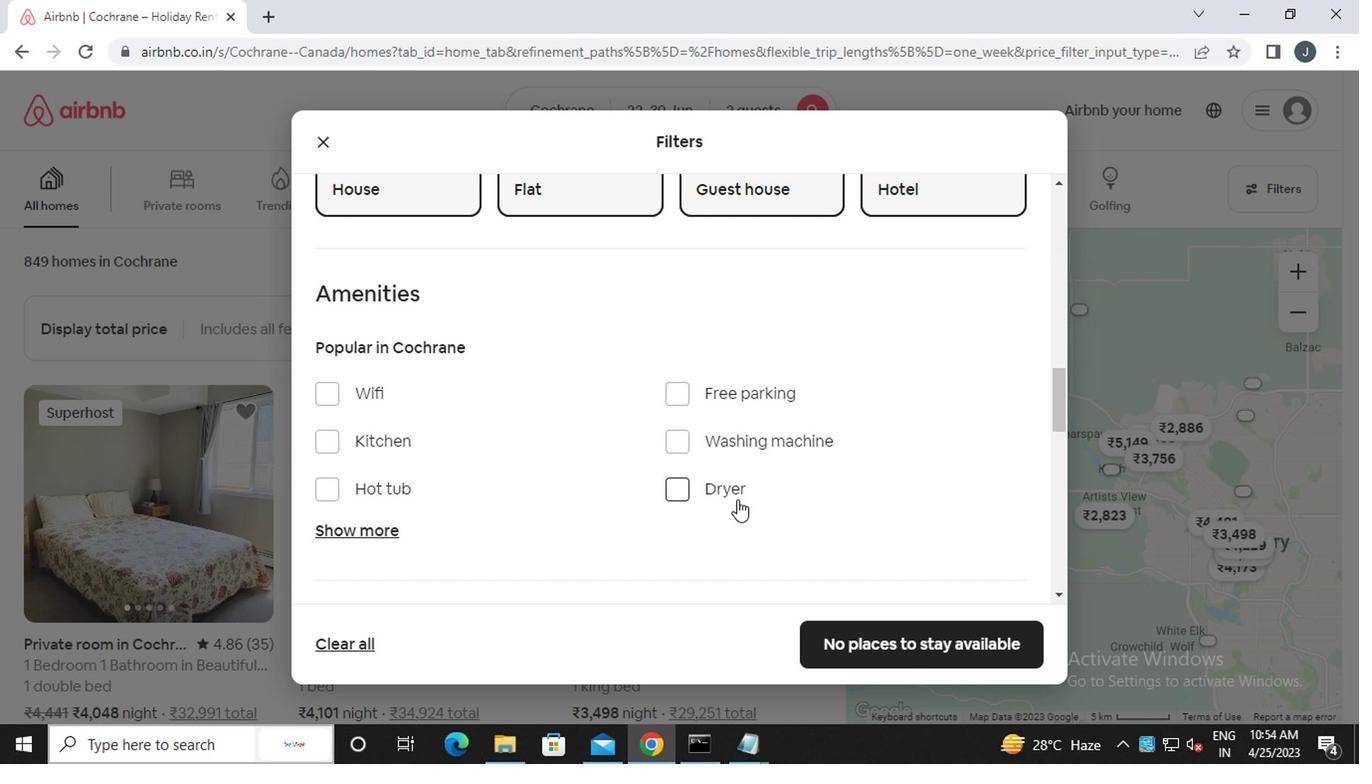 
Action: Mouse scrolled (708, 500) with delta (0, 0)
Screenshot: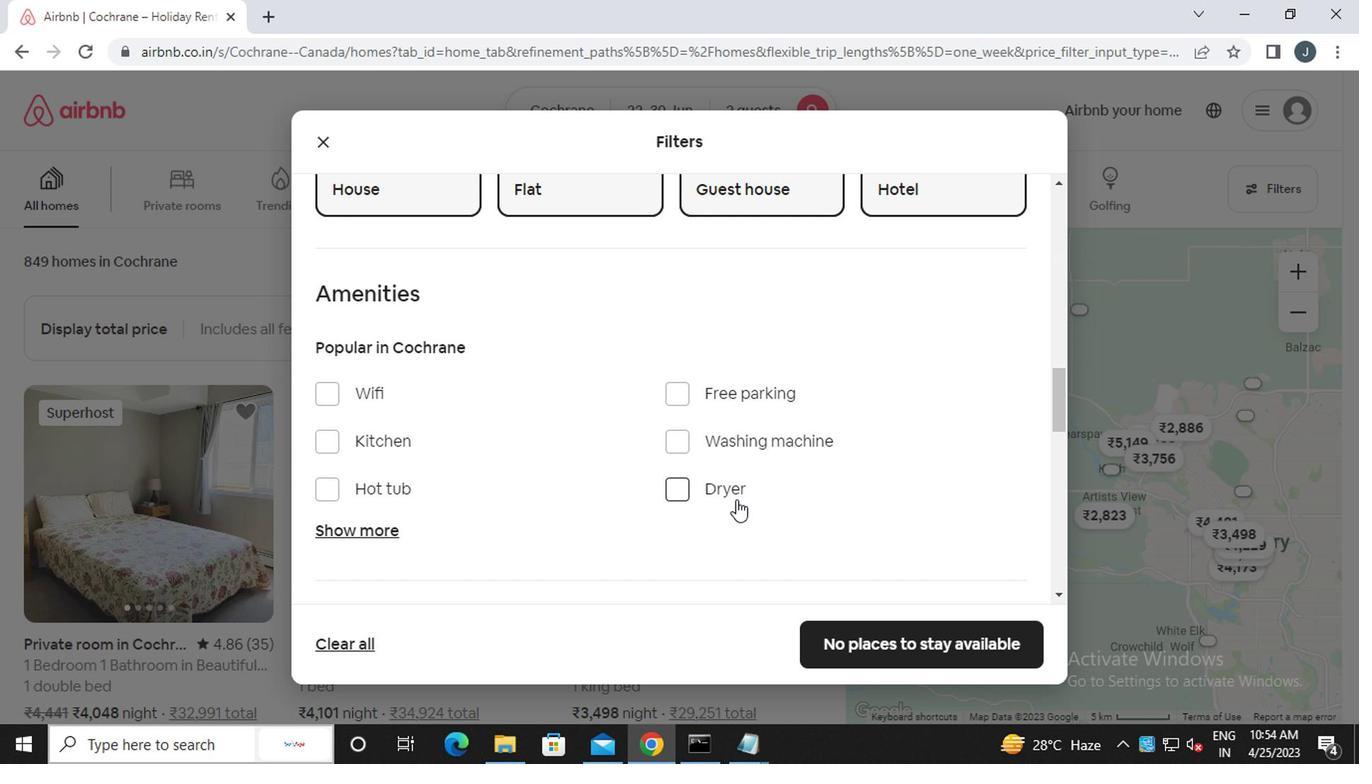 
Action: Mouse scrolled (708, 500) with delta (0, 0)
Screenshot: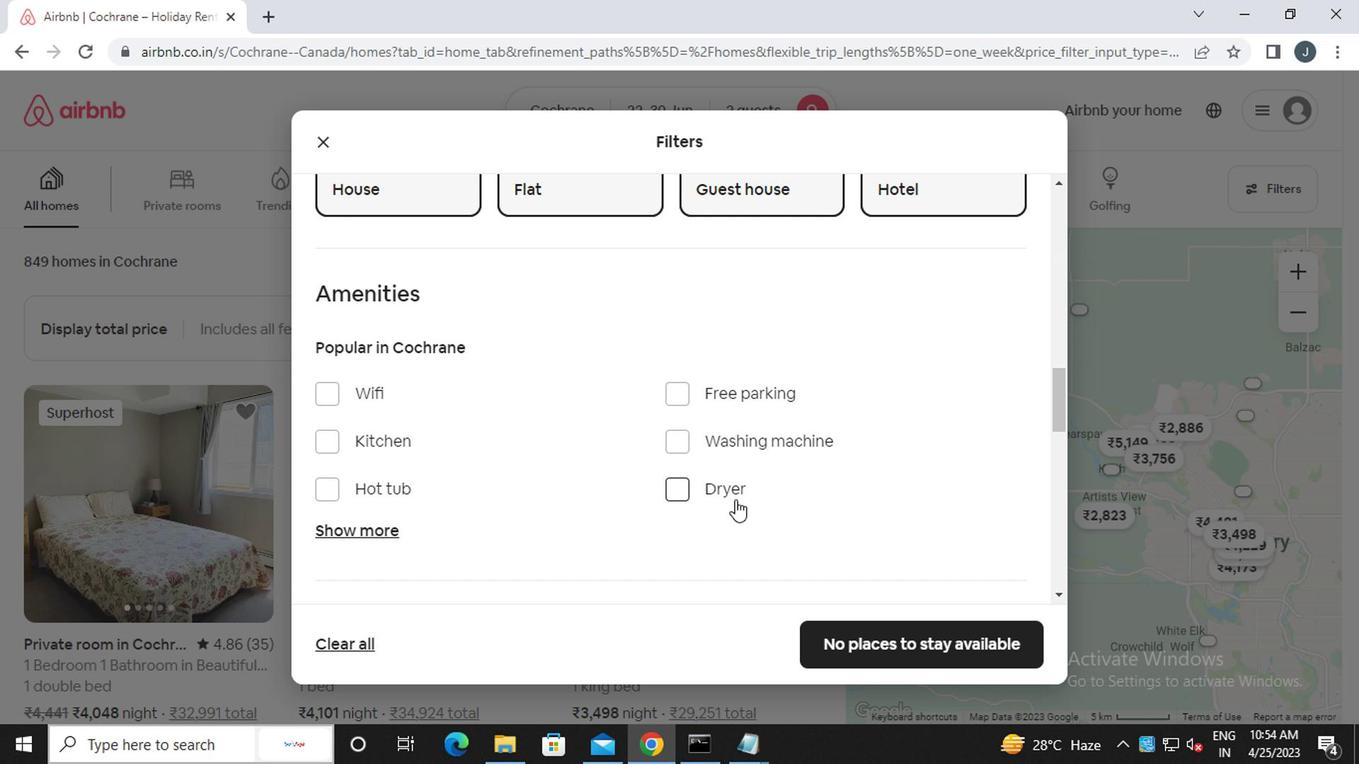 
Action: Mouse scrolled (708, 500) with delta (0, 0)
Screenshot: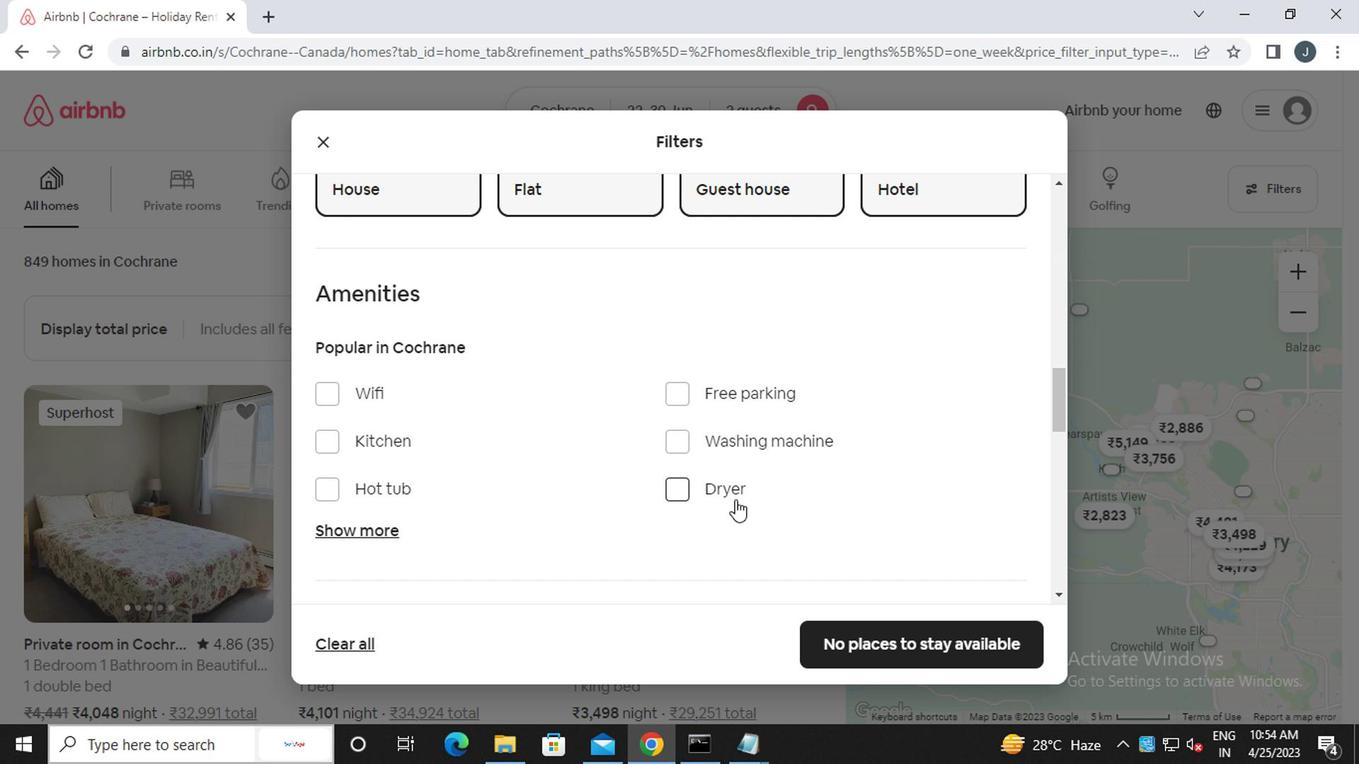 
Action: Mouse scrolled (708, 500) with delta (0, 0)
Screenshot: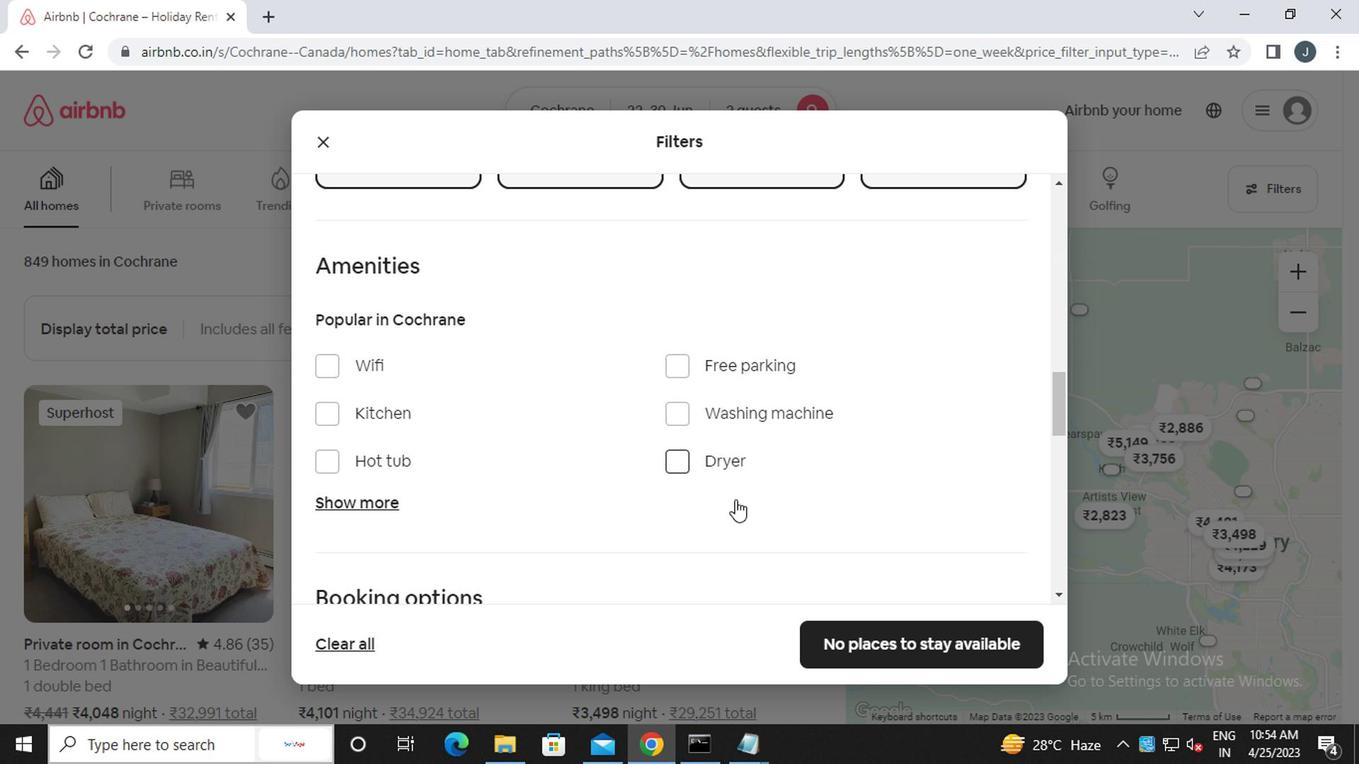 
Action: Mouse moved to (939, 298)
Screenshot: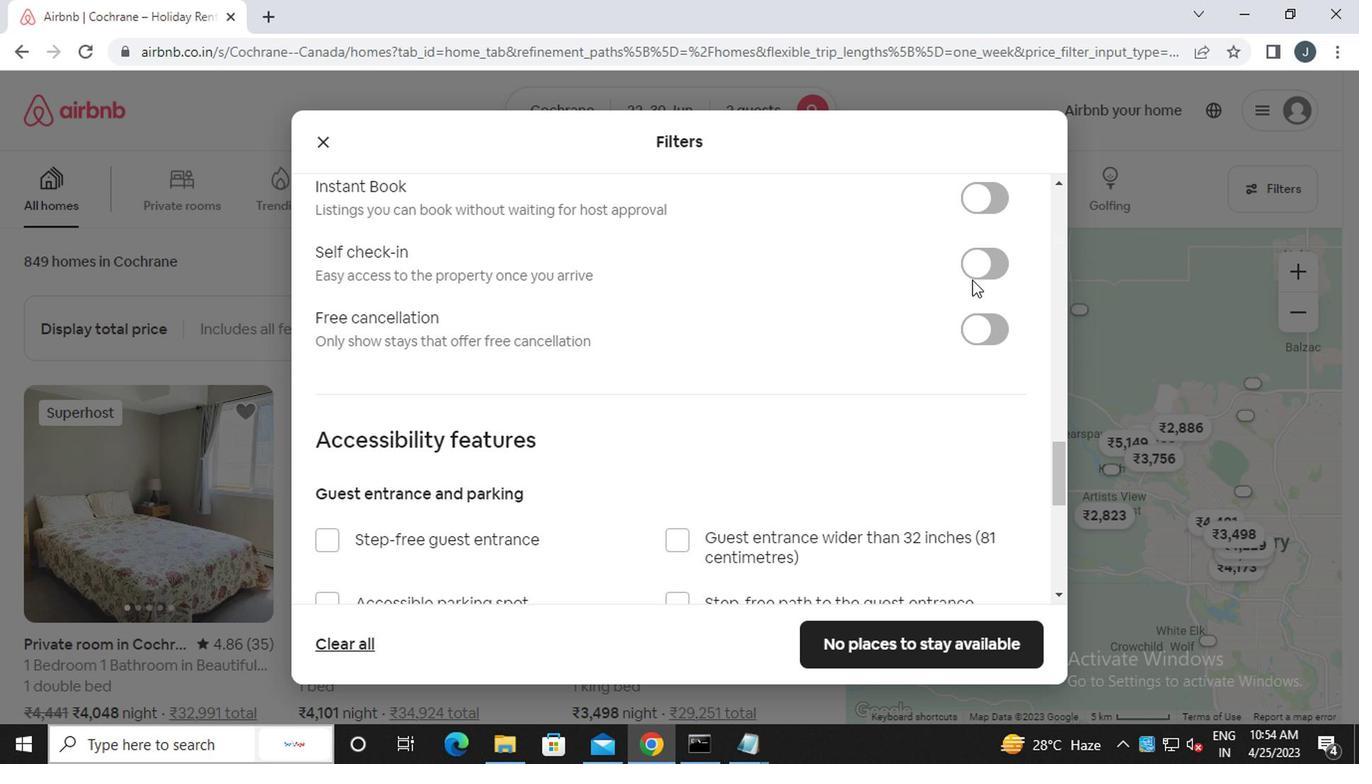 
Action: Mouse pressed left at (939, 298)
Screenshot: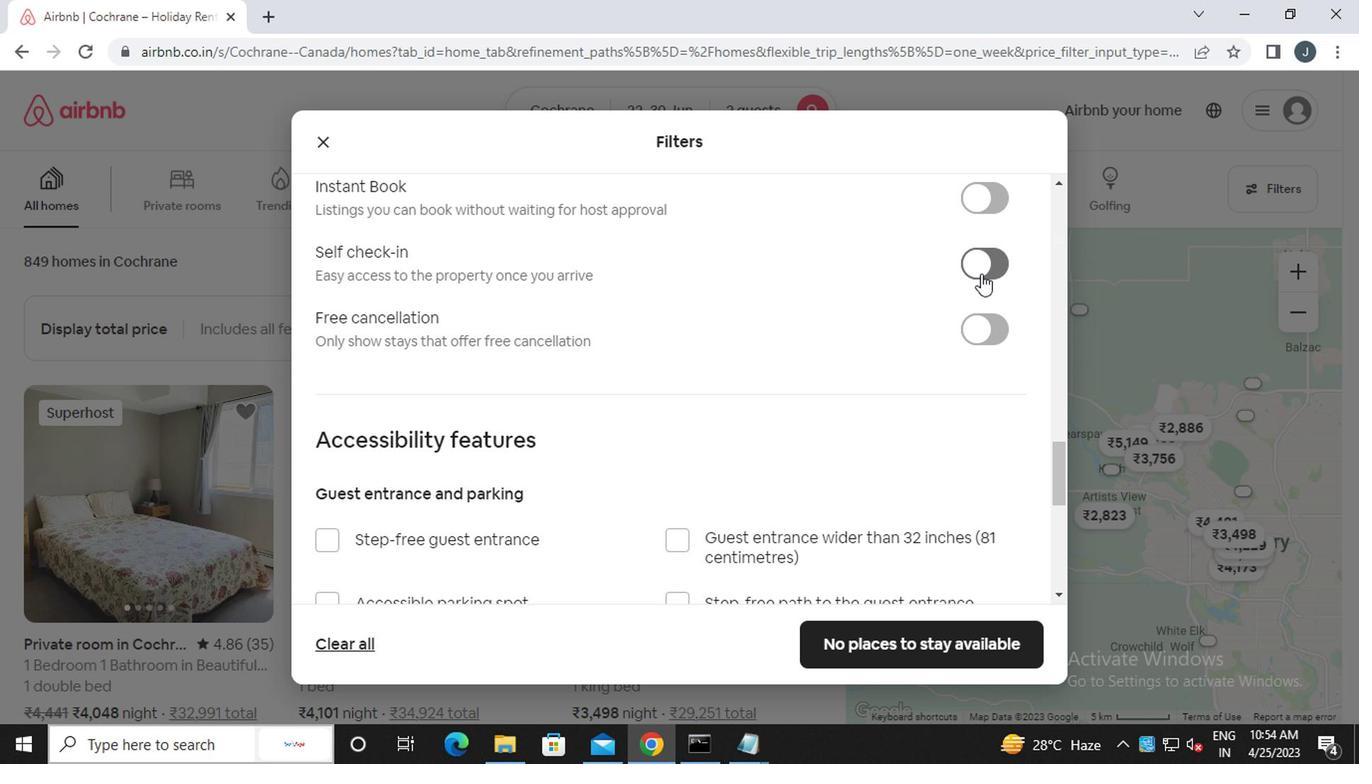 
Action: Mouse moved to (684, 476)
Screenshot: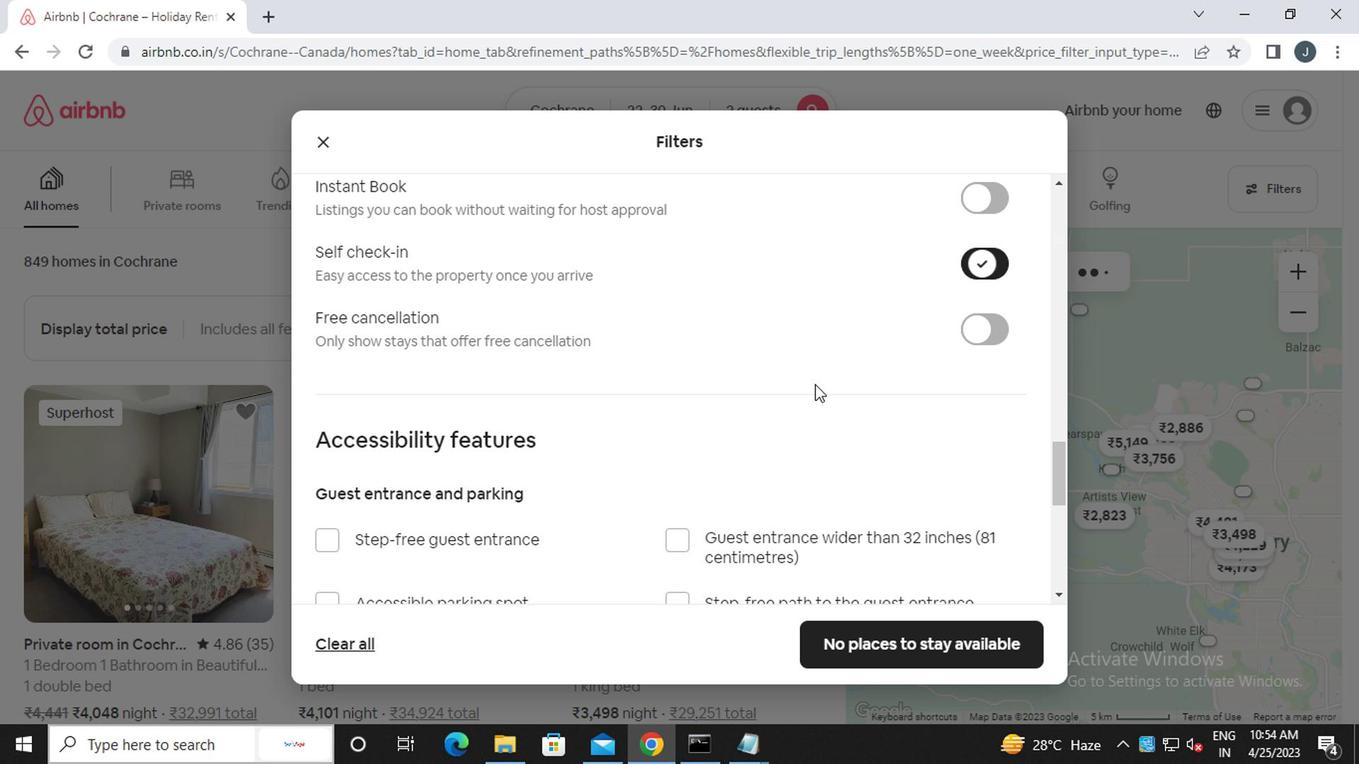 
Action: Mouse scrolled (684, 475) with delta (0, -1)
Screenshot: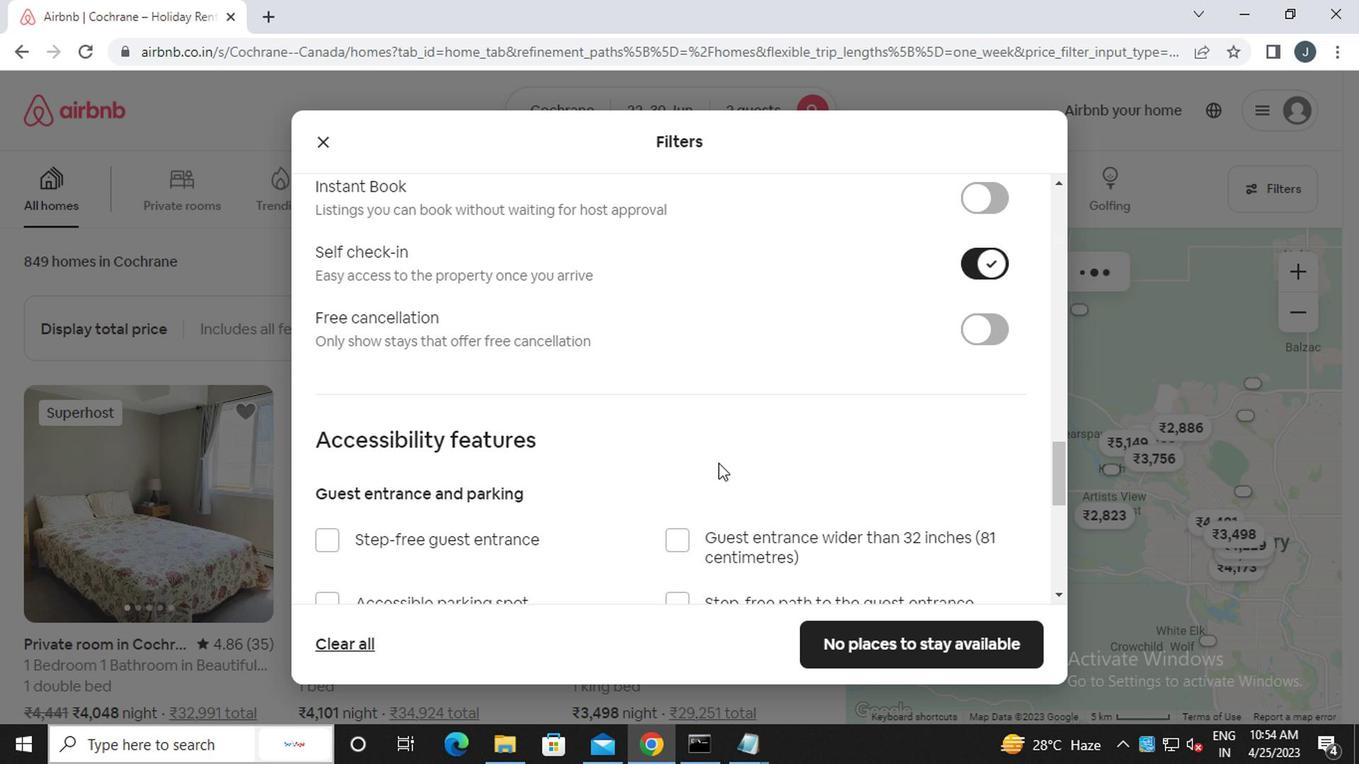 
Action: Mouse scrolled (684, 475) with delta (0, -1)
Screenshot: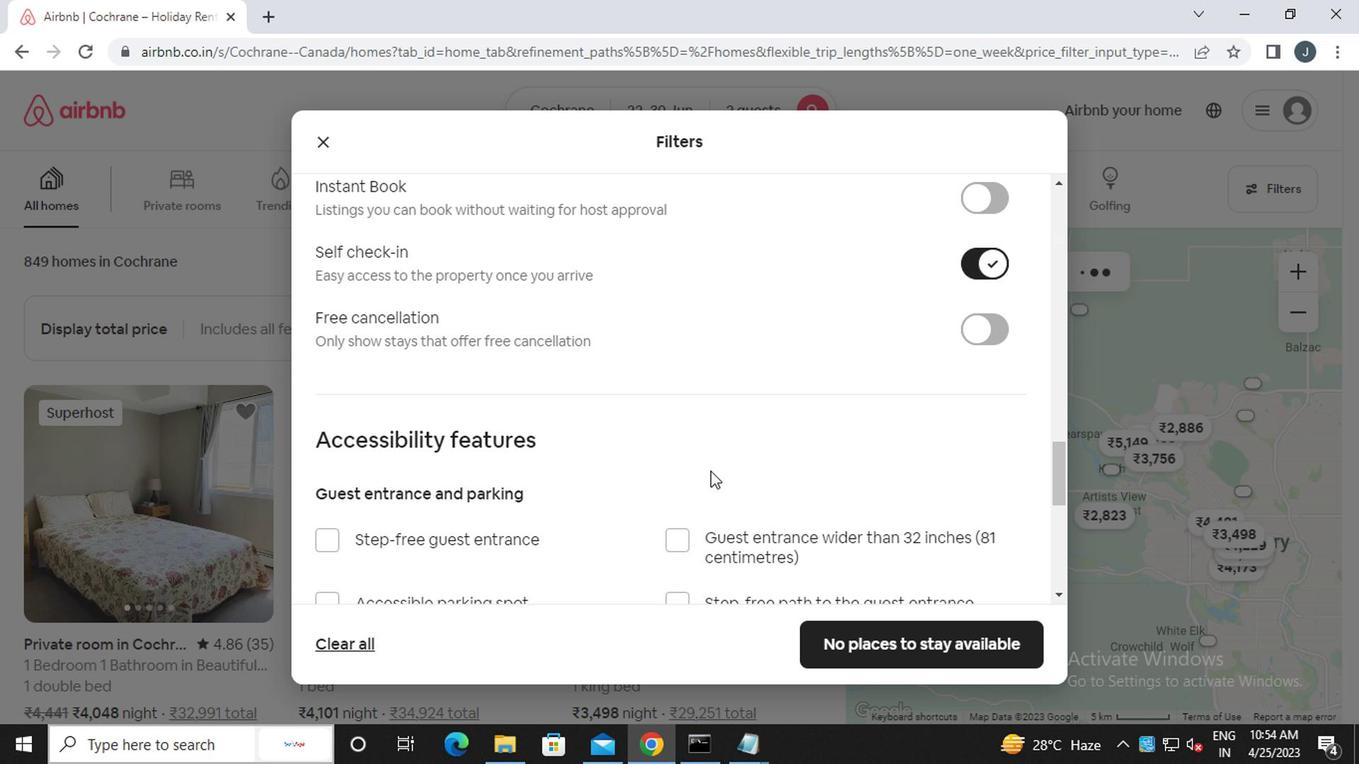 
Action: Mouse scrolled (684, 475) with delta (0, -1)
Screenshot: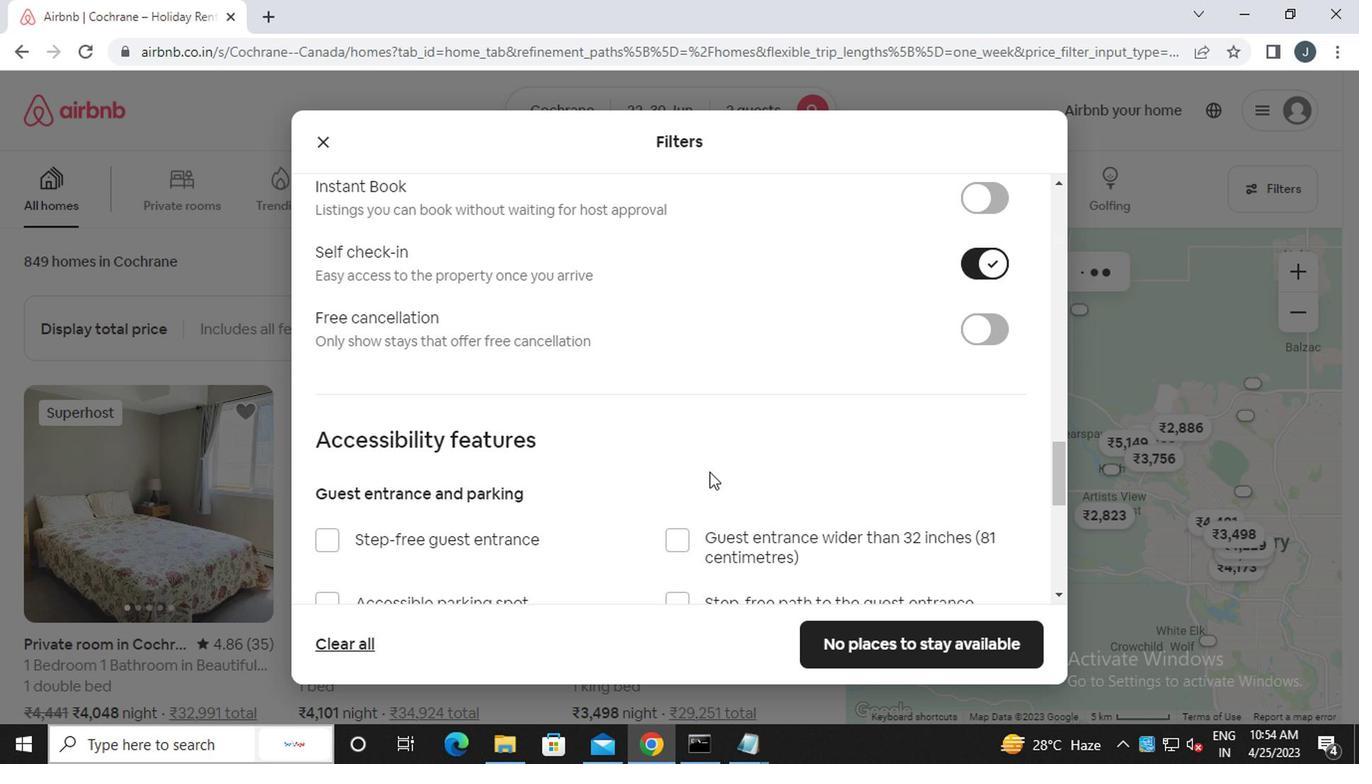 
Action: Mouse scrolled (684, 475) with delta (0, -1)
Screenshot: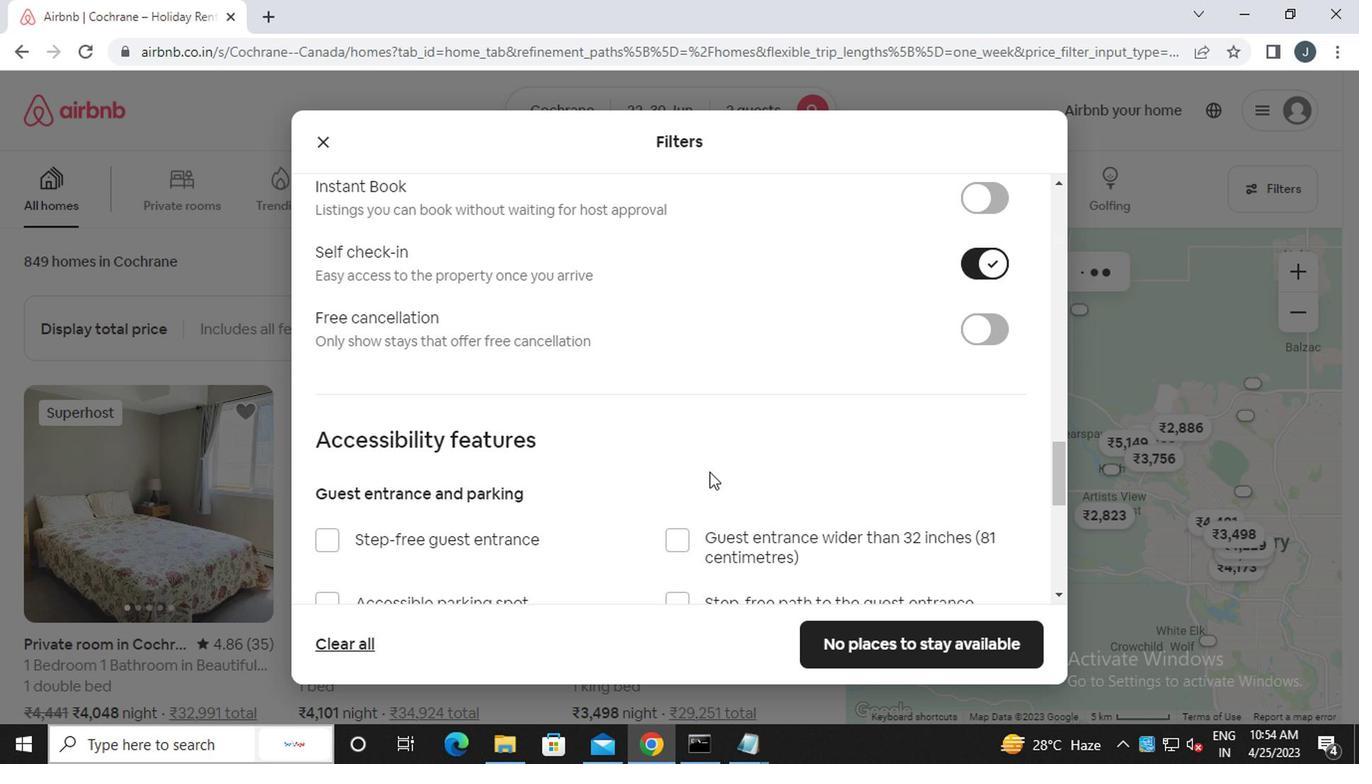 
Action: Mouse scrolled (684, 475) with delta (0, -1)
Screenshot: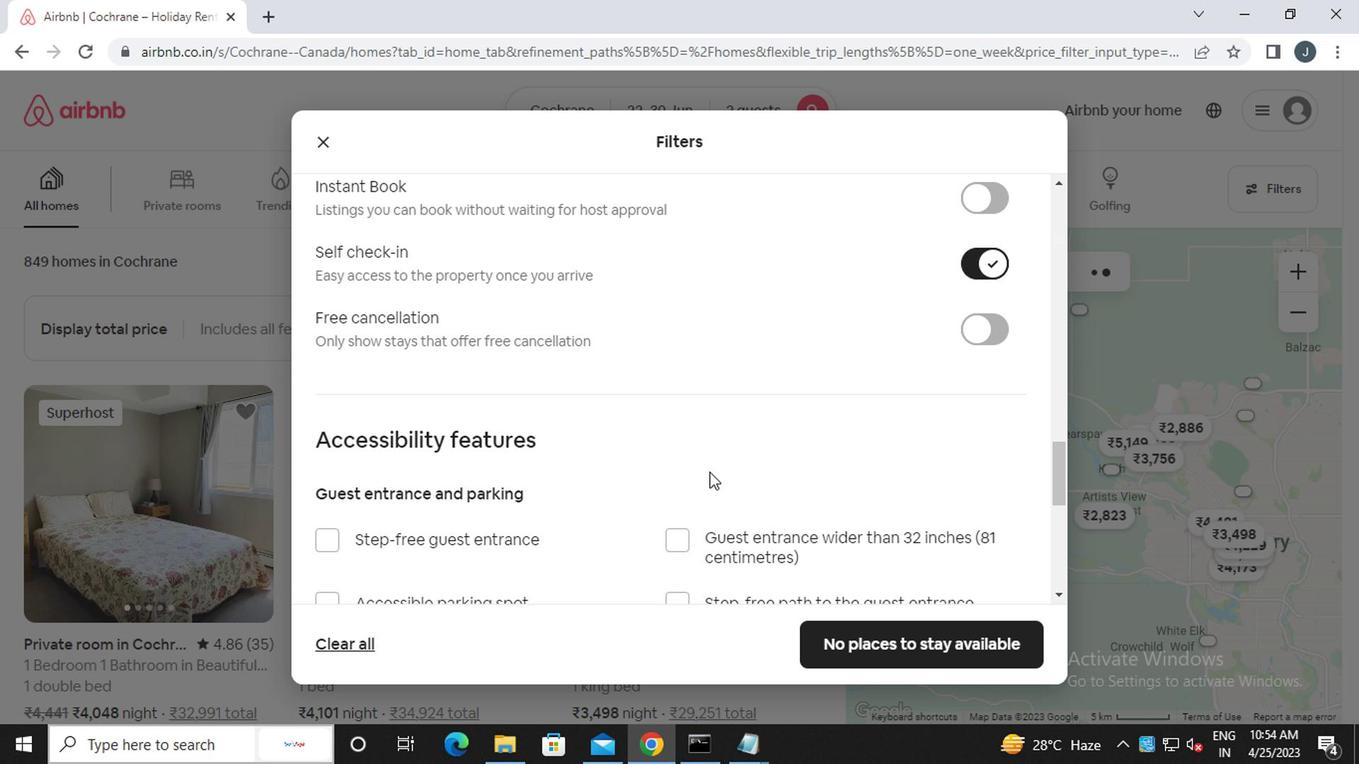 
Action: Mouse scrolled (684, 475) with delta (0, -1)
Screenshot: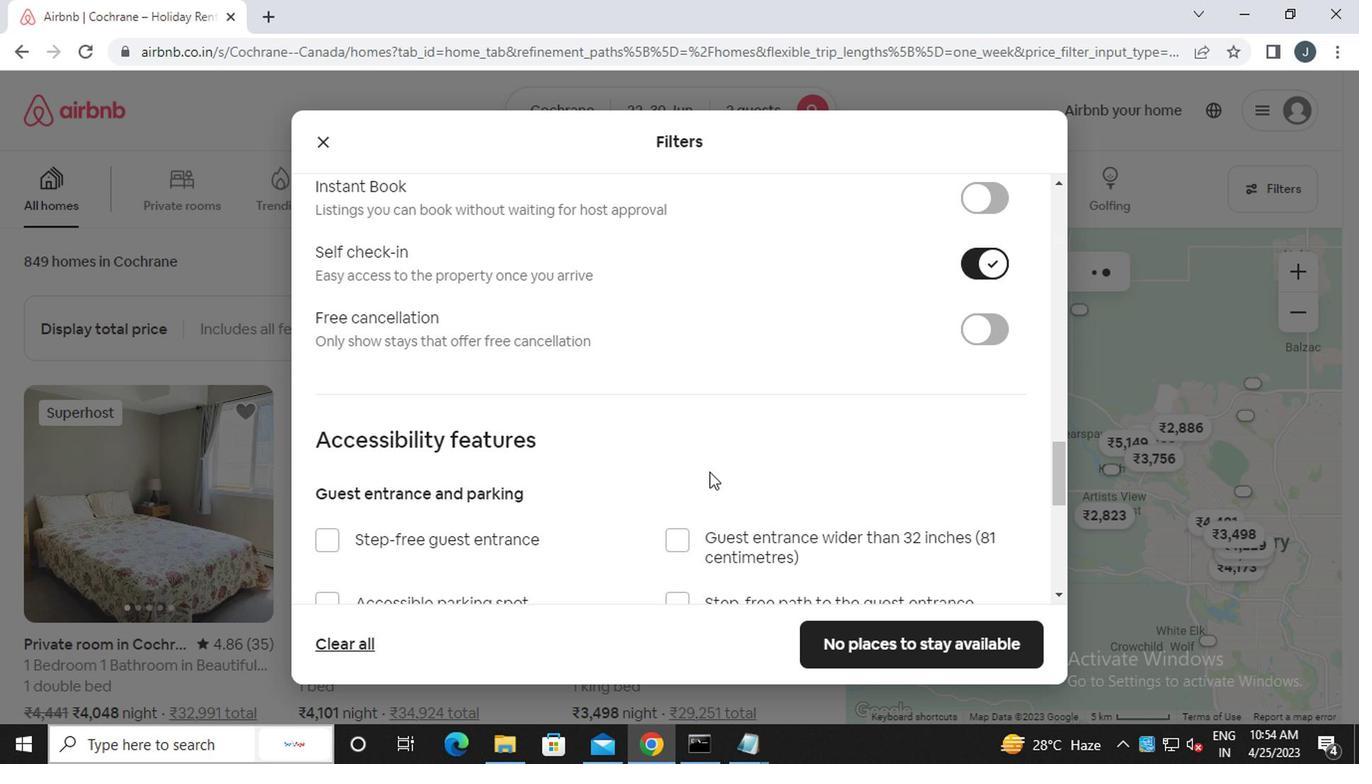 
Action: Mouse scrolled (684, 475) with delta (0, -1)
Screenshot: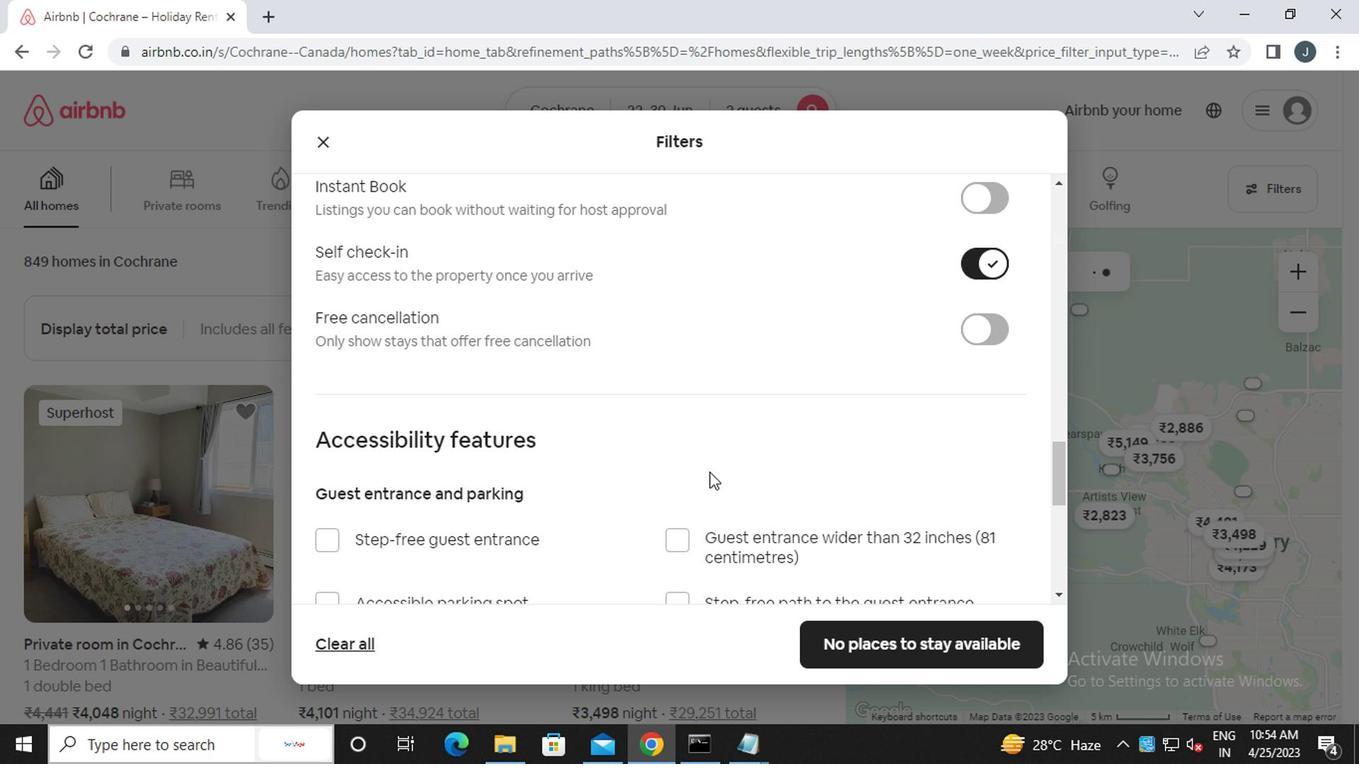 
Action: Mouse moved to (327, 470)
Screenshot: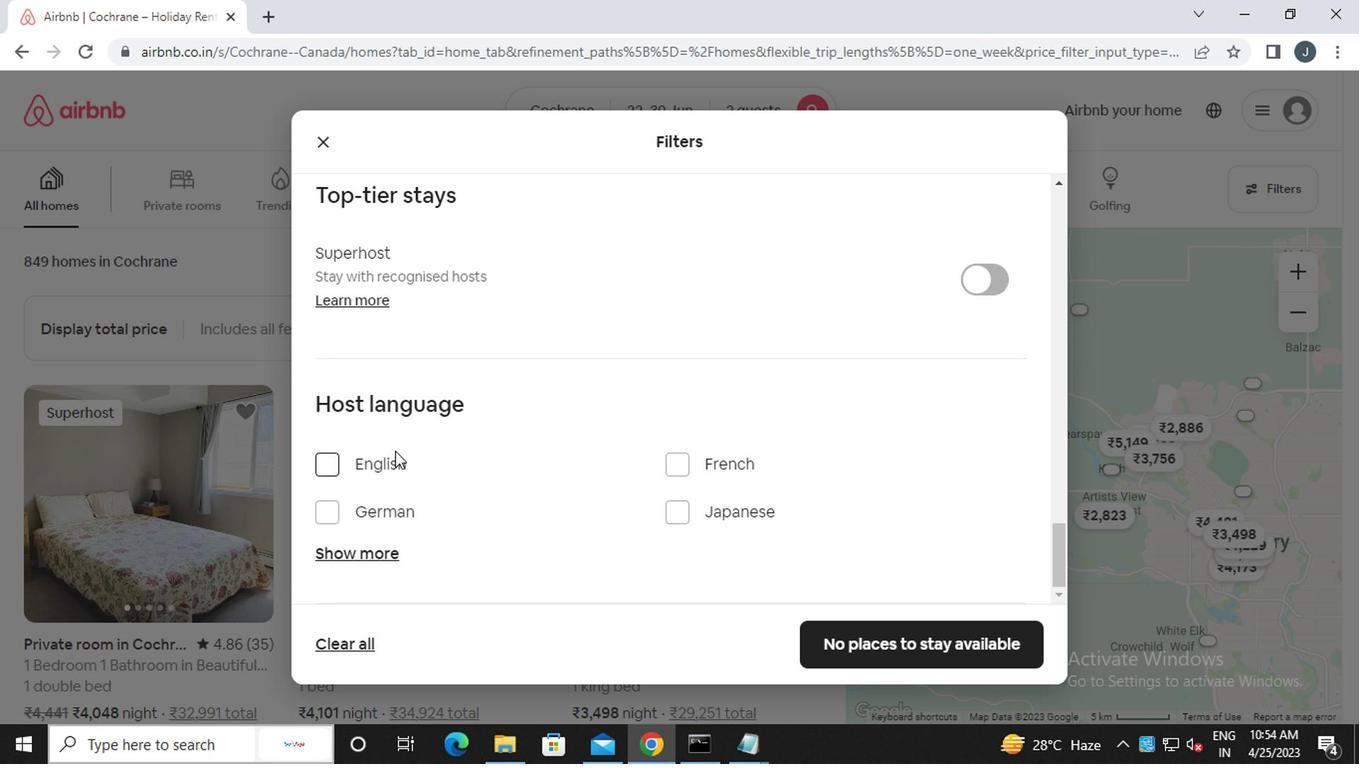 
Action: Mouse pressed left at (327, 470)
Screenshot: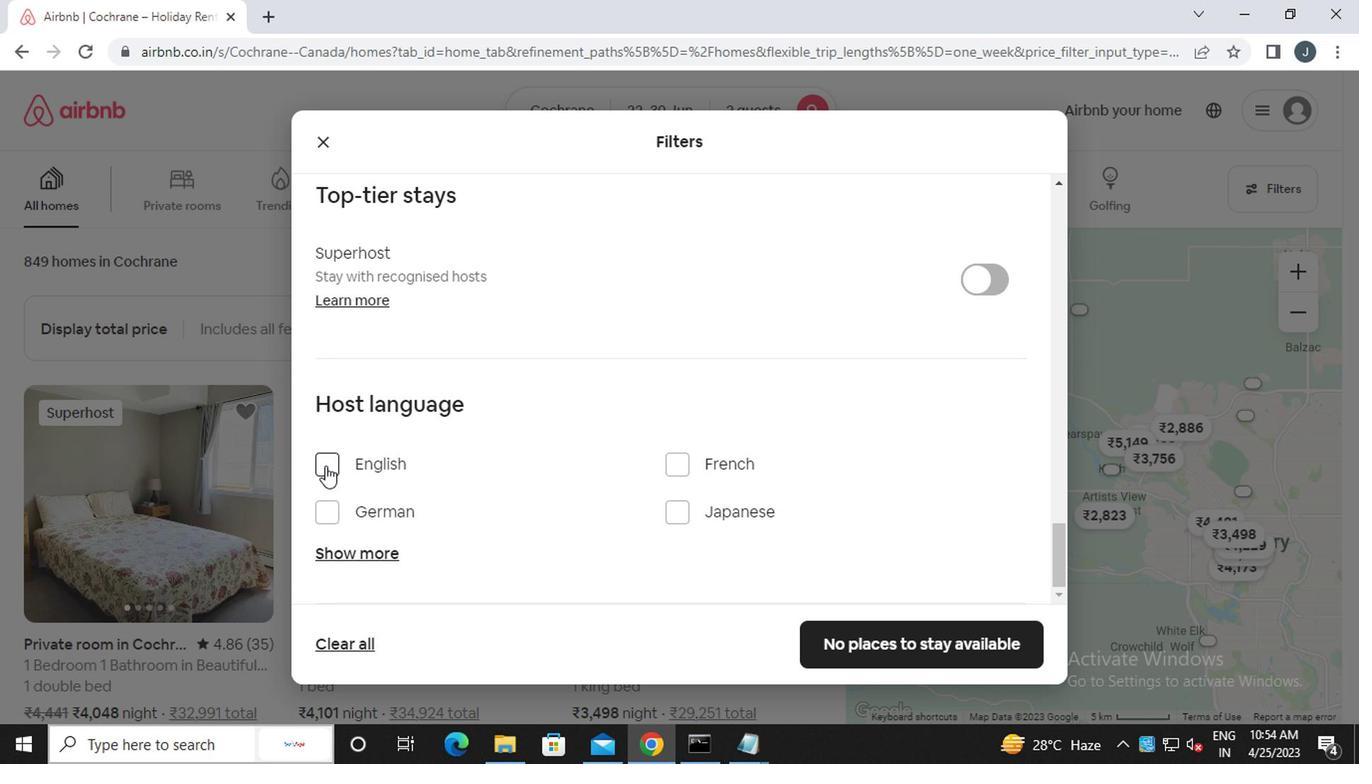 
Action: Mouse moved to (905, 633)
Screenshot: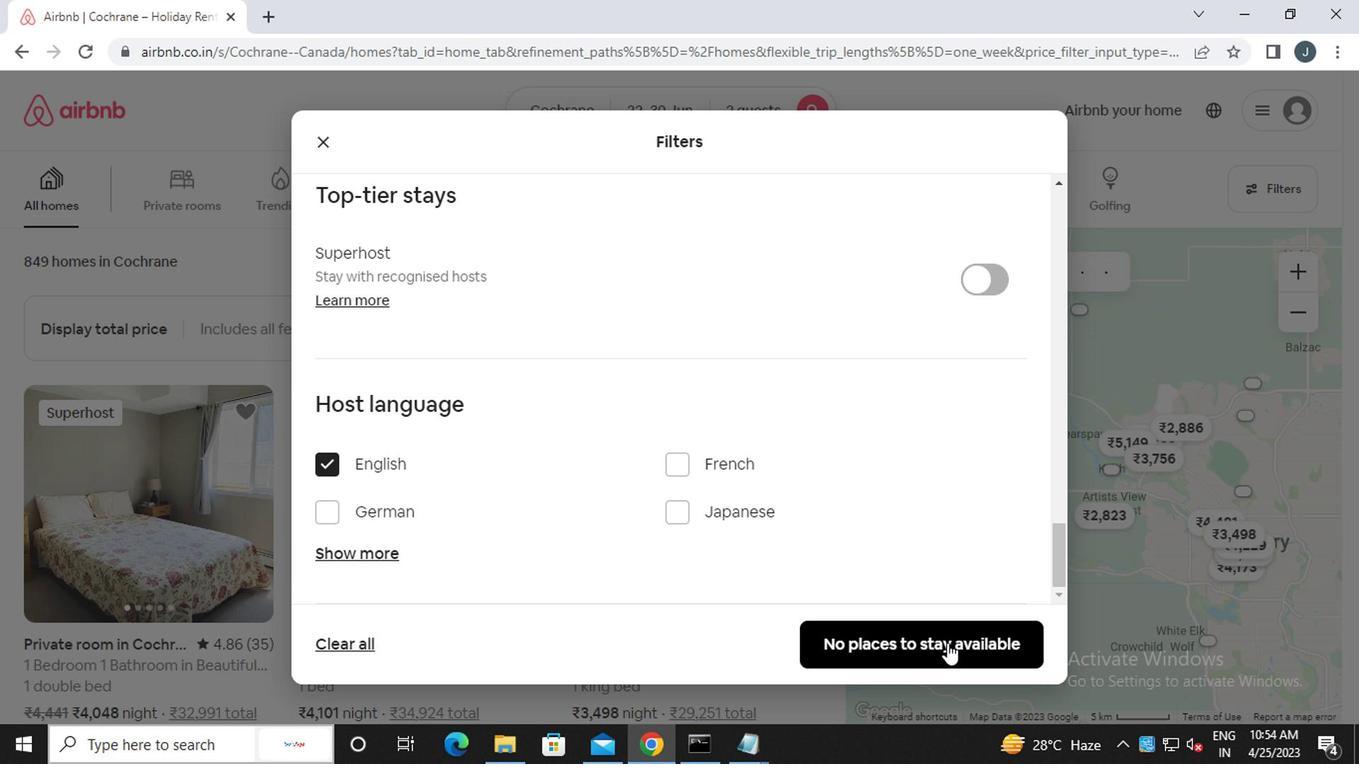 
Action: Mouse pressed left at (905, 633)
Screenshot: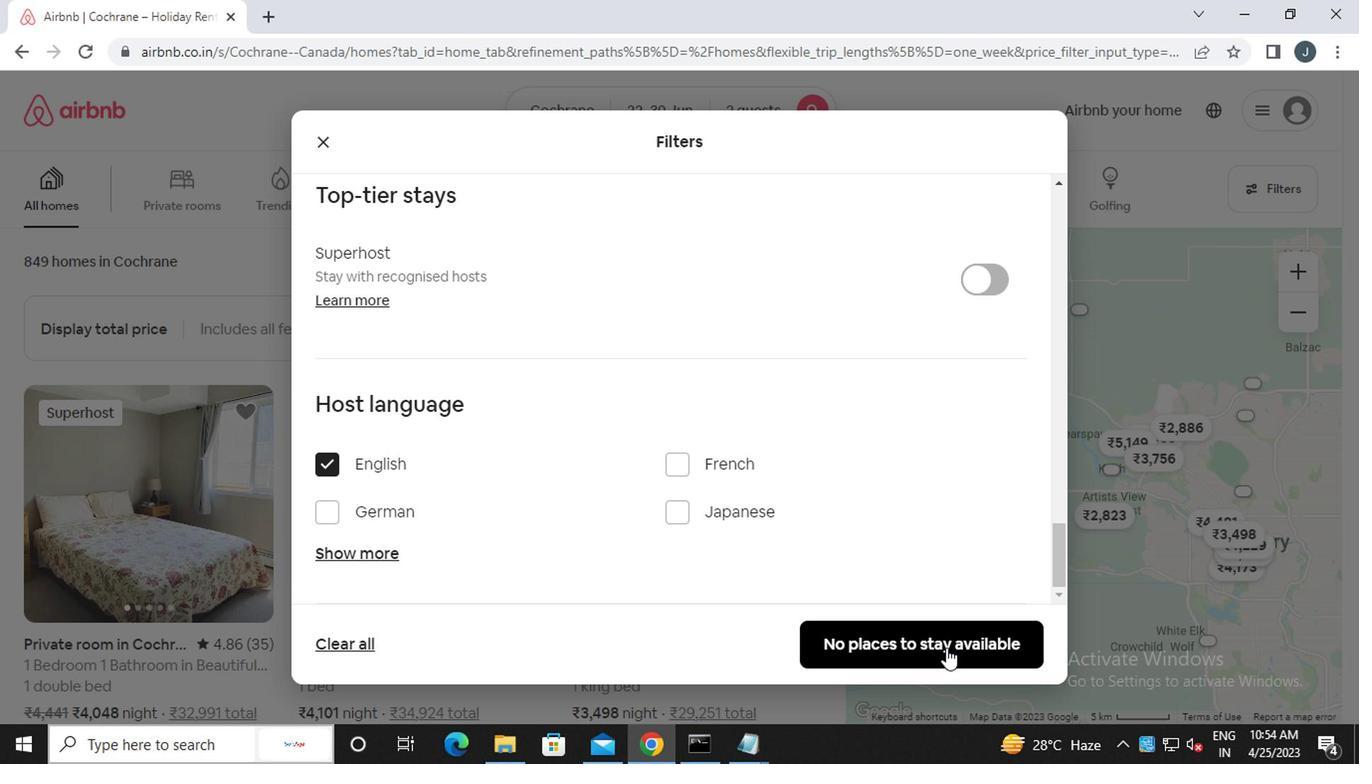 
Action: Mouse moved to (893, 631)
Screenshot: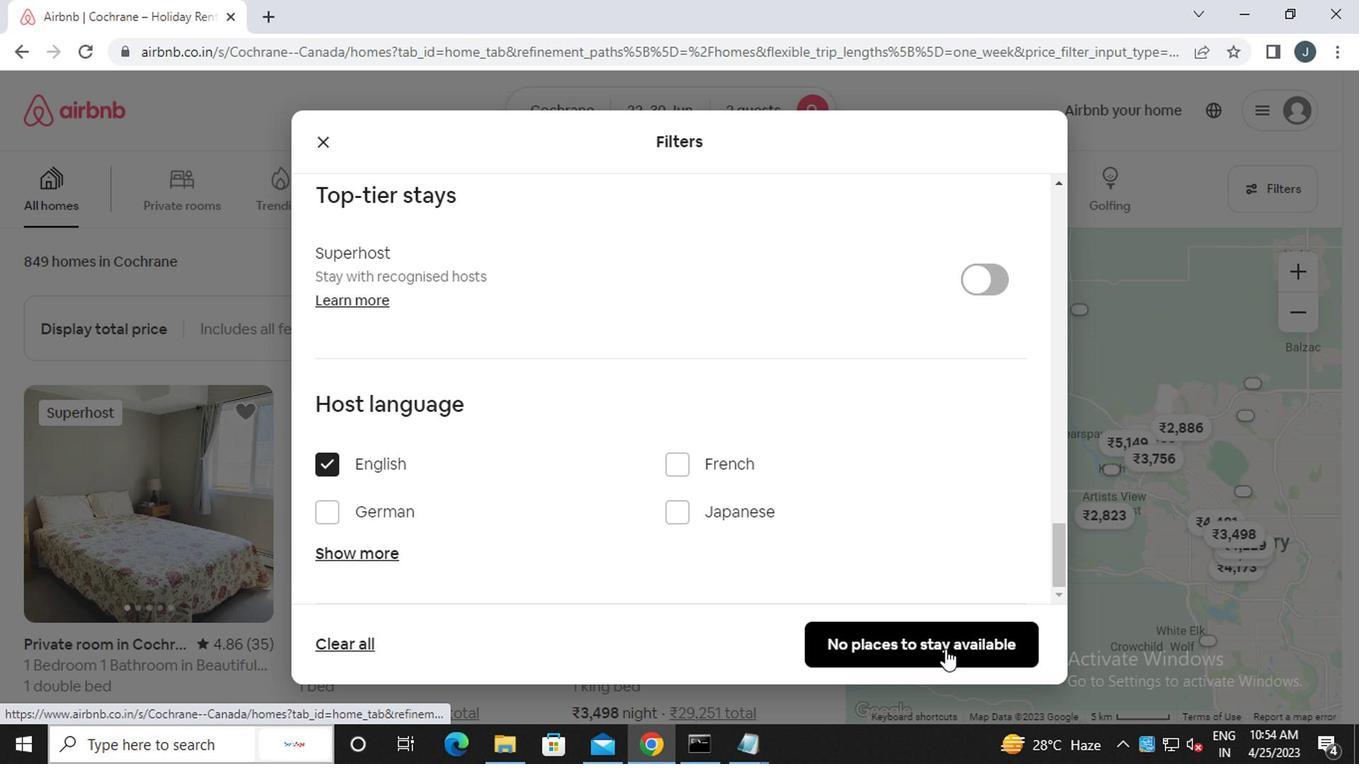 
